 Task: Search one way flight ticket for 4 adults, 2 children, 2 infants in seat and 1 infant on lap in economy from Peoria: General Downing-peoria International Airport to Evansville: Evansville Regional Airport on 5-3-2023. Choice of flights is Royal air maroc. Number of bags: 1 carry on bag. Price is upto 109000. Outbound departure time preference is 20:15.
Action: Mouse moved to (349, 311)
Screenshot: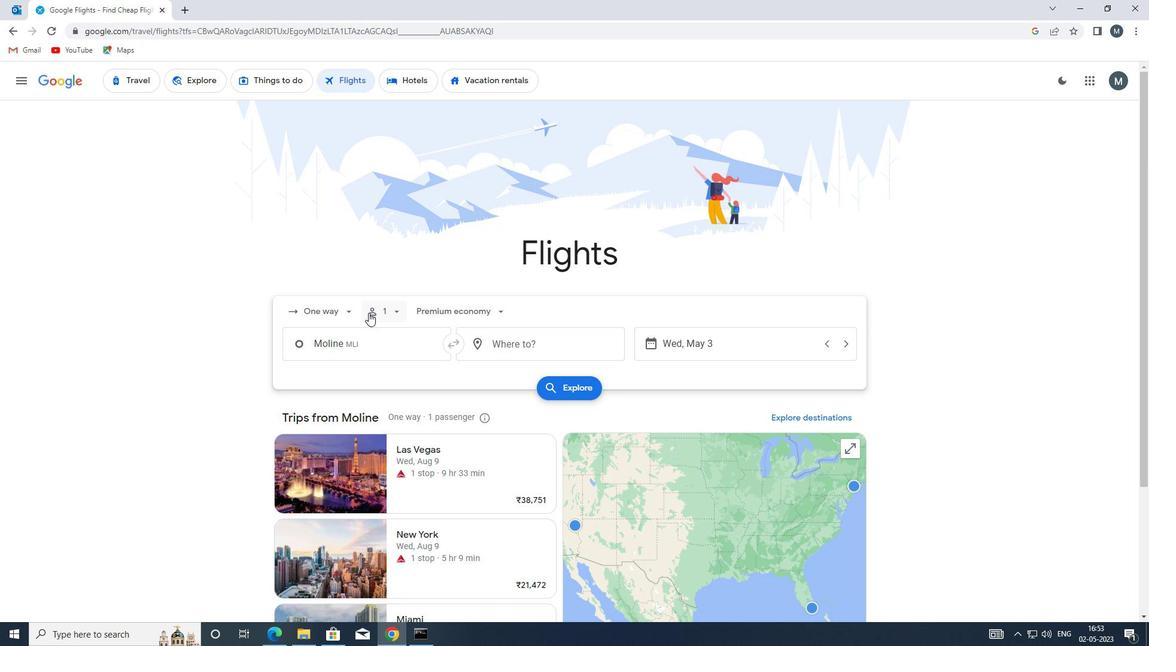 
Action: Mouse pressed left at (349, 311)
Screenshot: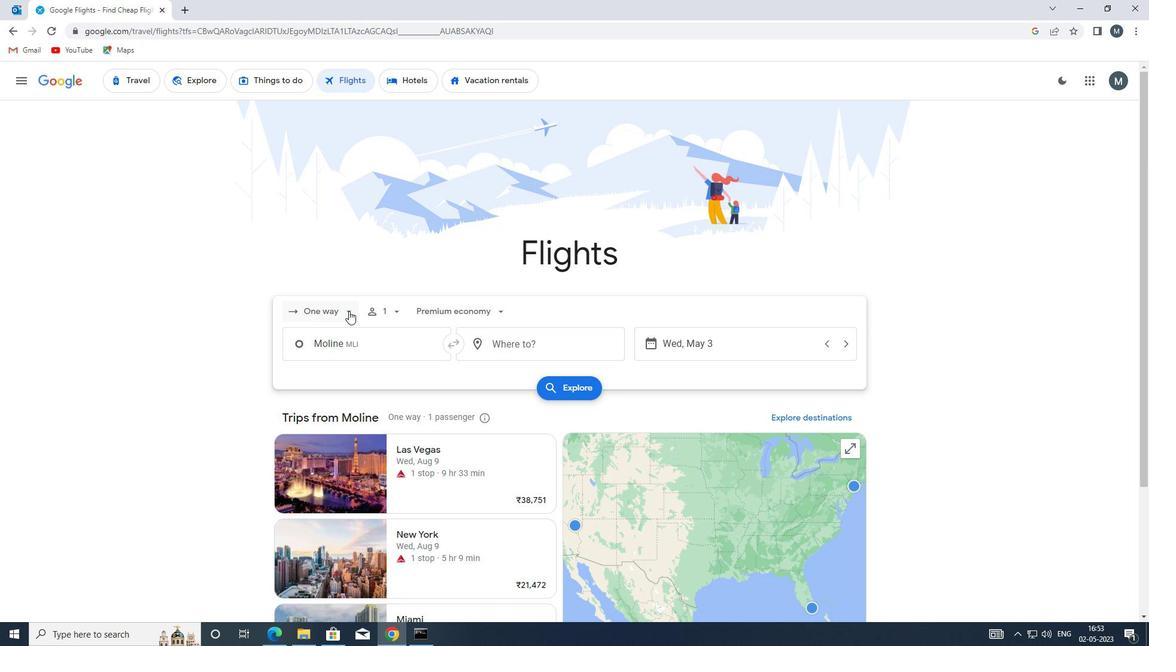 
Action: Mouse moved to (360, 371)
Screenshot: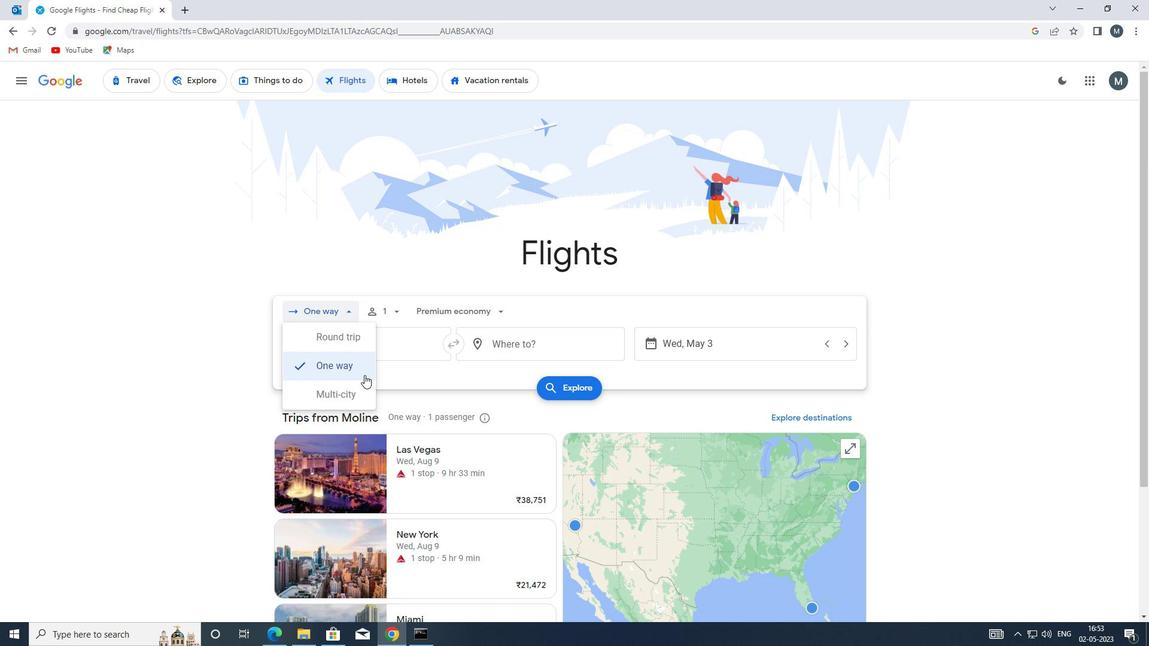 
Action: Mouse pressed left at (360, 371)
Screenshot: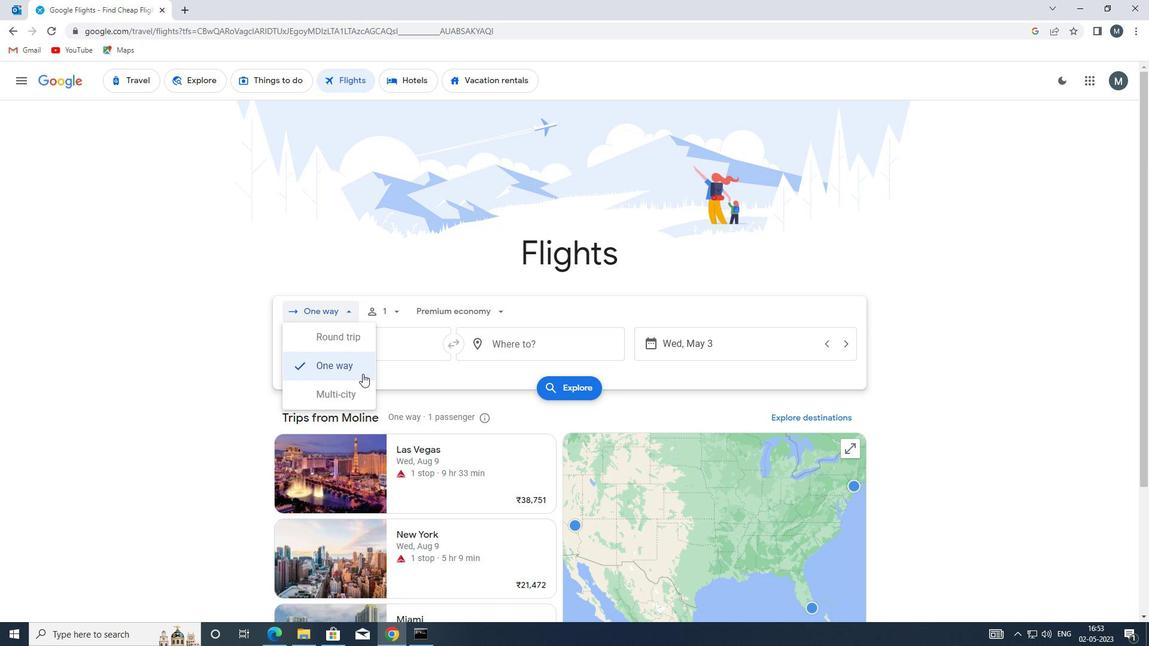 
Action: Mouse moved to (396, 316)
Screenshot: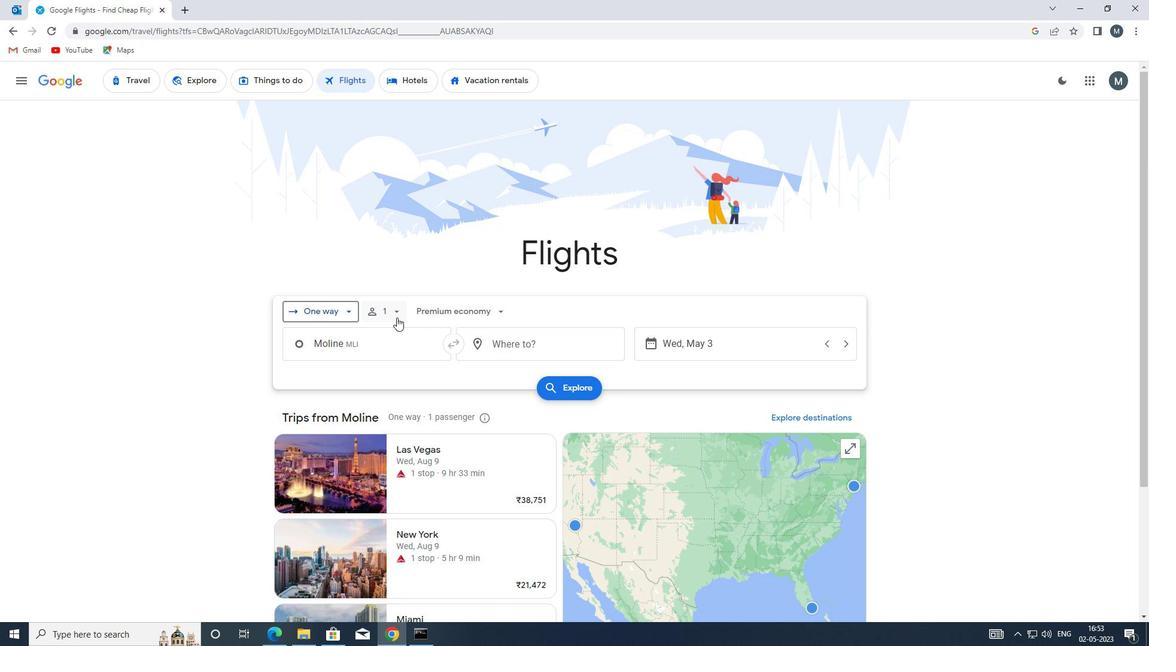 
Action: Mouse pressed left at (396, 316)
Screenshot: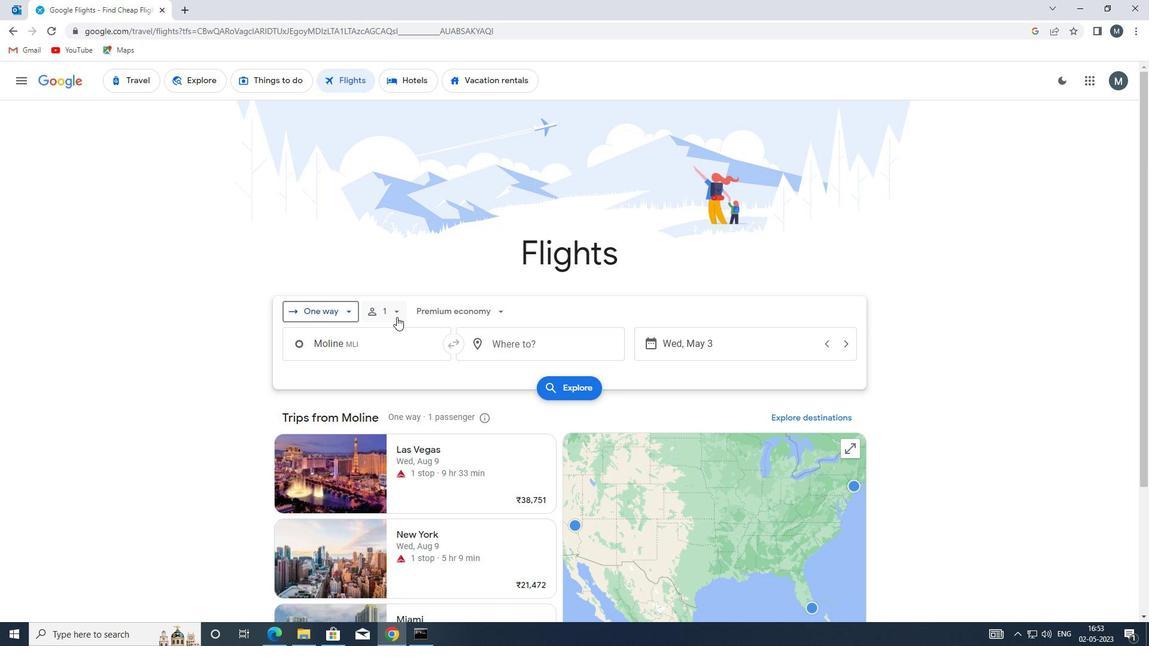 
Action: Mouse moved to (492, 338)
Screenshot: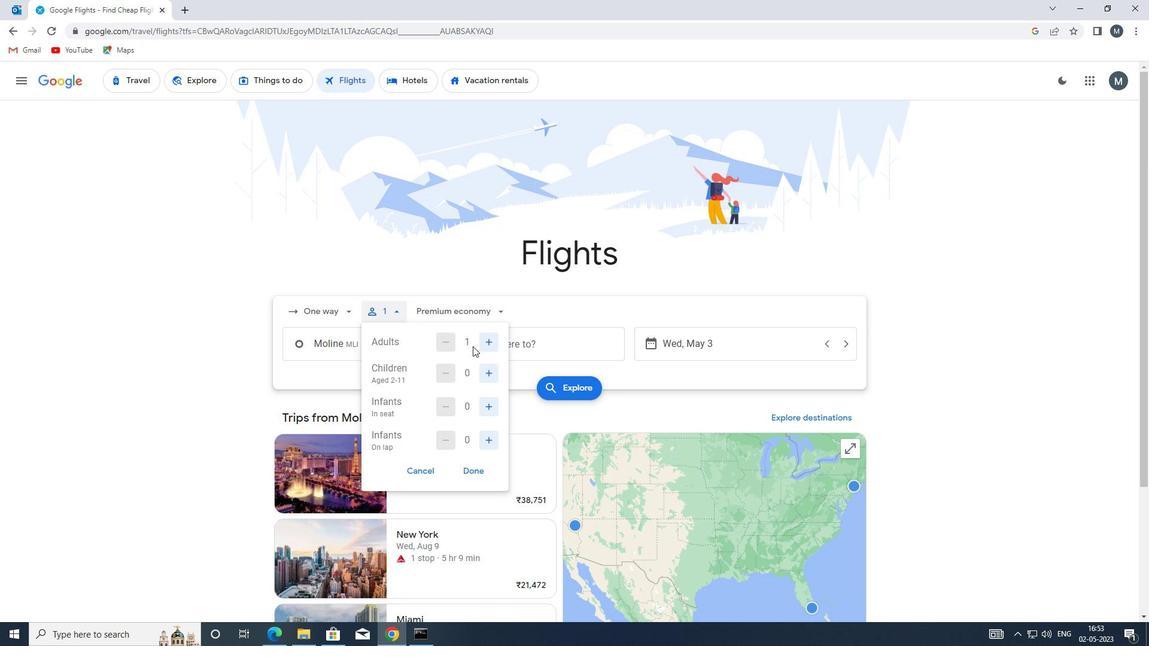 
Action: Mouse pressed left at (492, 338)
Screenshot: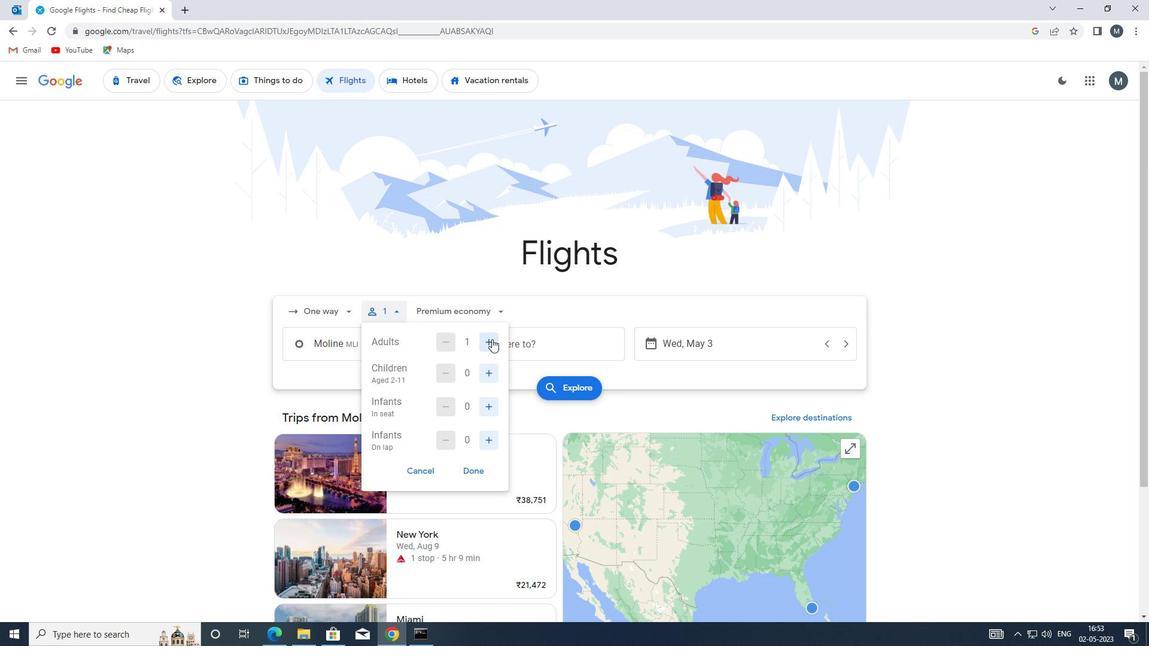 
Action: Mouse moved to (493, 338)
Screenshot: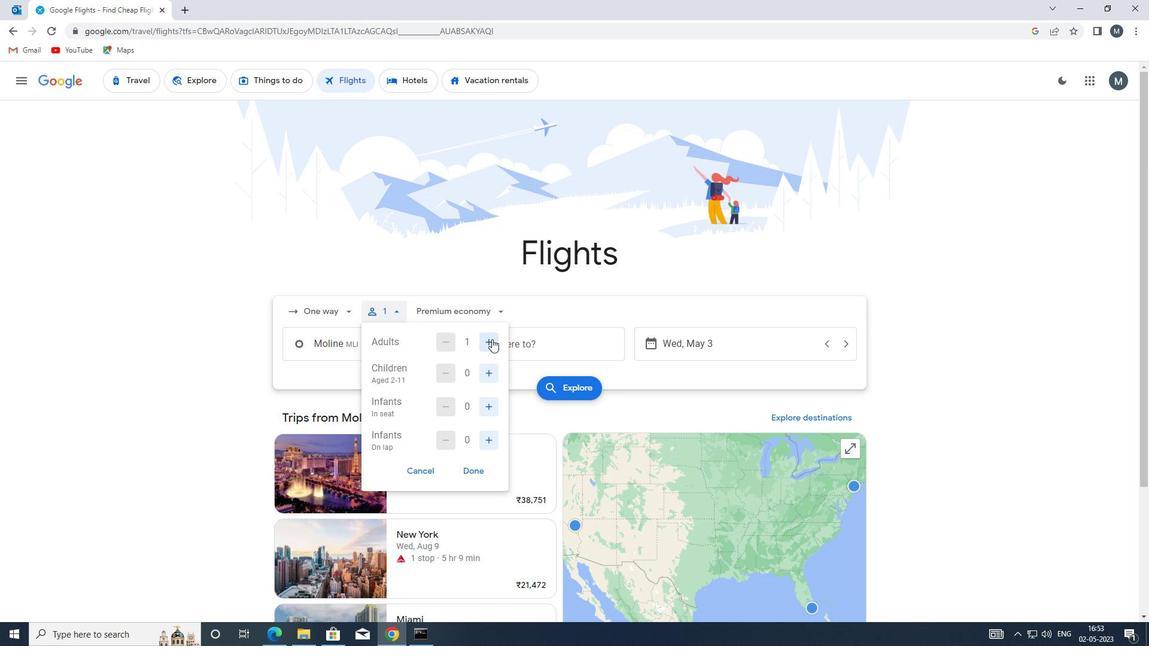 
Action: Mouse pressed left at (493, 338)
Screenshot: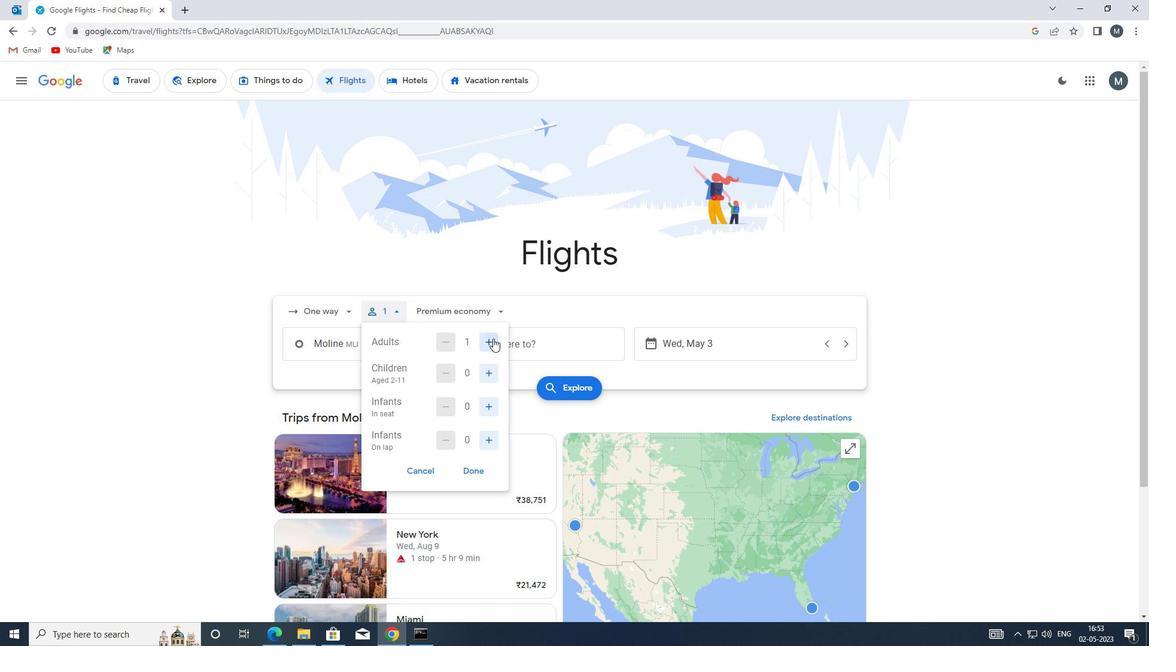 
Action: Mouse pressed left at (493, 338)
Screenshot: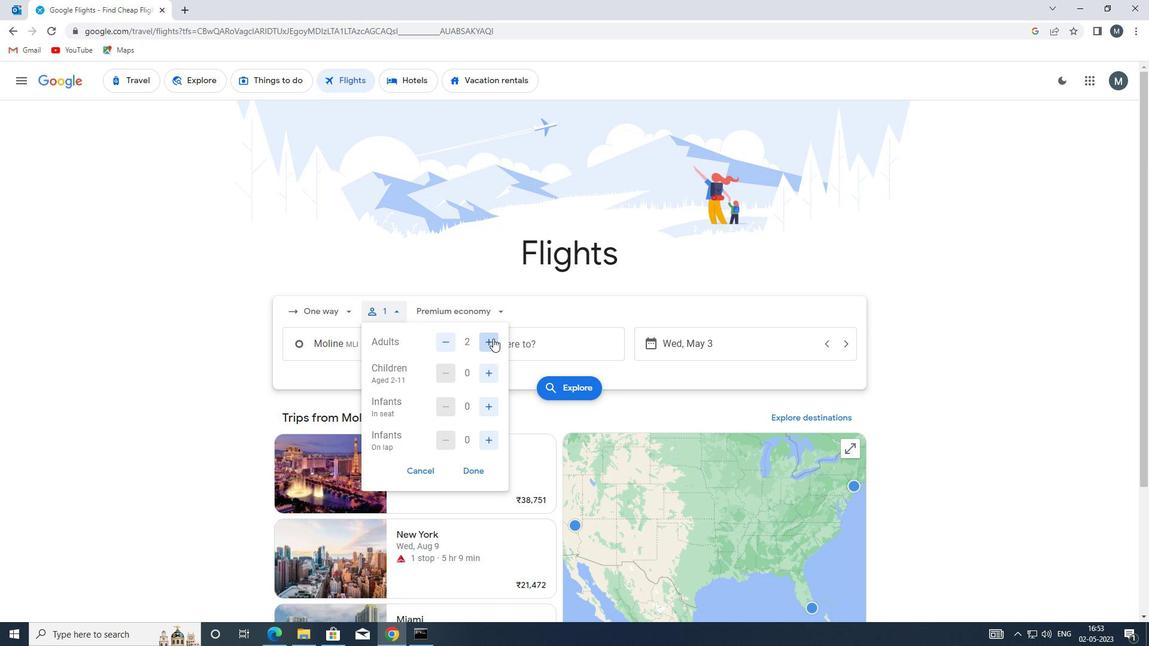 
Action: Mouse moved to (487, 372)
Screenshot: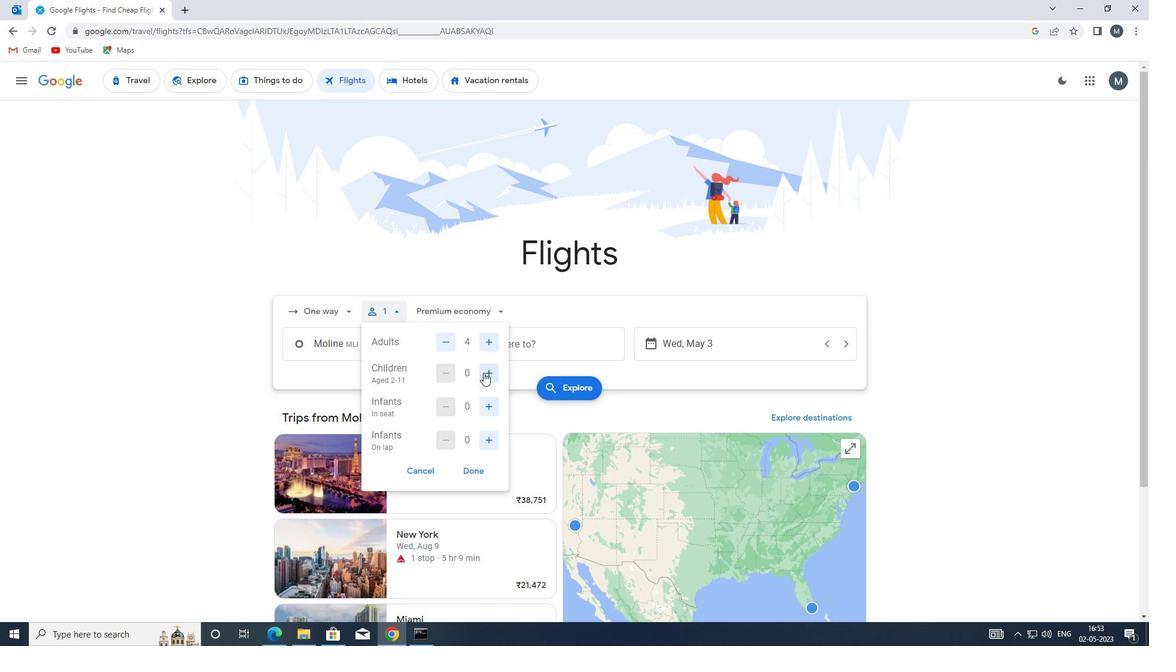 
Action: Mouse pressed left at (487, 372)
Screenshot: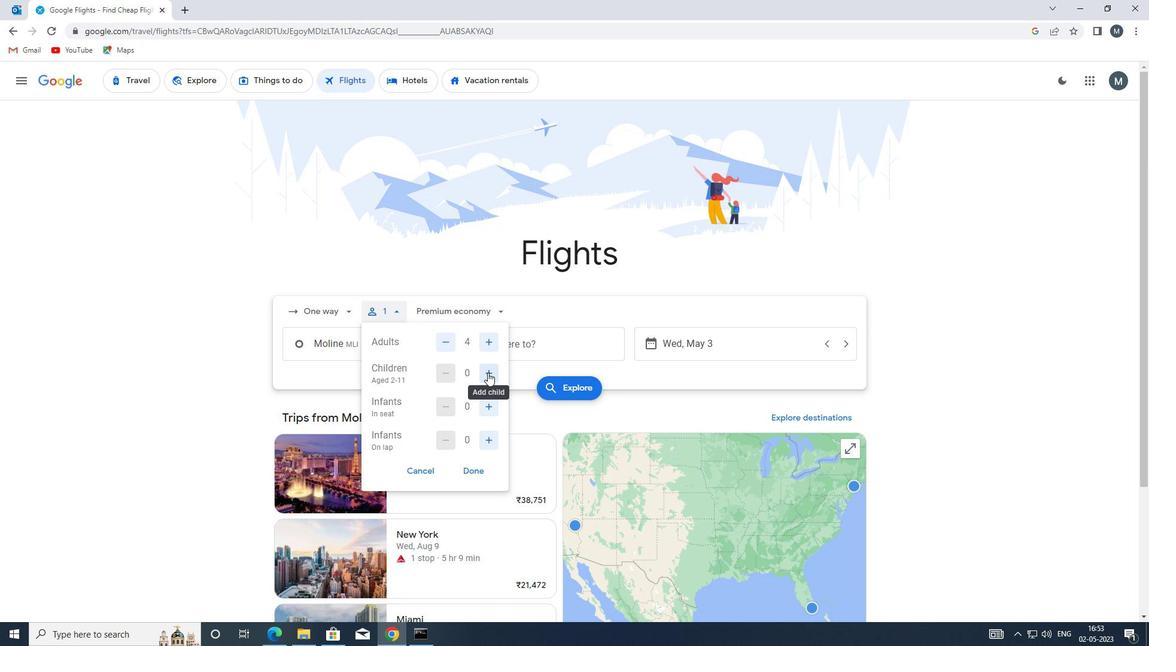 
Action: Mouse moved to (489, 372)
Screenshot: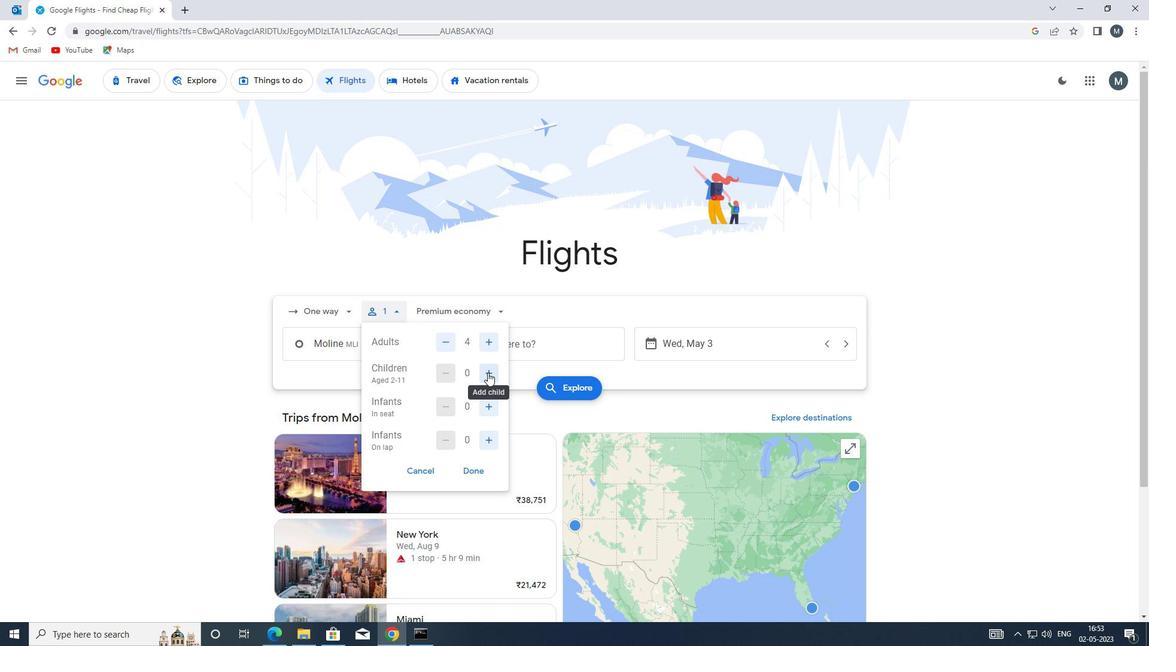 
Action: Mouse pressed left at (489, 372)
Screenshot: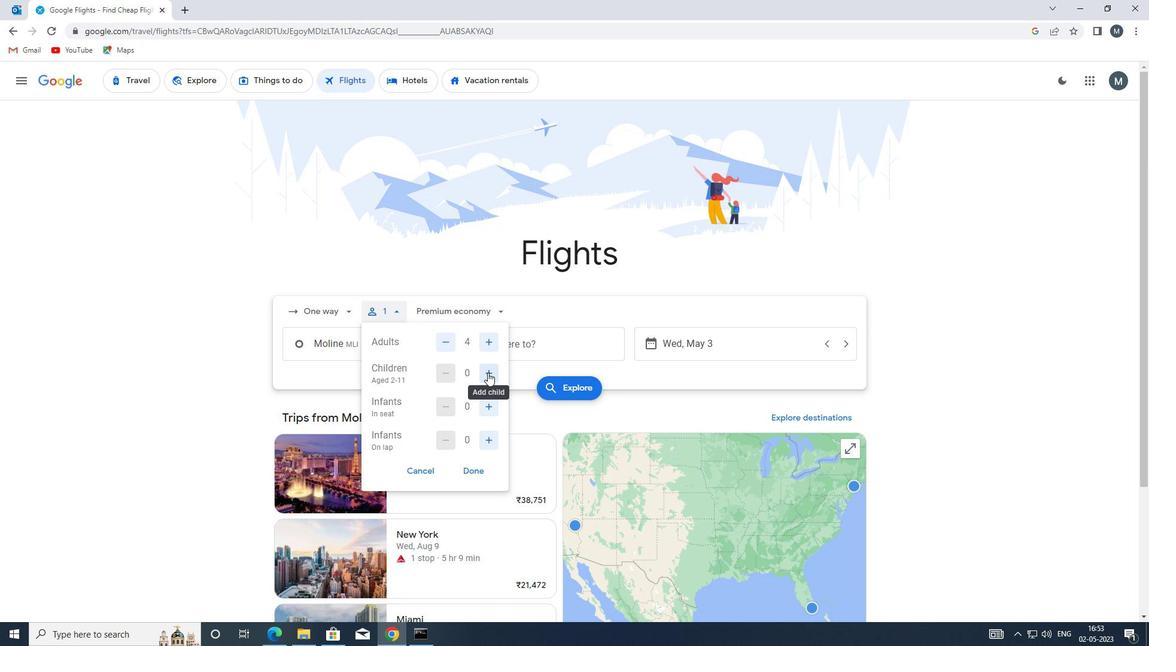 
Action: Mouse moved to (487, 405)
Screenshot: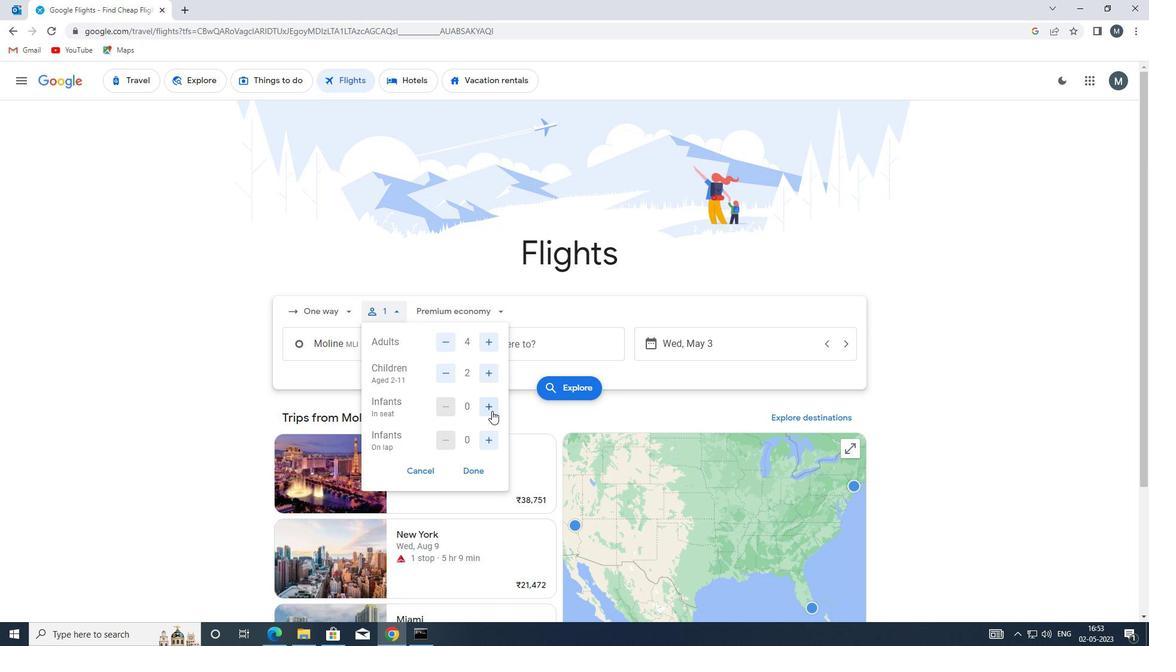 
Action: Mouse pressed left at (487, 405)
Screenshot: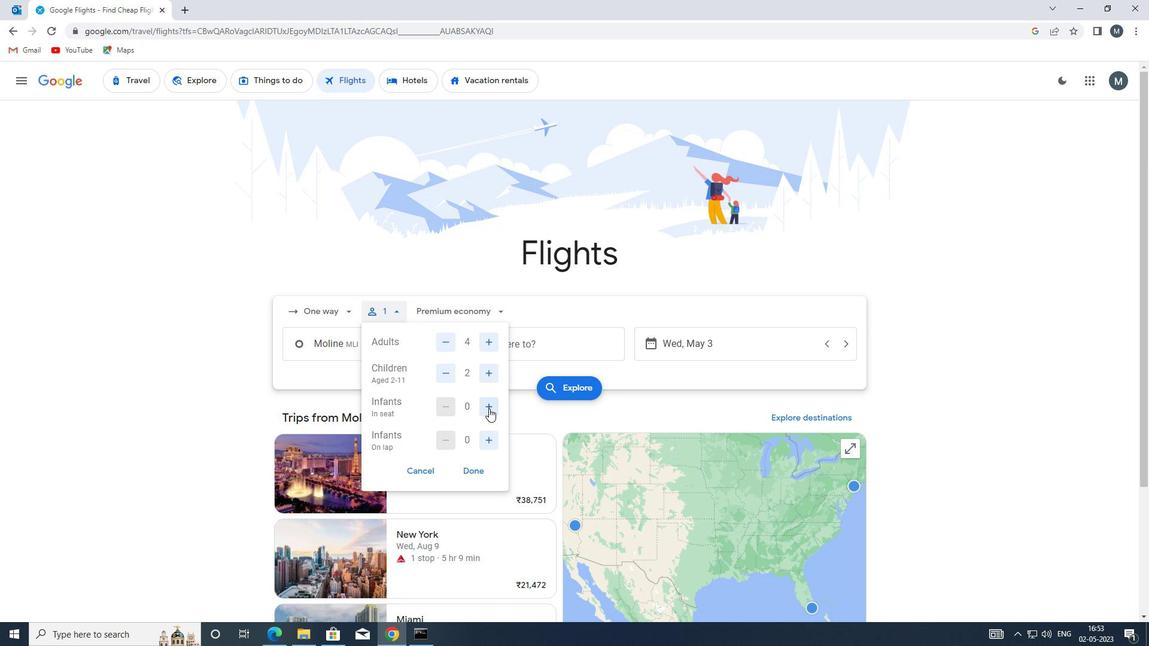 
Action: Mouse pressed left at (487, 405)
Screenshot: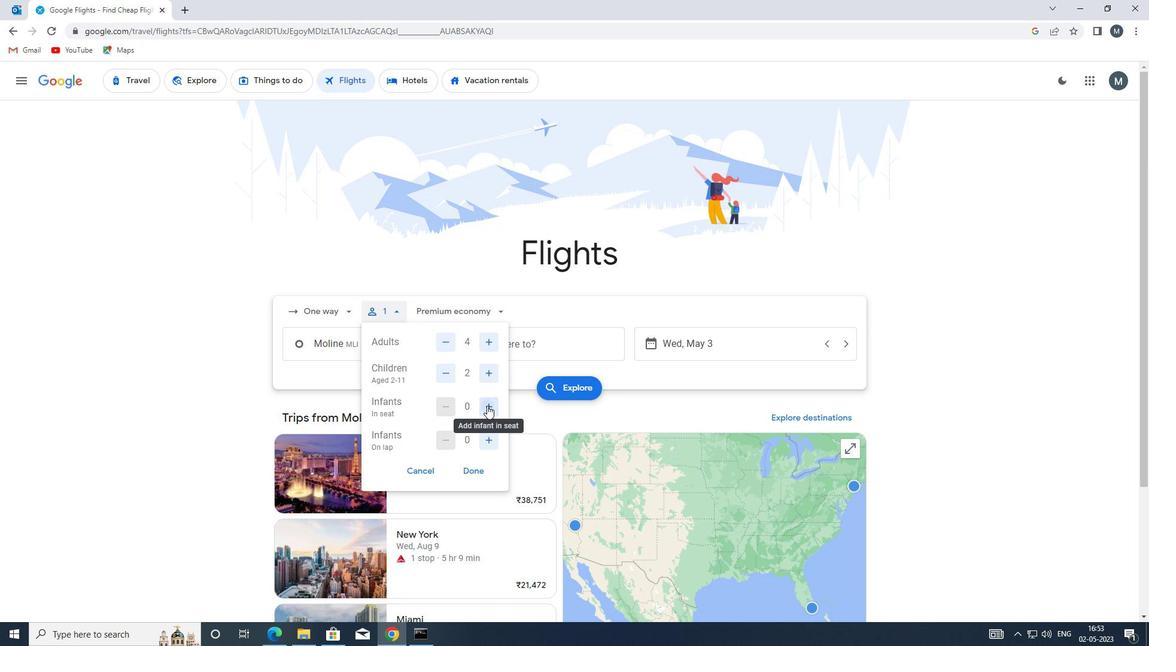 
Action: Mouse moved to (491, 440)
Screenshot: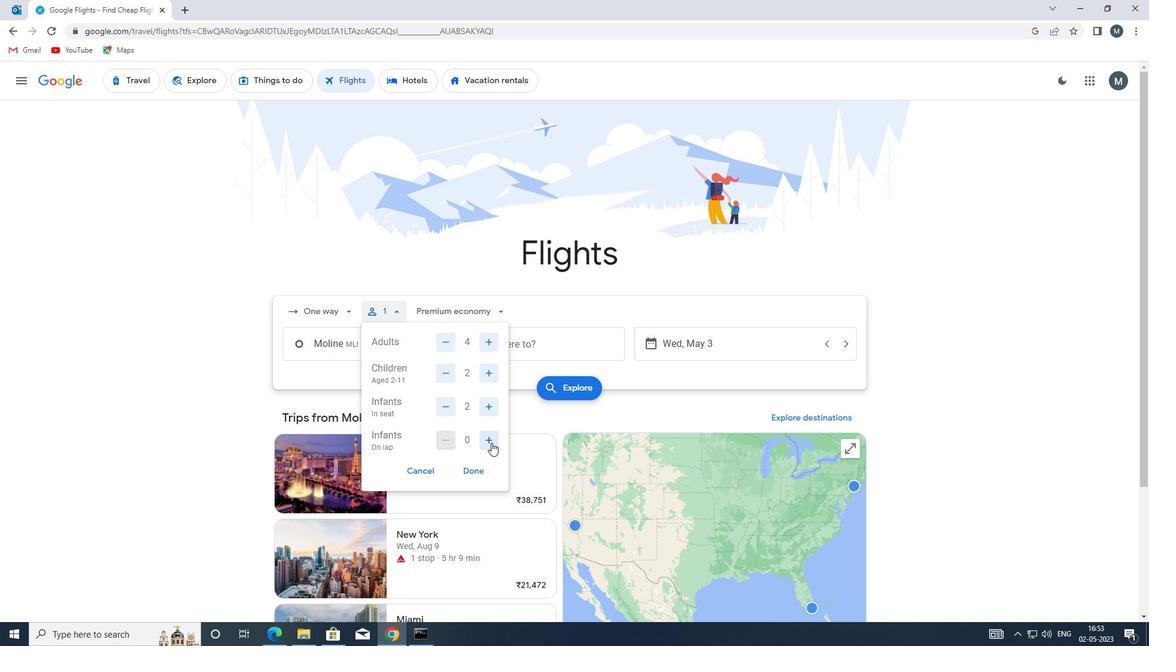 
Action: Mouse pressed left at (491, 440)
Screenshot: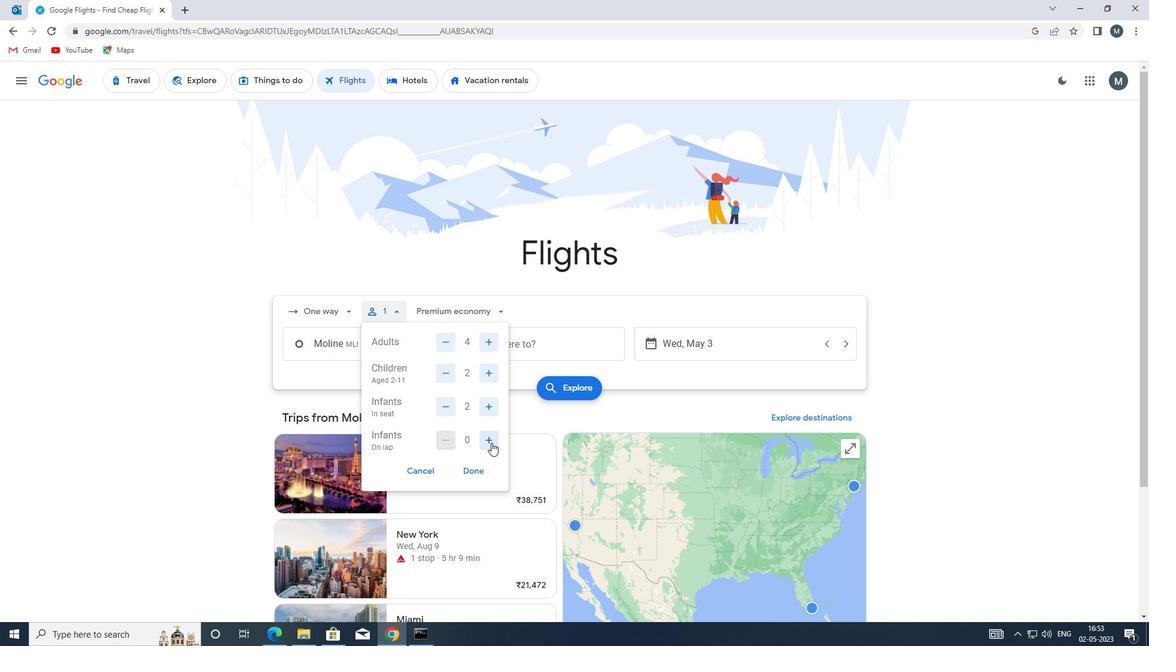 
Action: Mouse moved to (487, 464)
Screenshot: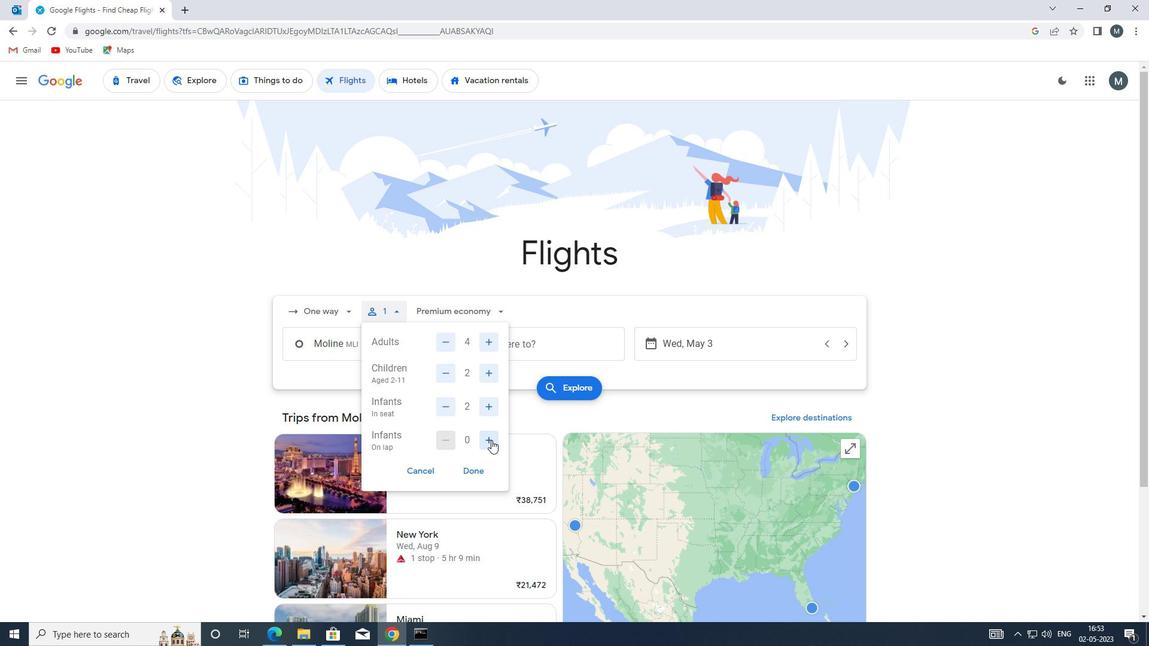 
Action: Mouse pressed left at (487, 464)
Screenshot: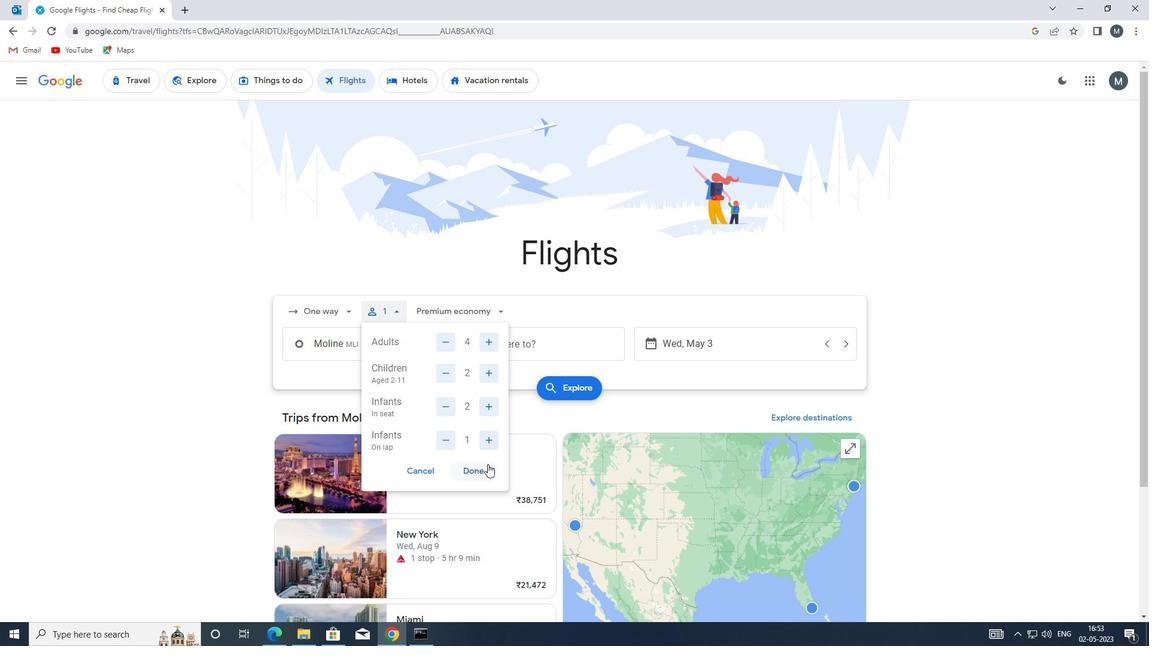 
Action: Mouse moved to (466, 316)
Screenshot: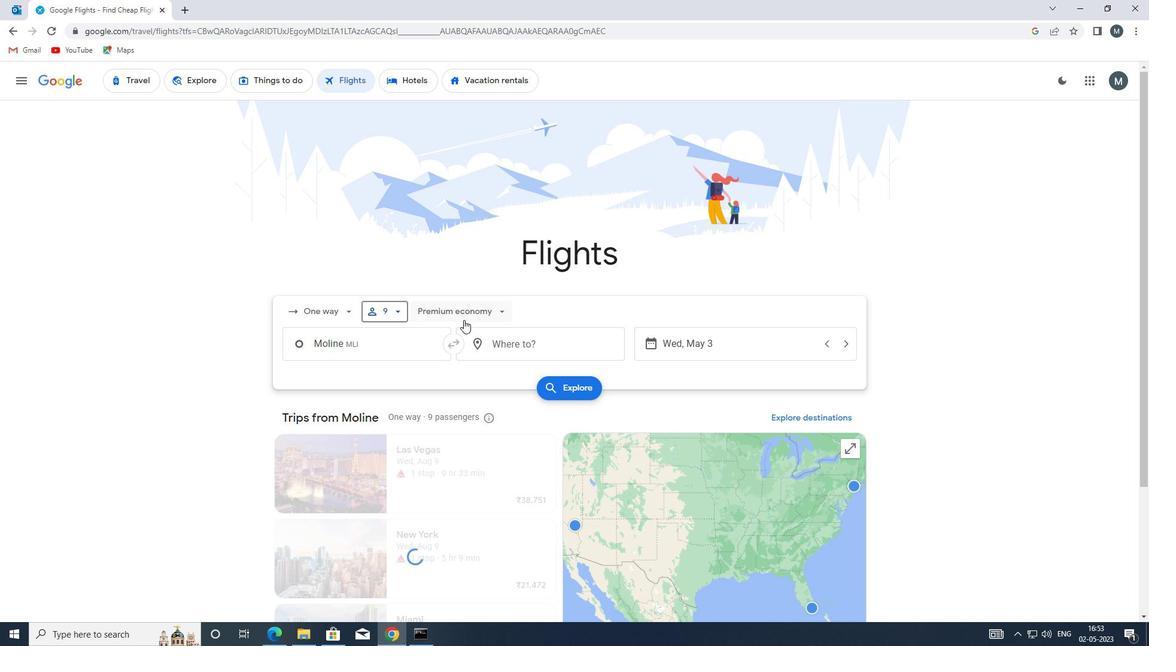 
Action: Mouse pressed left at (466, 316)
Screenshot: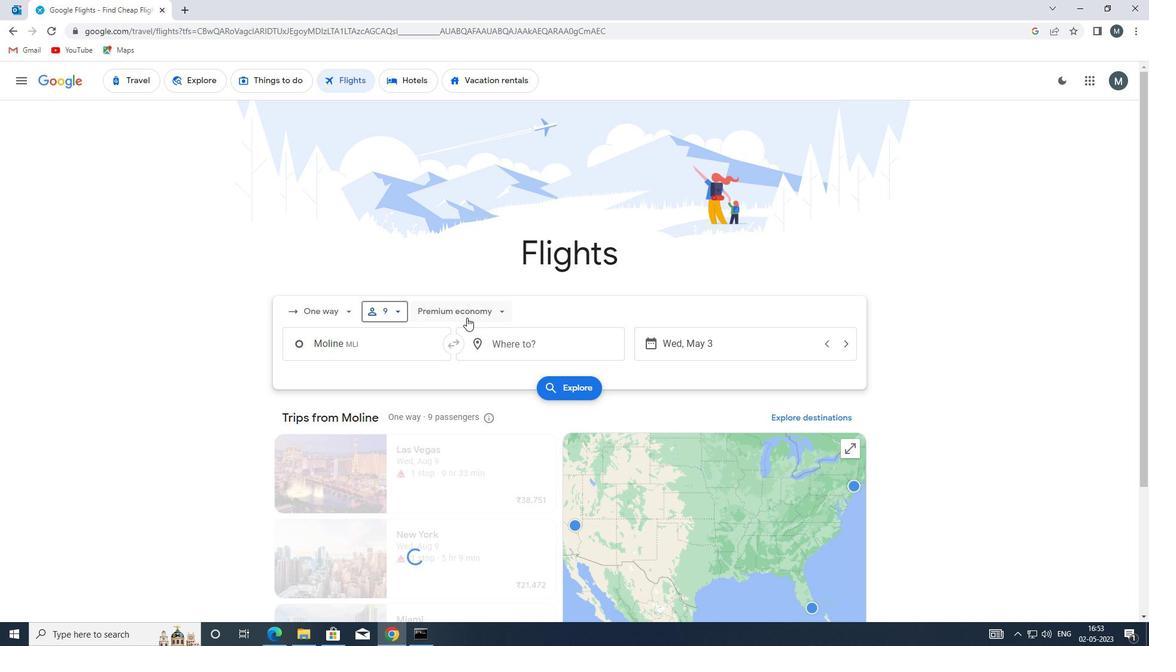 
Action: Mouse moved to (492, 342)
Screenshot: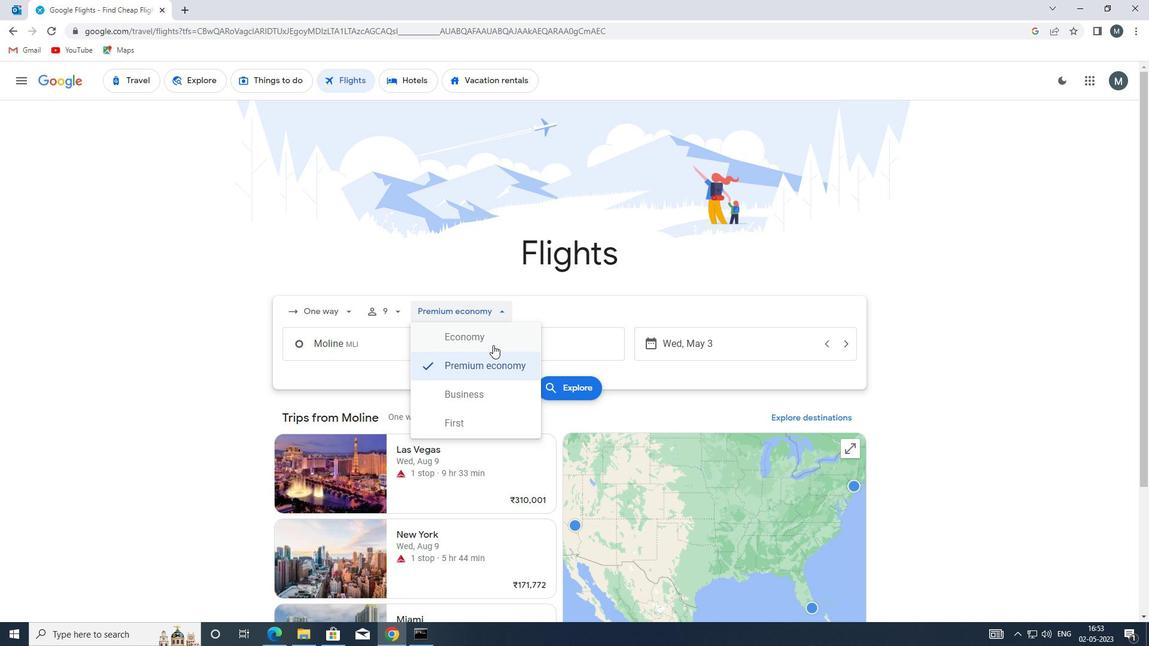 
Action: Mouse pressed left at (492, 342)
Screenshot: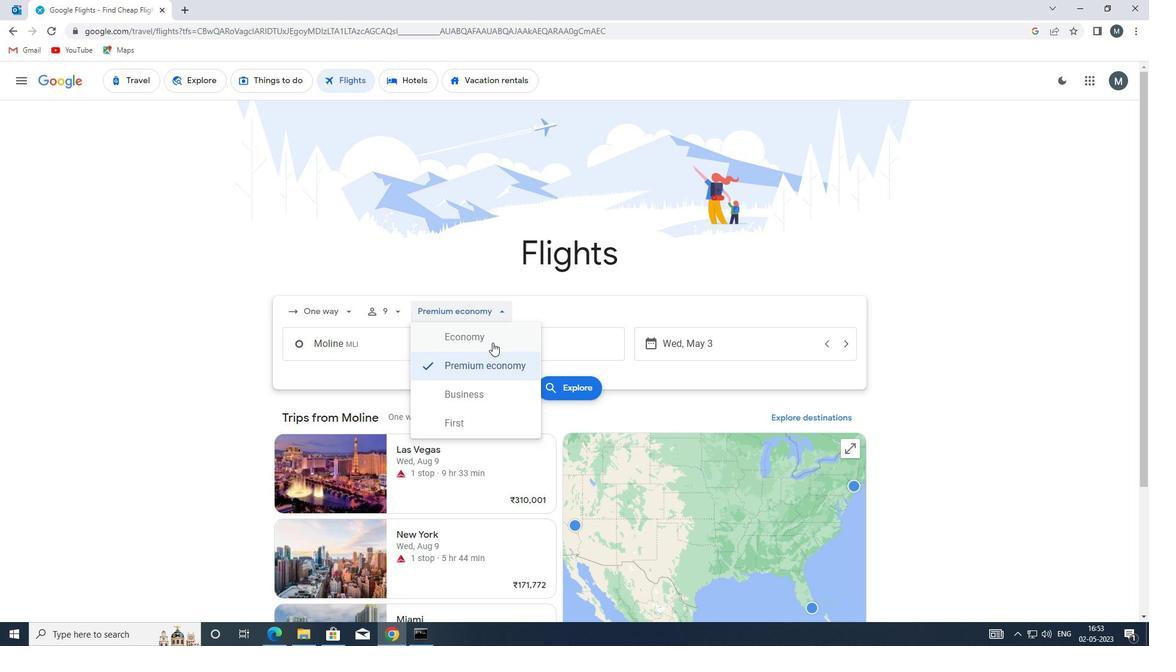
Action: Mouse moved to (372, 347)
Screenshot: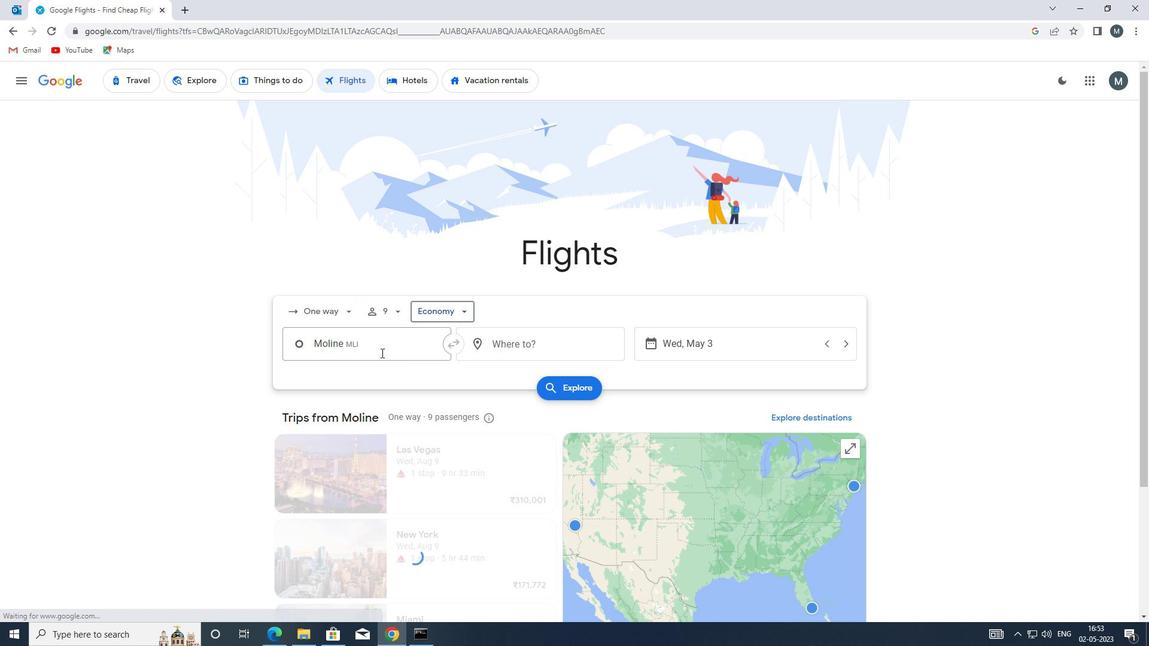 
Action: Mouse pressed left at (372, 347)
Screenshot: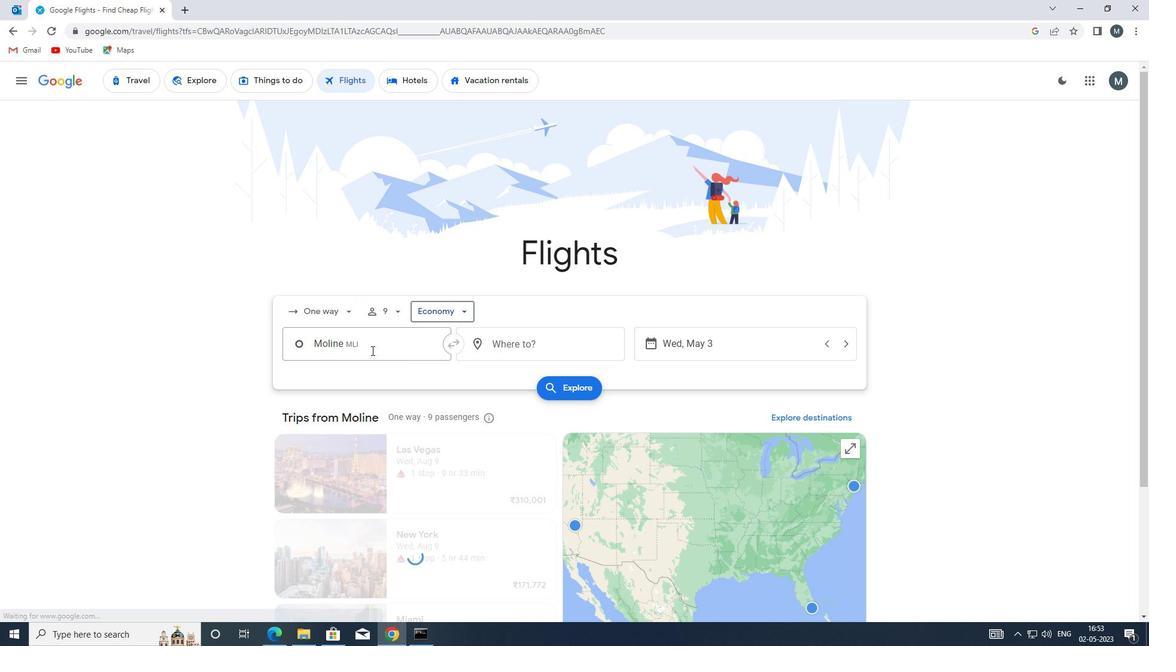 
Action: Mouse moved to (373, 347)
Screenshot: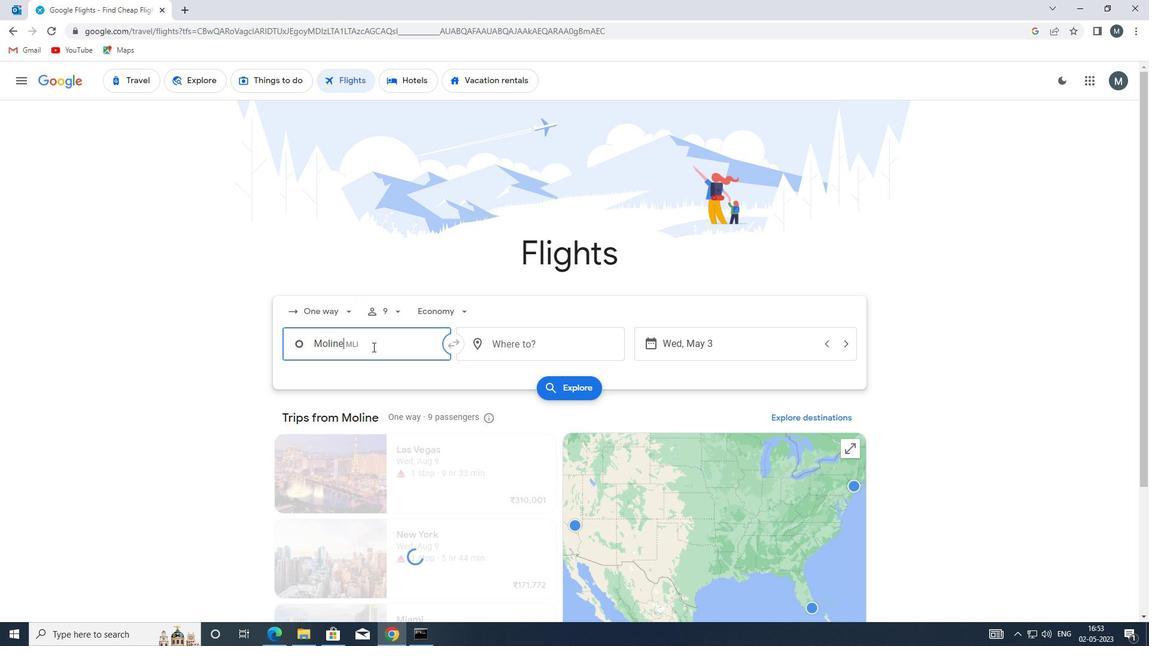
Action: Key pressed <Key.shift>PIA
Screenshot: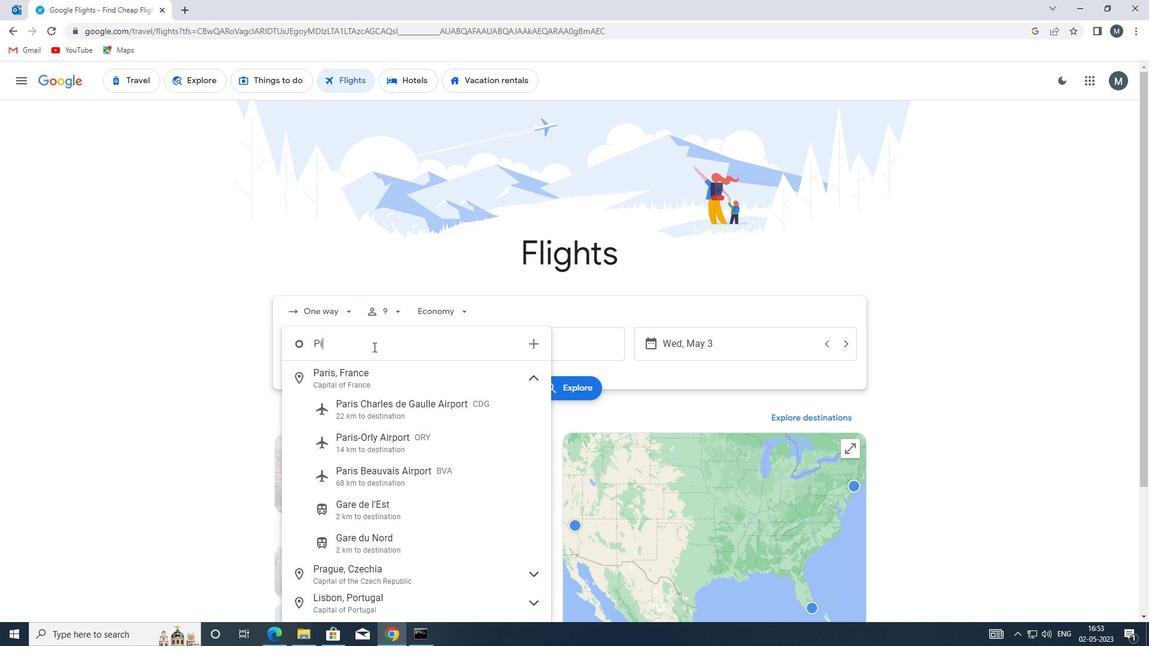 
Action: Mouse moved to (397, 380)
Screenshot: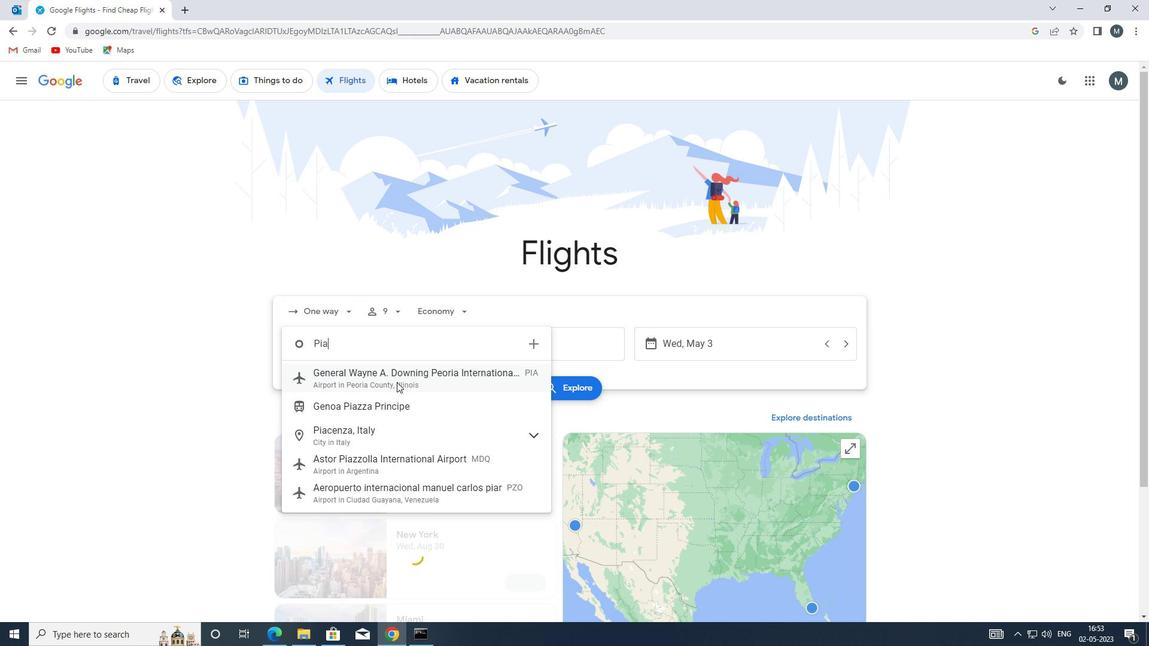 
Action: Mouse pressed left at (397, 380)
Screenshot: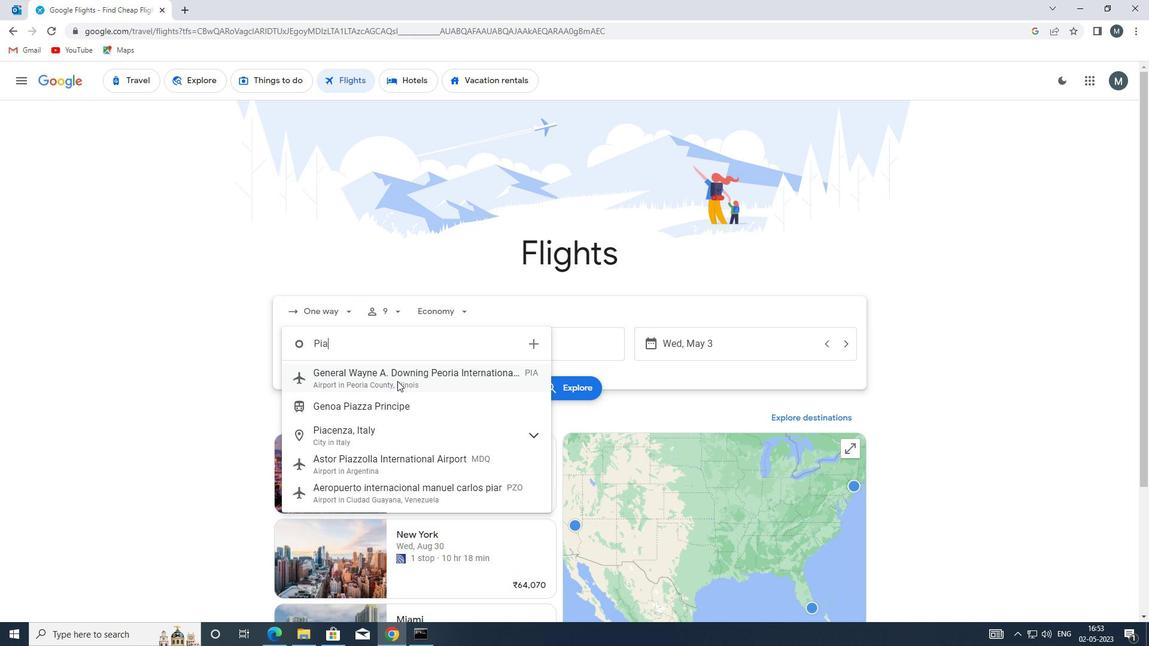 
Action: Mouse moved to (562, 348)
Screenshot: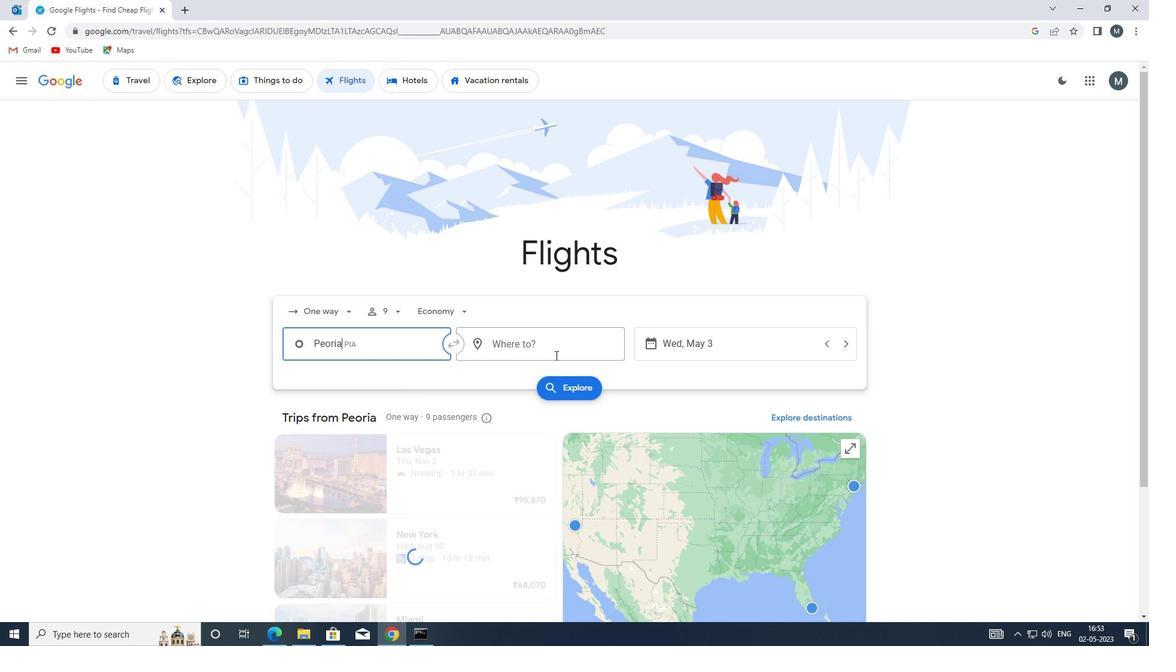 
Action: Mouse pressed left at (562, 348)
Screenshot: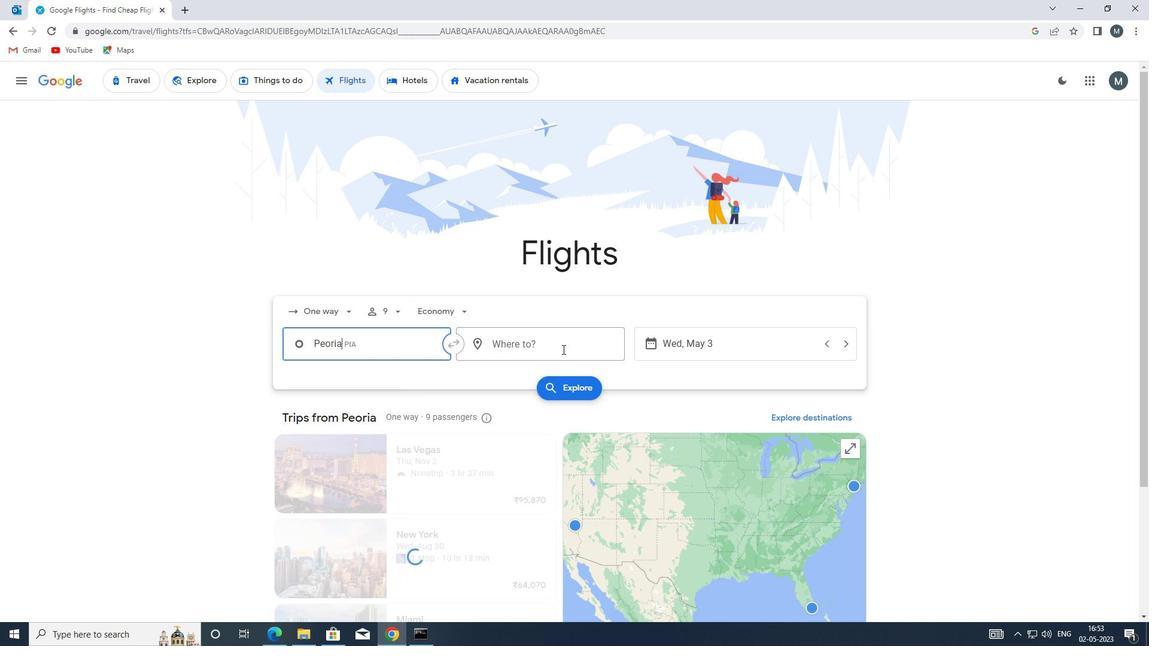 
Action: Mouse moved to (563, 346)
Screenshot: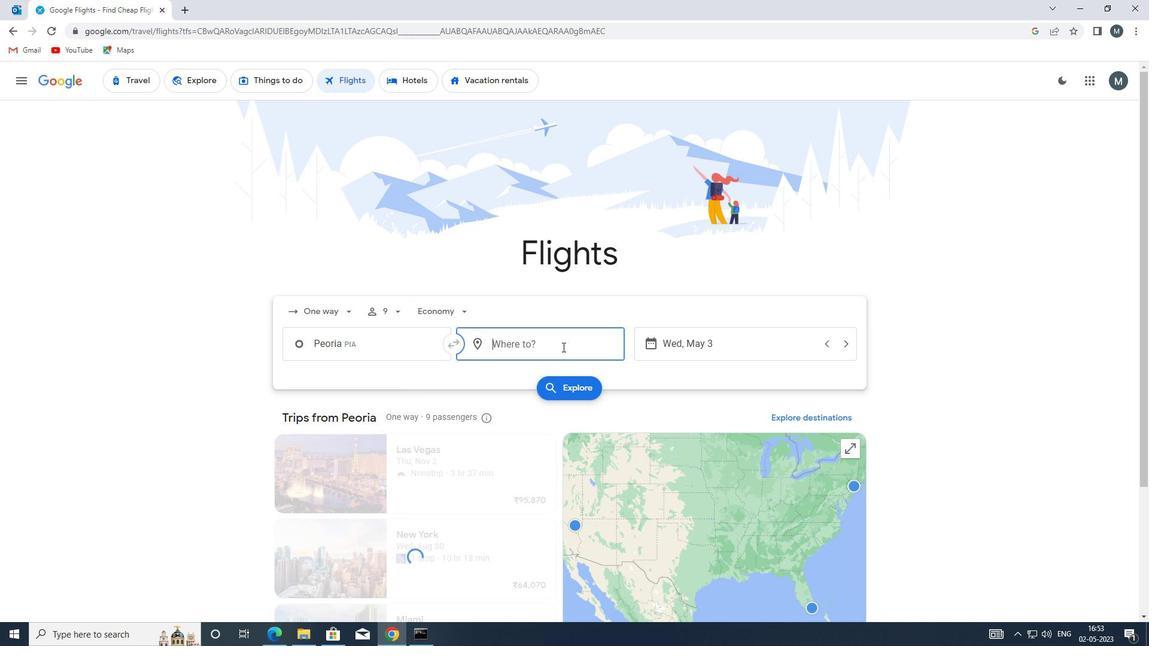
Action: Key pressed <Key.shift>EVV
Screenshot: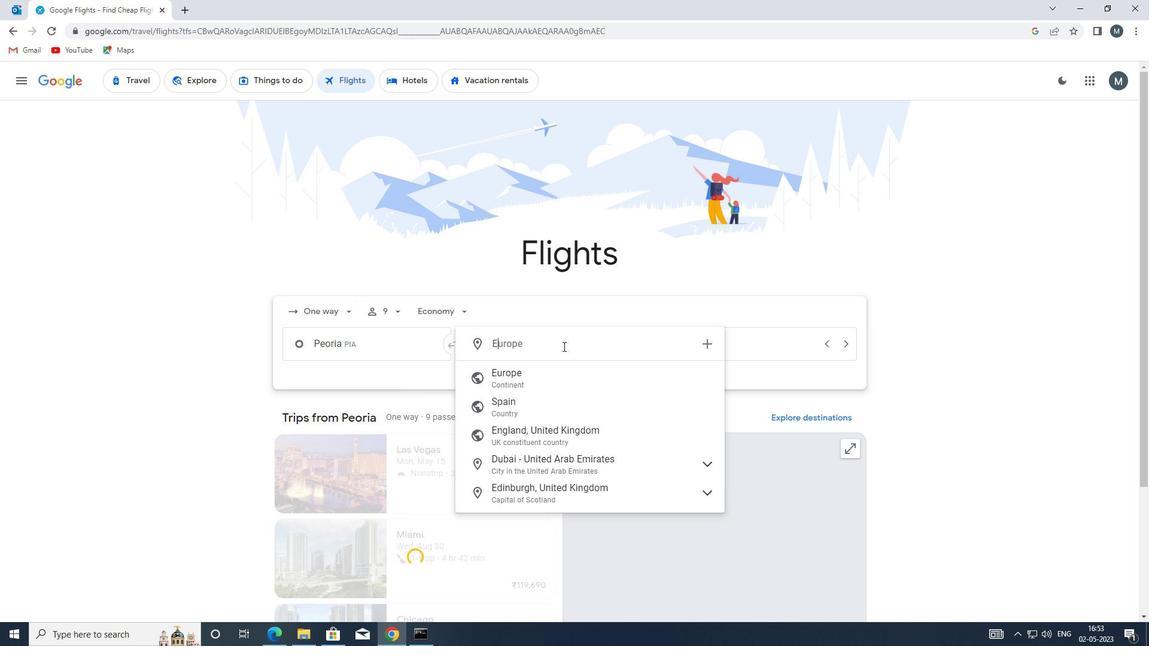 
Action: Mouse moved to (533, 383)
Screenshot: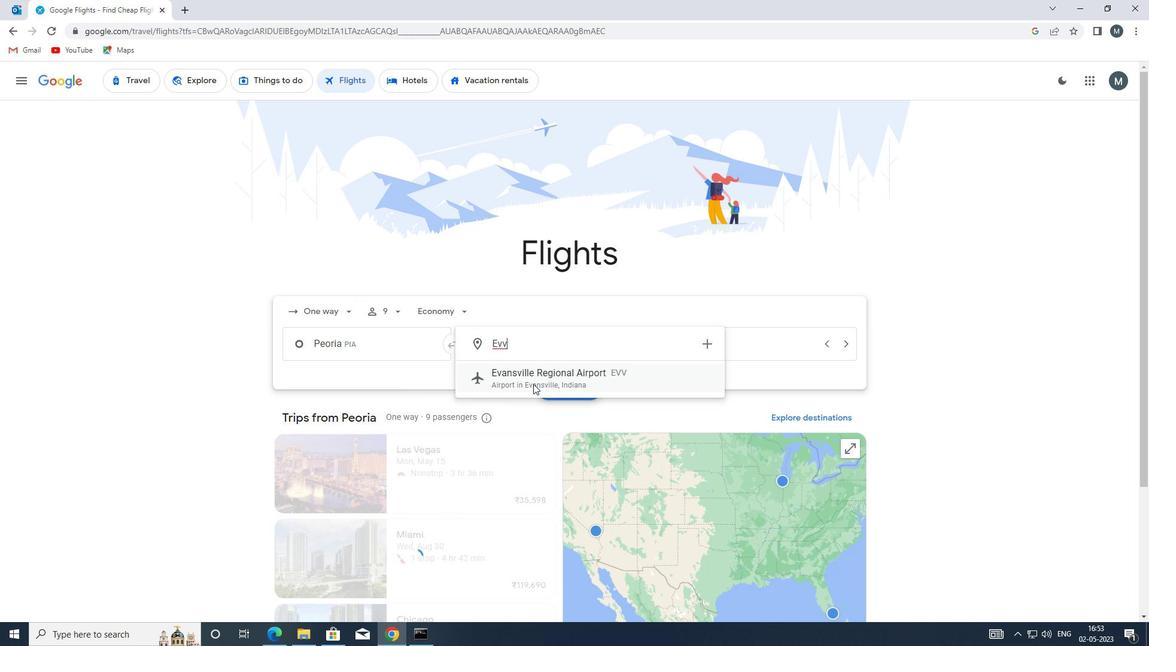 
Action: Mouse pressed left at (533, 383)
Screenshot: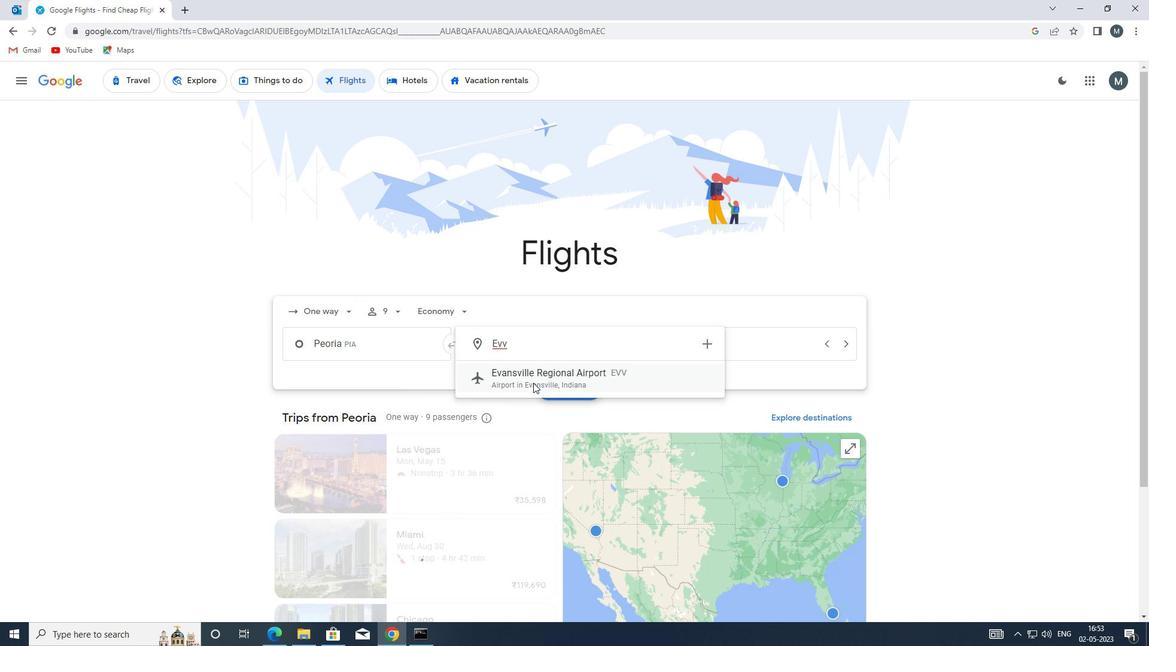 
Action: Mouse moved to (675, 346)
Screenshot: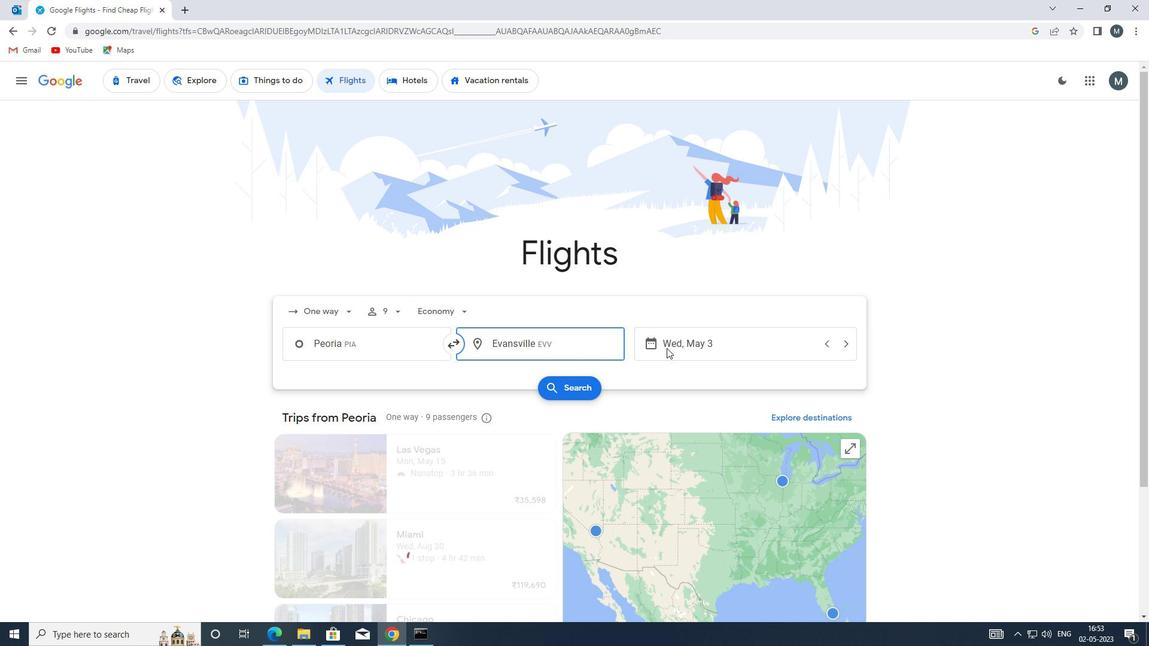 
Action: Mouse pressed left at (675, 346)
Screenshot: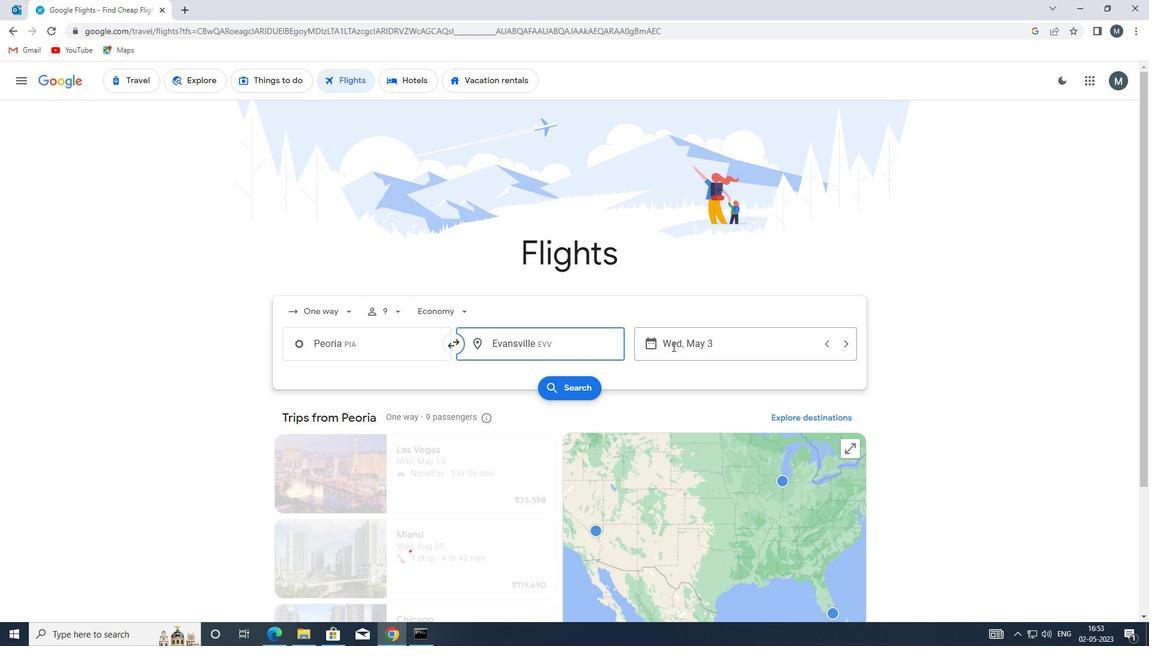 
Action: Mouse moved to (516, 402)
Screenshot: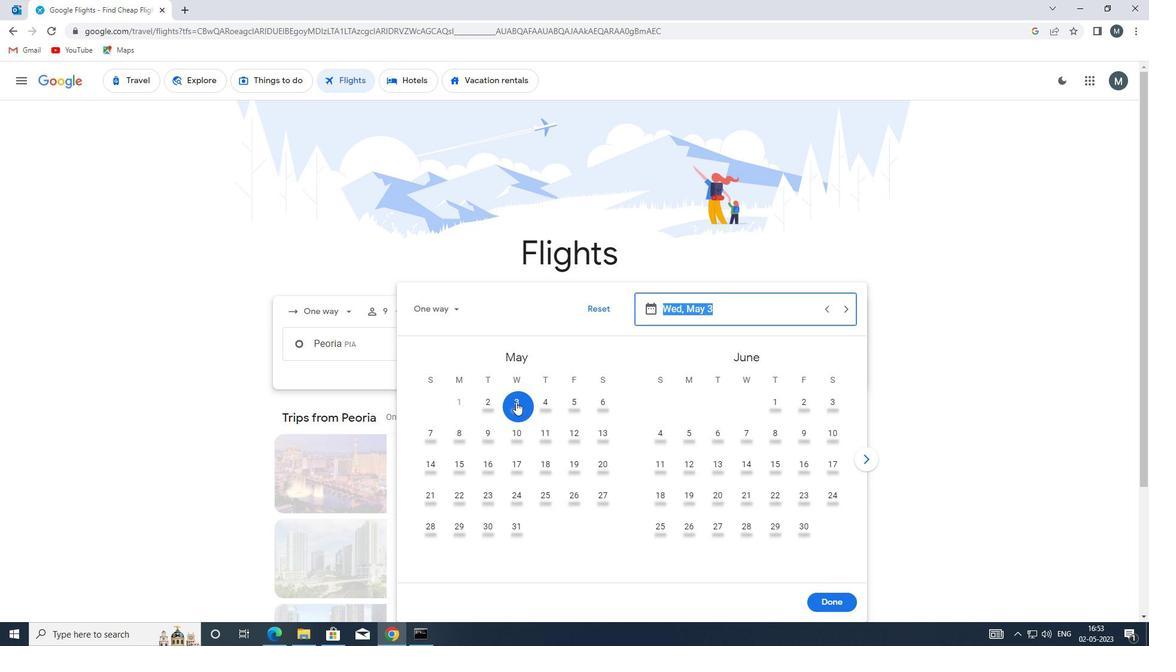 
Action: Mouse pressed left at (516, 402)
Screenshot: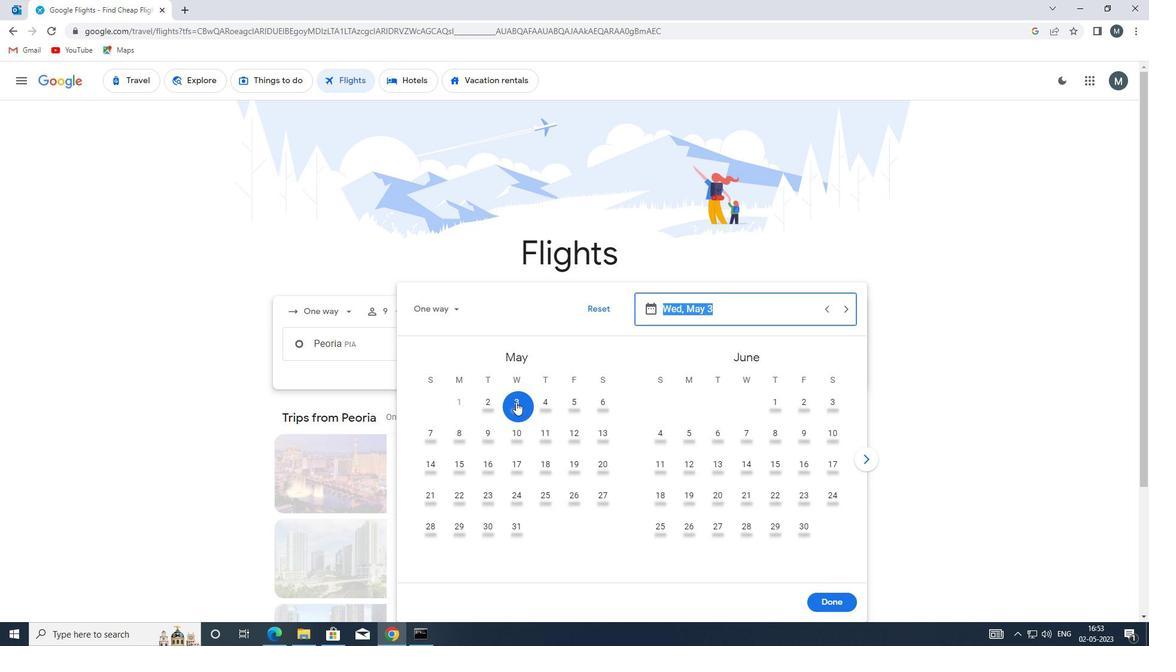 
Action: Mouse moved to (821, 602)
Screenshot: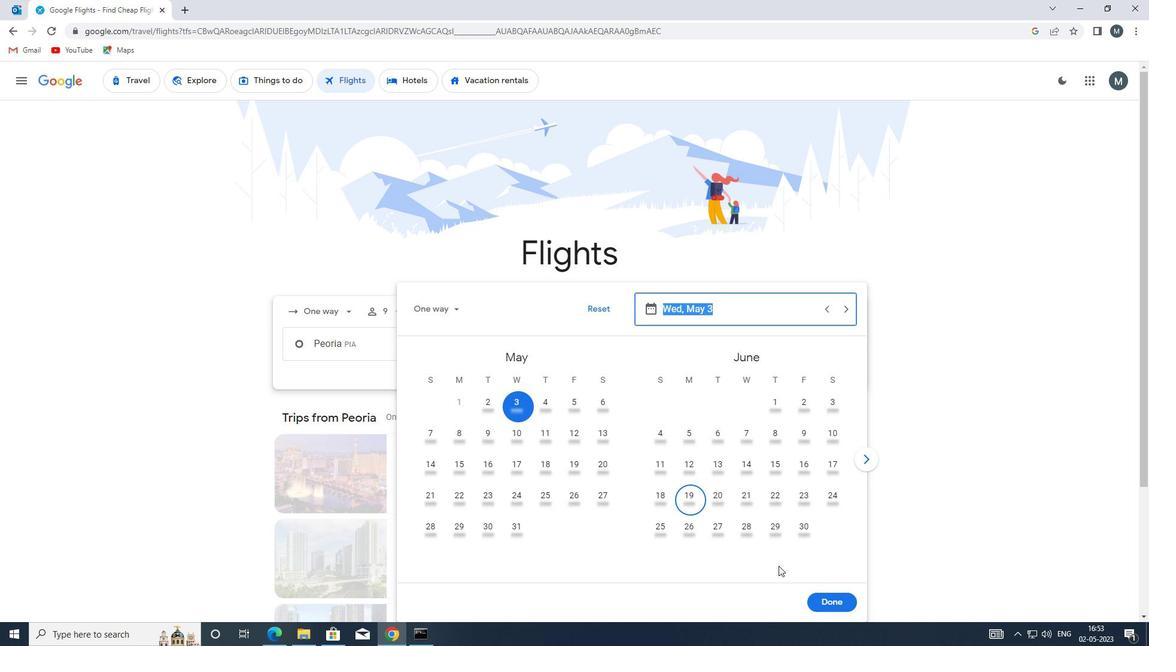 
Action: Mouse pressed left at (821, 602)
Screenshot: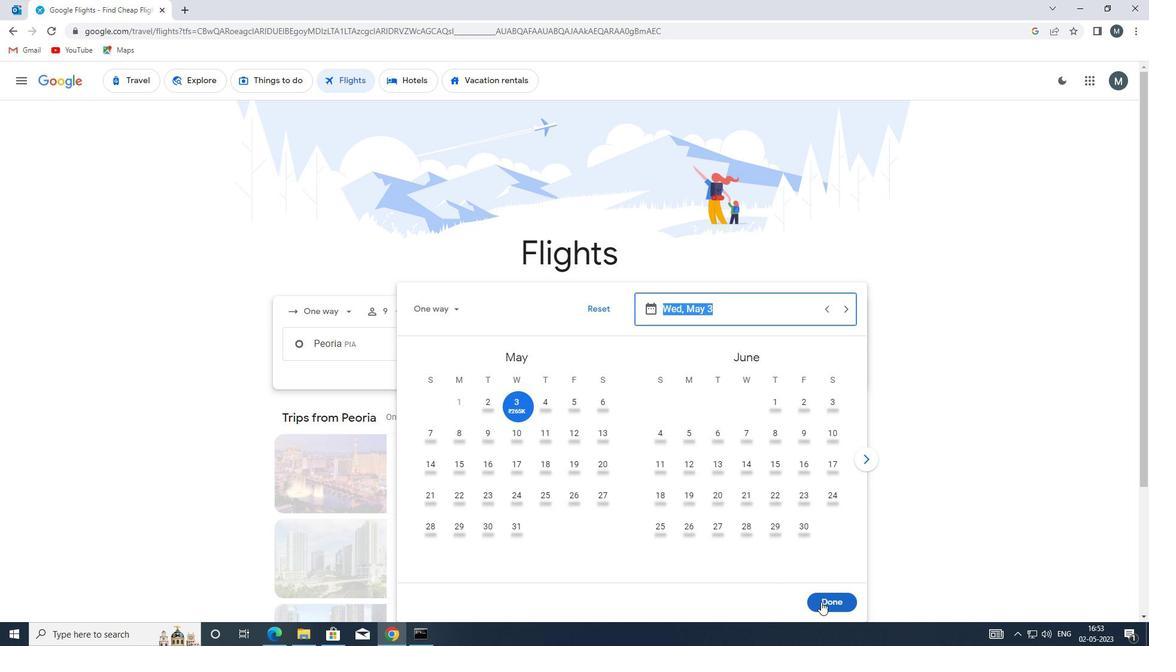 
Action: Mouse moved to (575, 386)
Screenshot: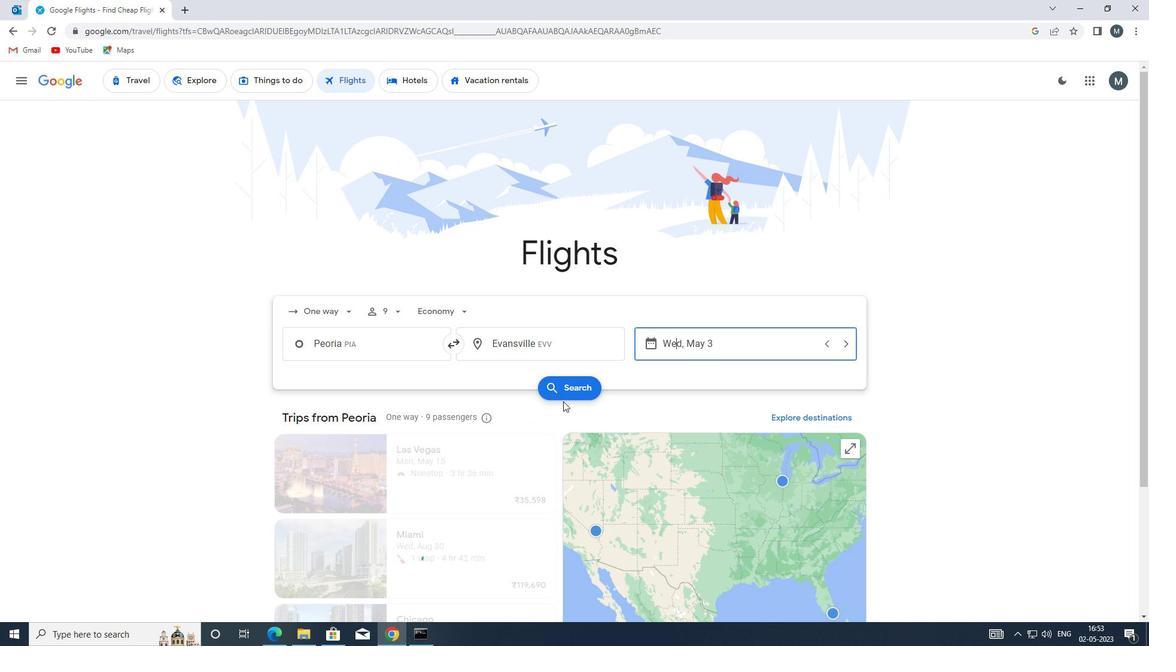 
Action: Mouse pressed left at (575, 386)
Screenshot: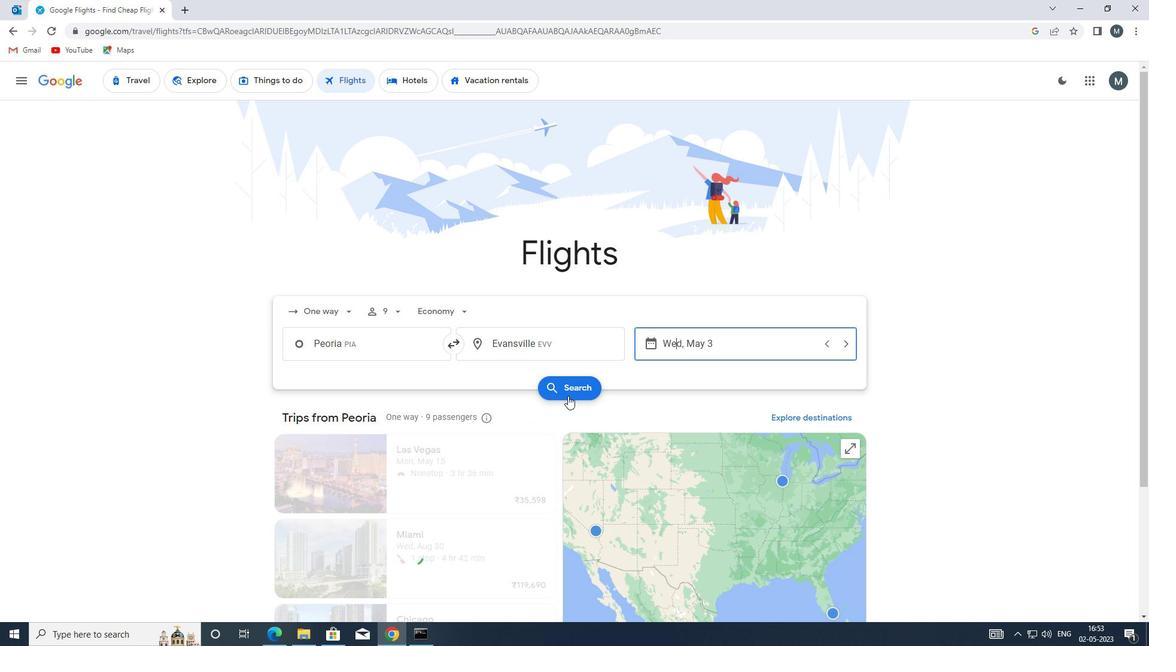 
Action: Mouse moved to (317, 185)
Screenshot: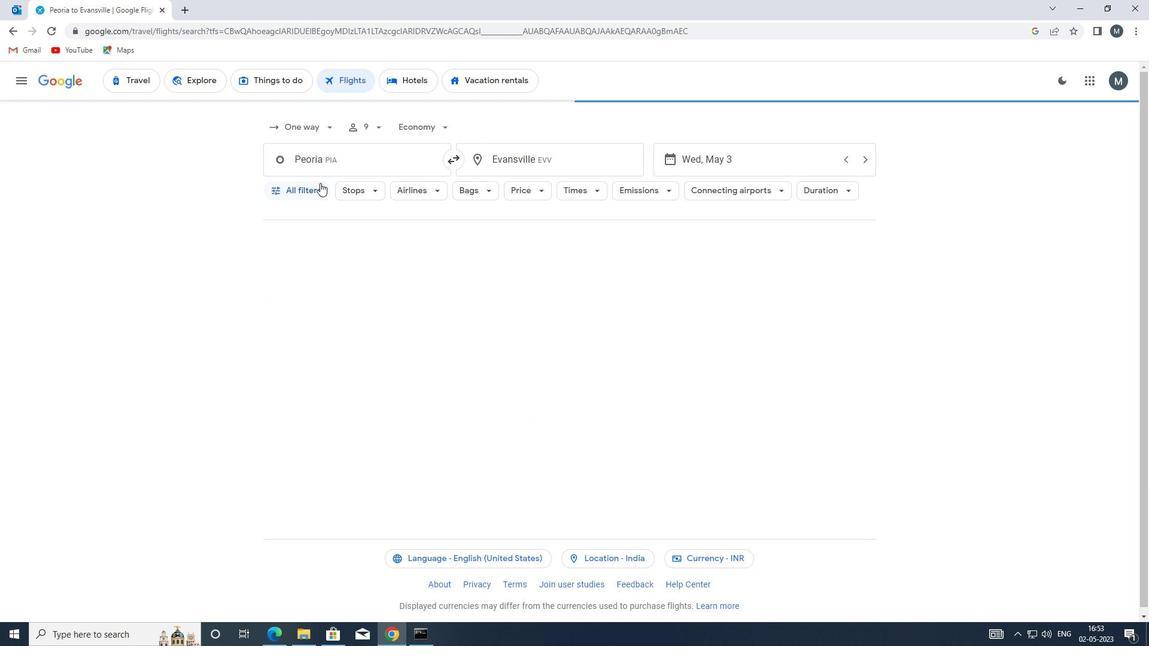 
Action: Mouse pressed left at (317, 185)
Screenshot: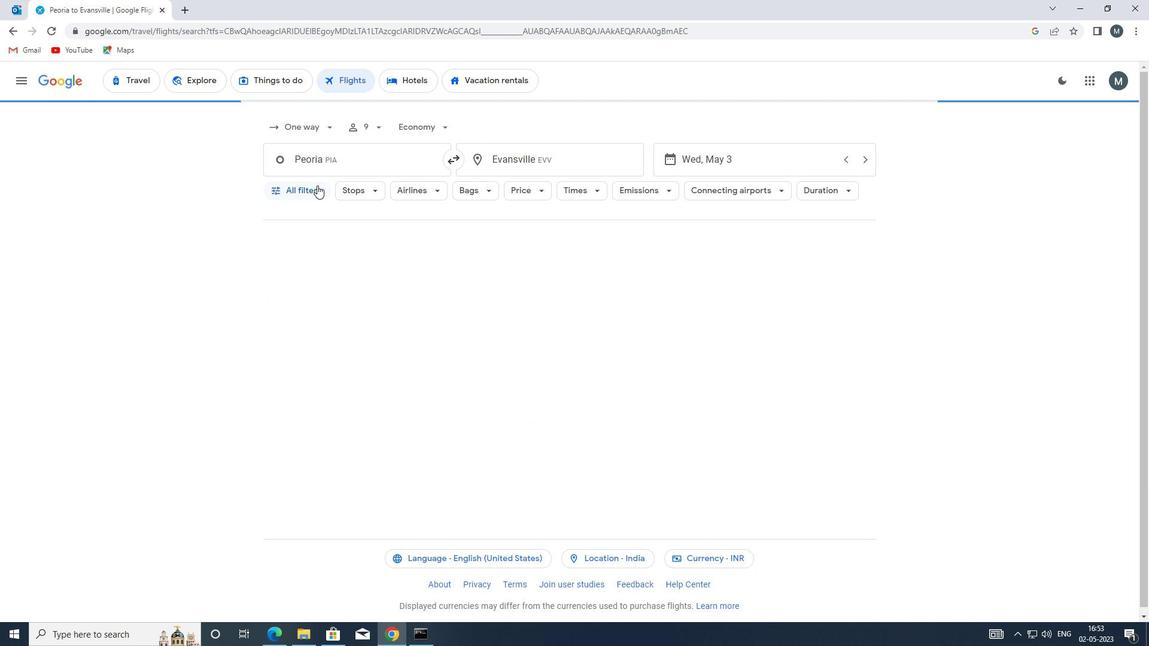 
Action: Mouse moved to (379, 310)
Screenshot: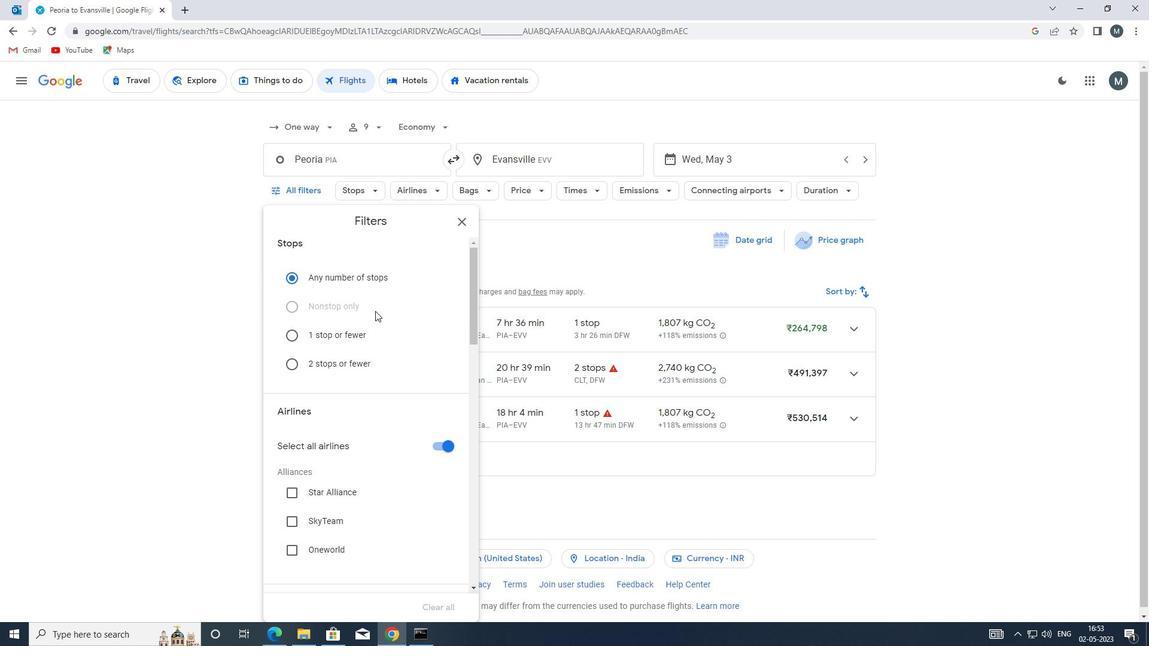 
Action: Mouse scrolled (379, 309) with delta (0, 0)
Screenshot: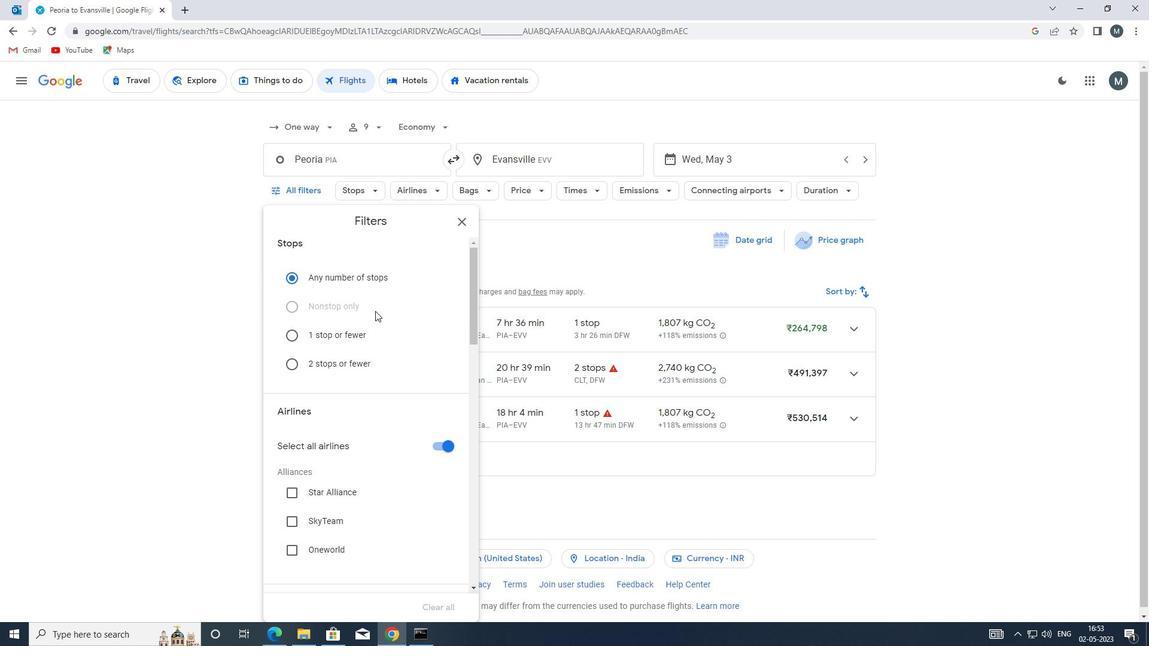 
Action: Mouse moved to (379, 311)
Screenshot: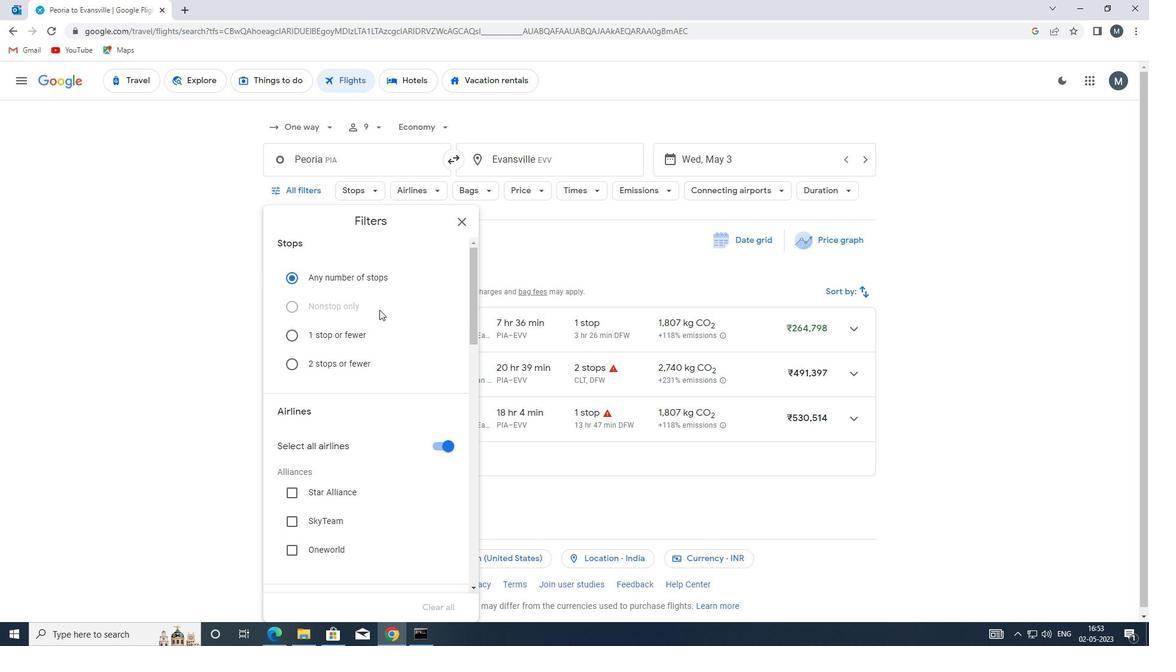 
Action: Mouse scrolled (379, 311) with delta (0, 0)
Screenshot: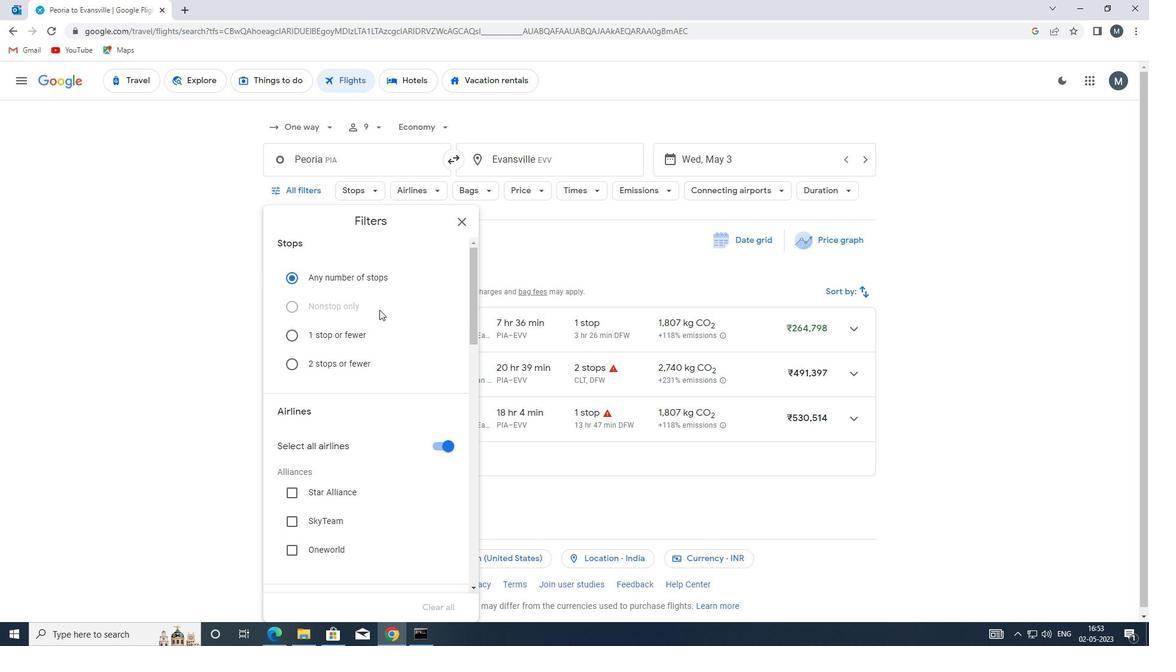
Action: Mouse moved to (437, 328)
Screenshot: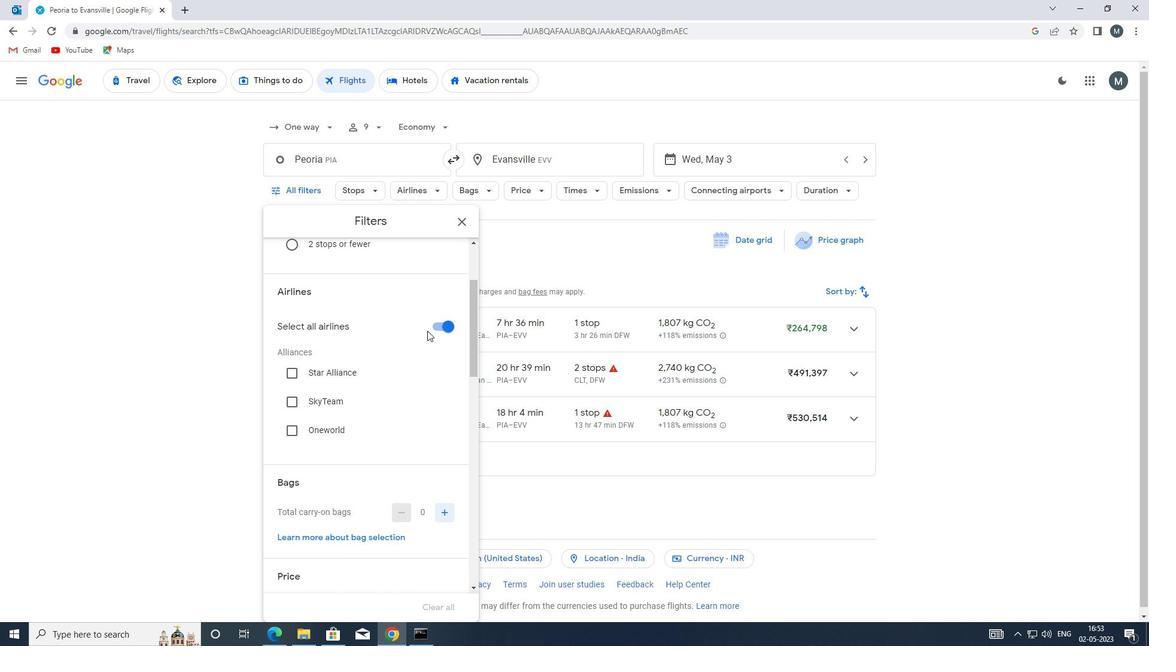 
Action: Mouse pressed left at (437, 328)
Screenshot: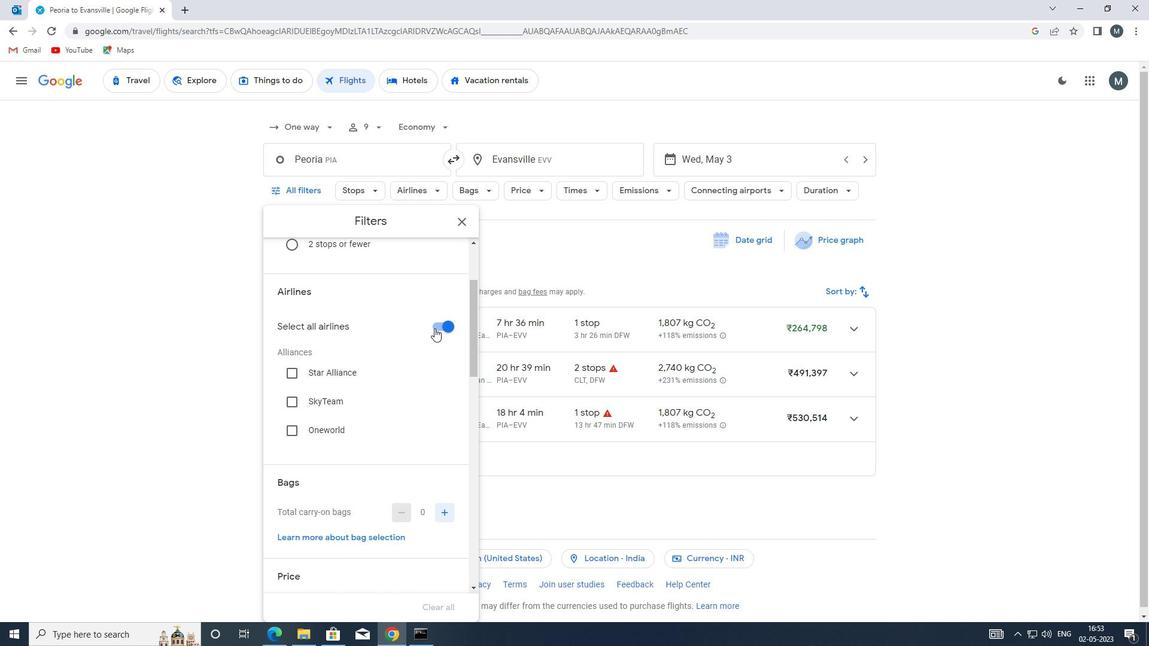 
Action: Mouse moved to (349, 374)
Screenshot: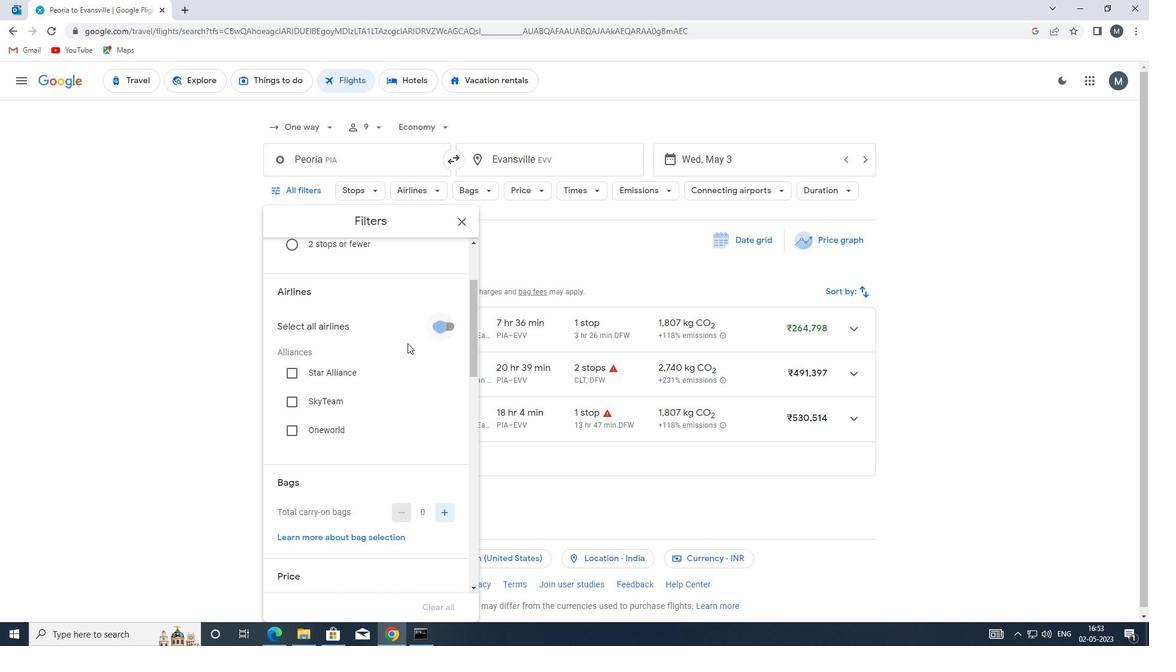 
Action: Mouse scrolled (349, 374) with delta (0, 0)
Screenshot: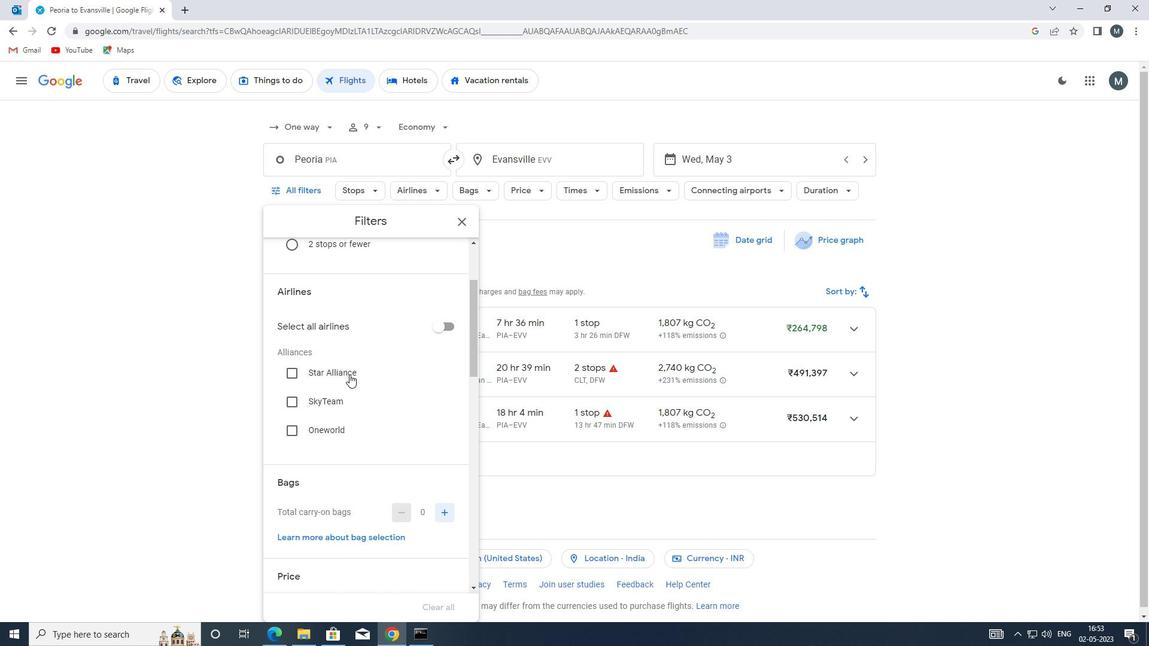 
Action: Mouse moved to (352, 373)
Screenshot: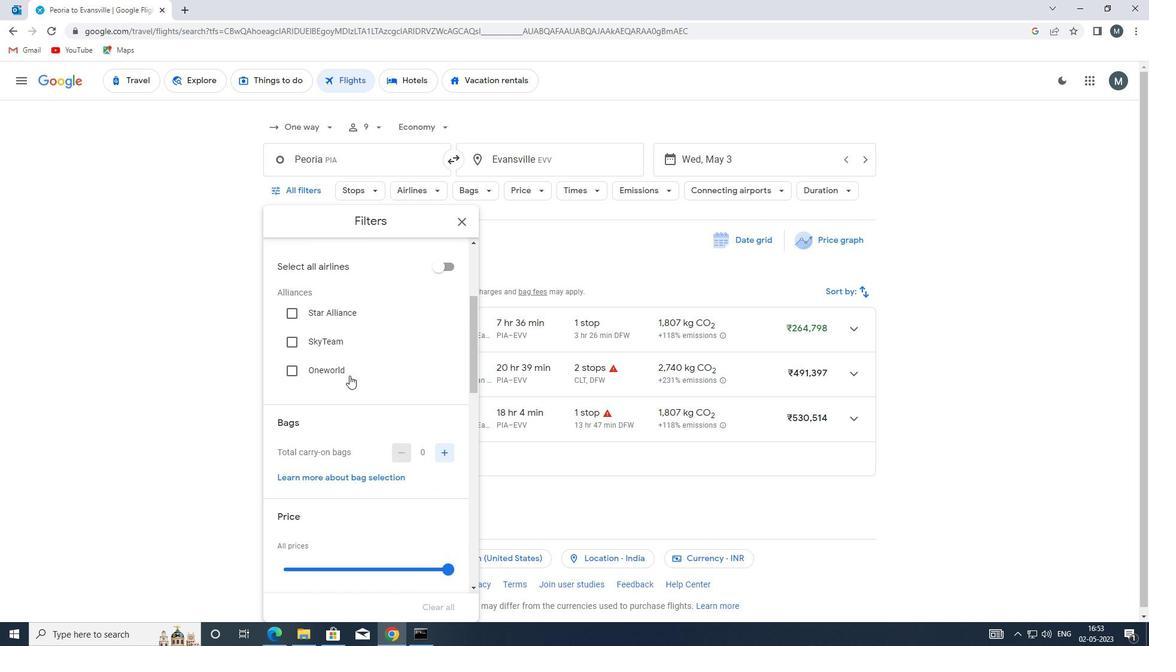 
Action: Mouse scrolled (352, 372) with delta (0, 0)
Screenshot: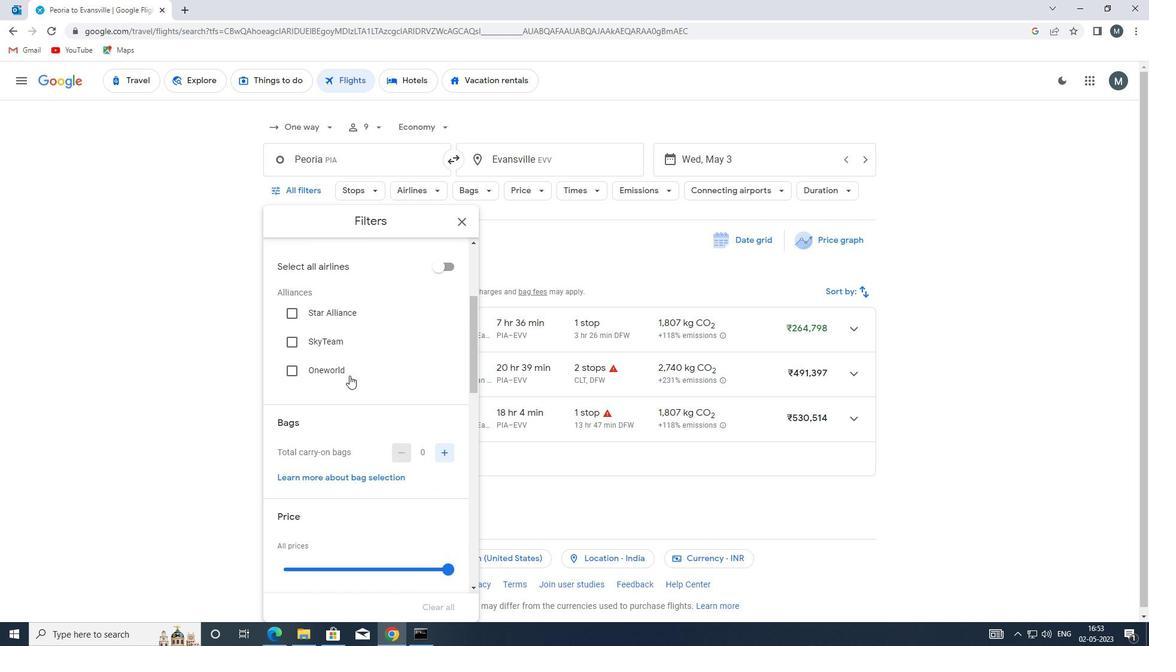
Action: Mouse moved to (443, 392)
Screenshot: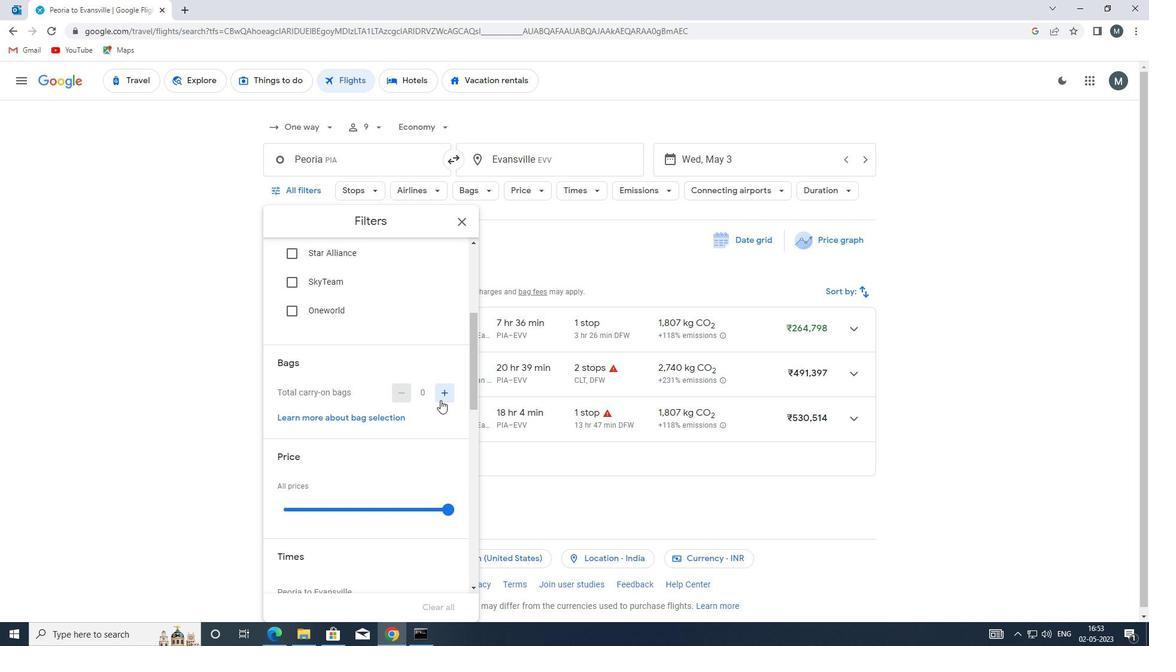 
Action: Mouse pressed left at (443, 392)
Screenshot: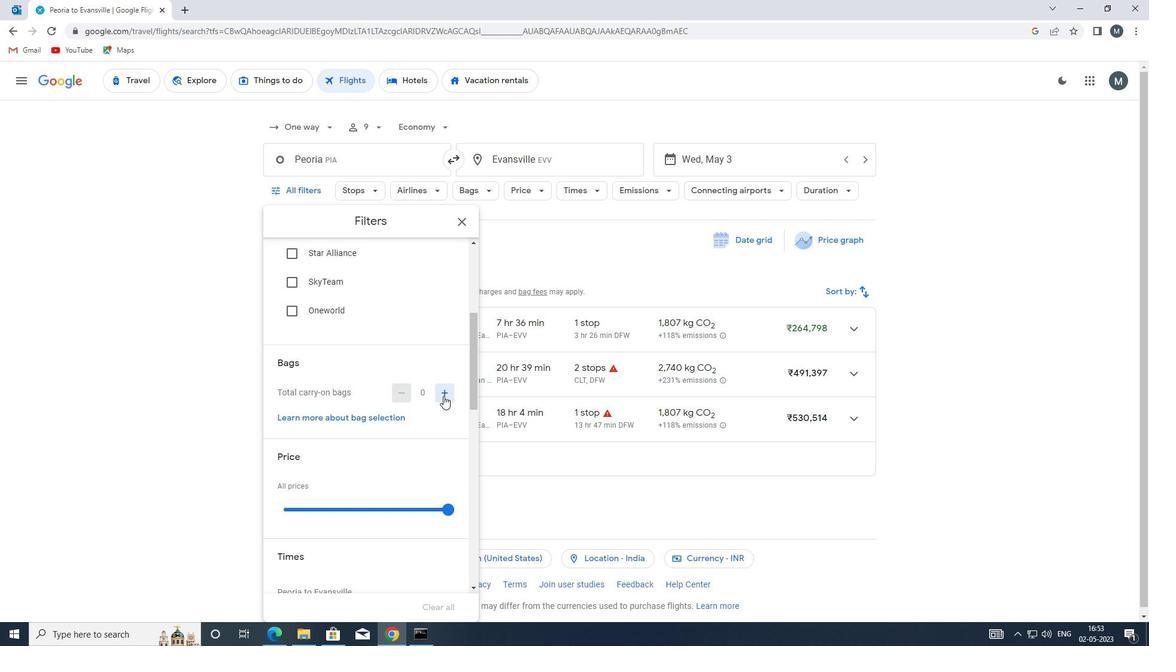 
Action: Mouse moved to (371, 431)
Screenshot: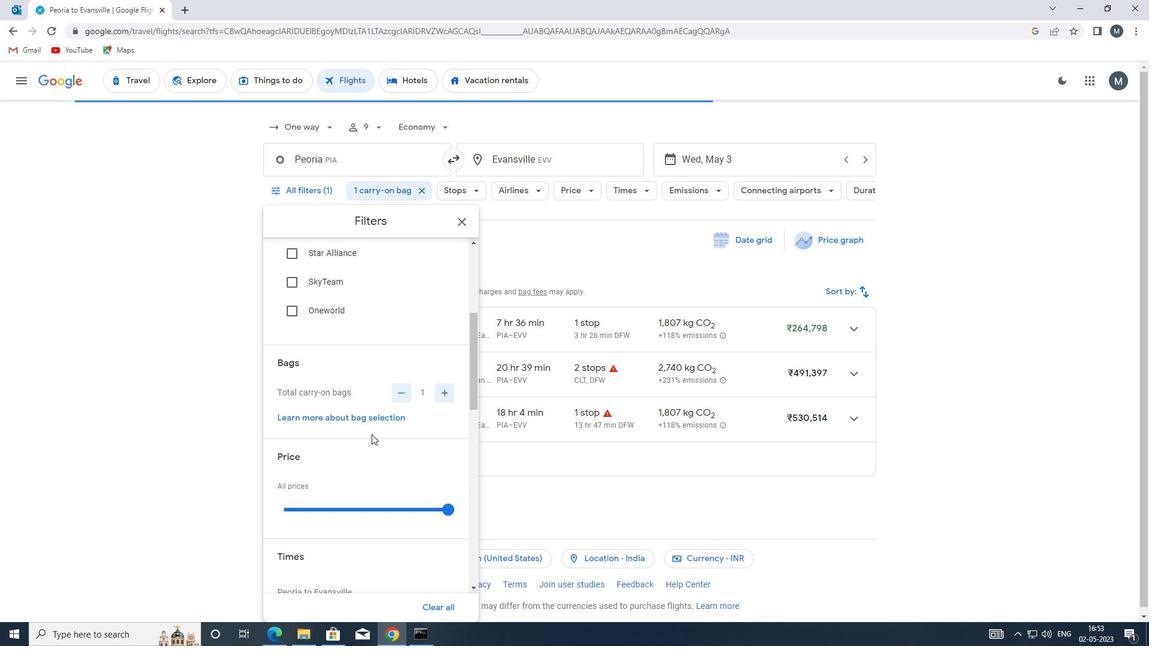 
Action: Mouse scrolled (371, 431) with delta (0, 0)
Screenshot: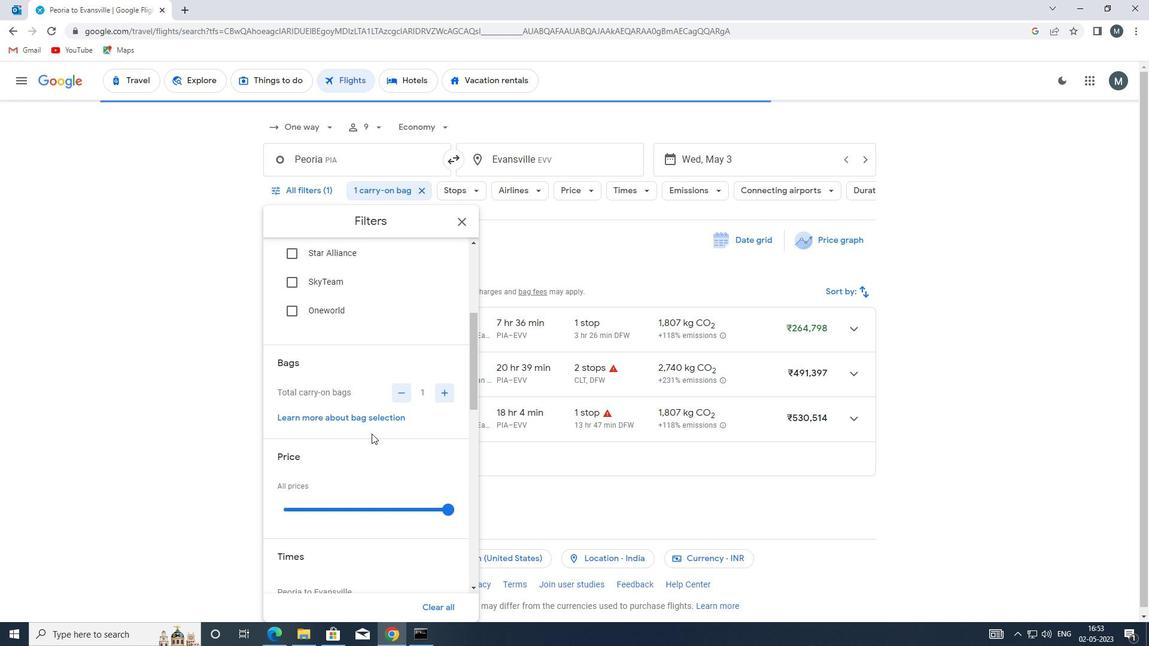 
Action: Mouse moved to (357, 444)
Screenshot: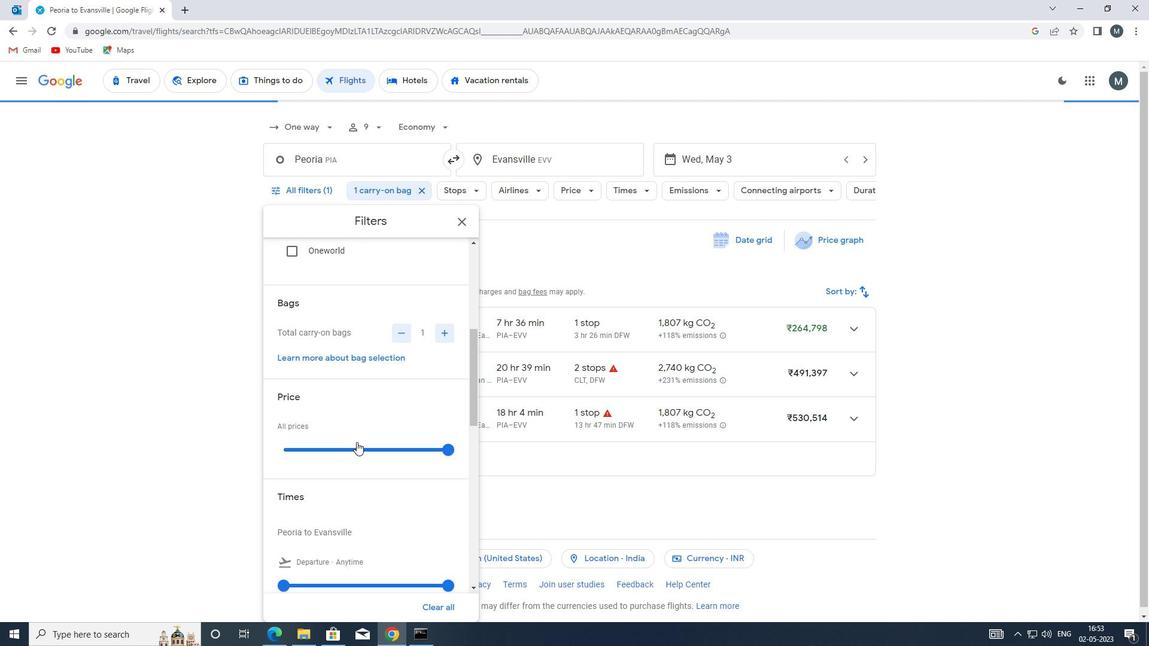 
Action: Mouse pressed left at (357, 444)
Screenshot: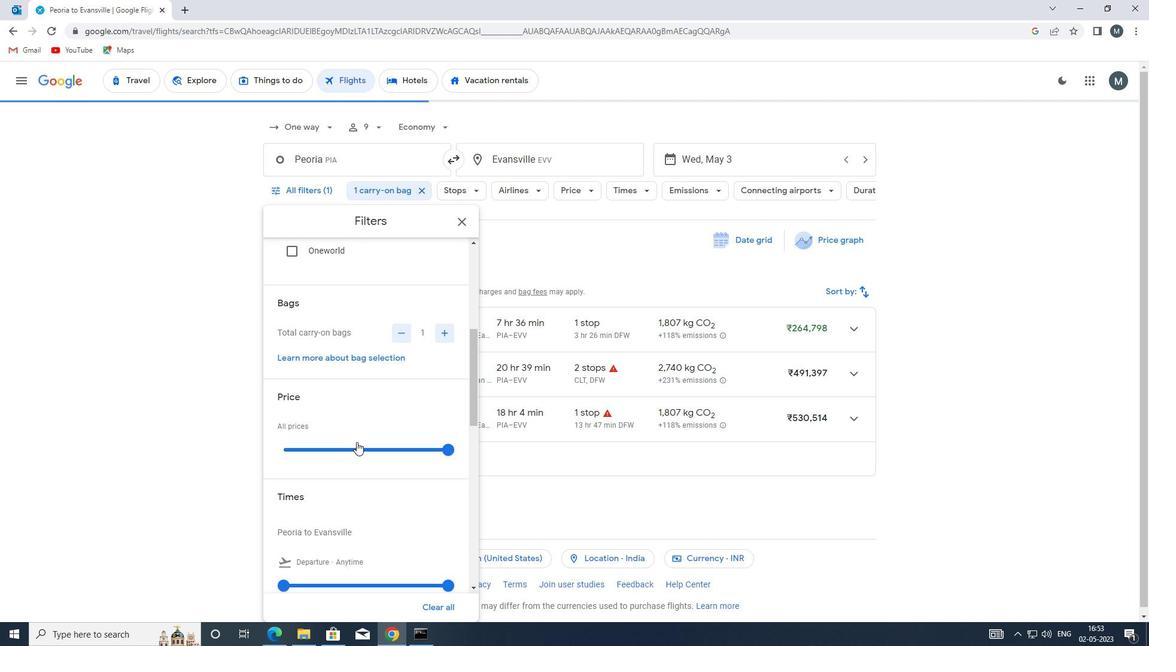 
Action: Mouse moved to (376, 413)
Screenshot: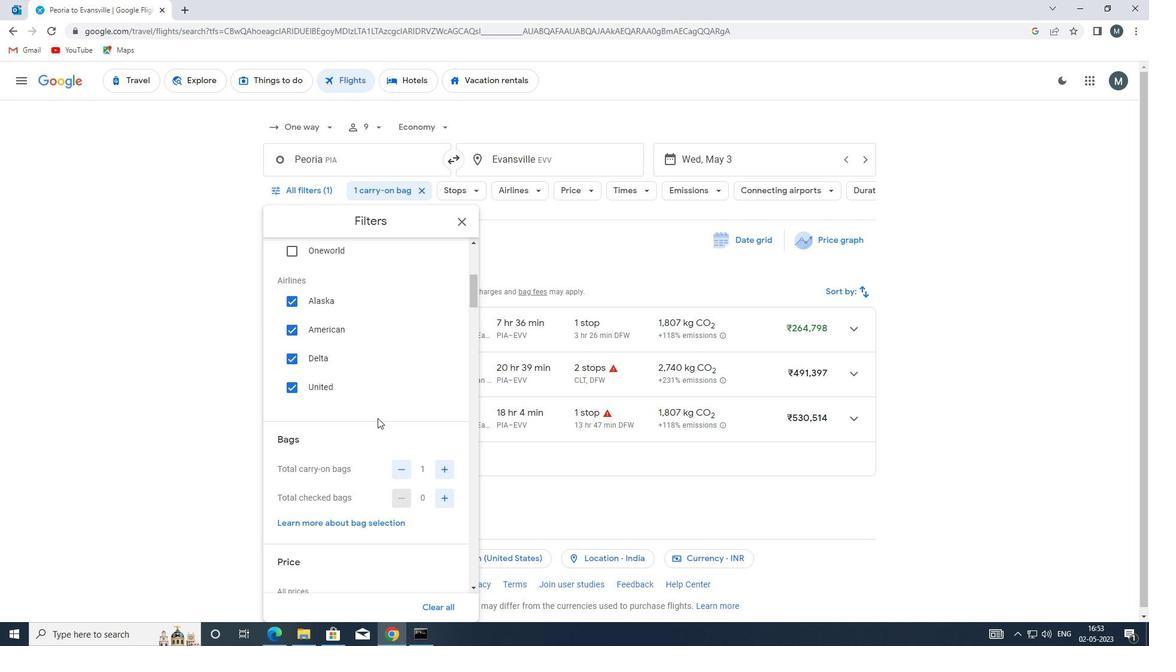 
Action: Mouse scrolled (376, 412) with delta (0, 0)
Screenshot: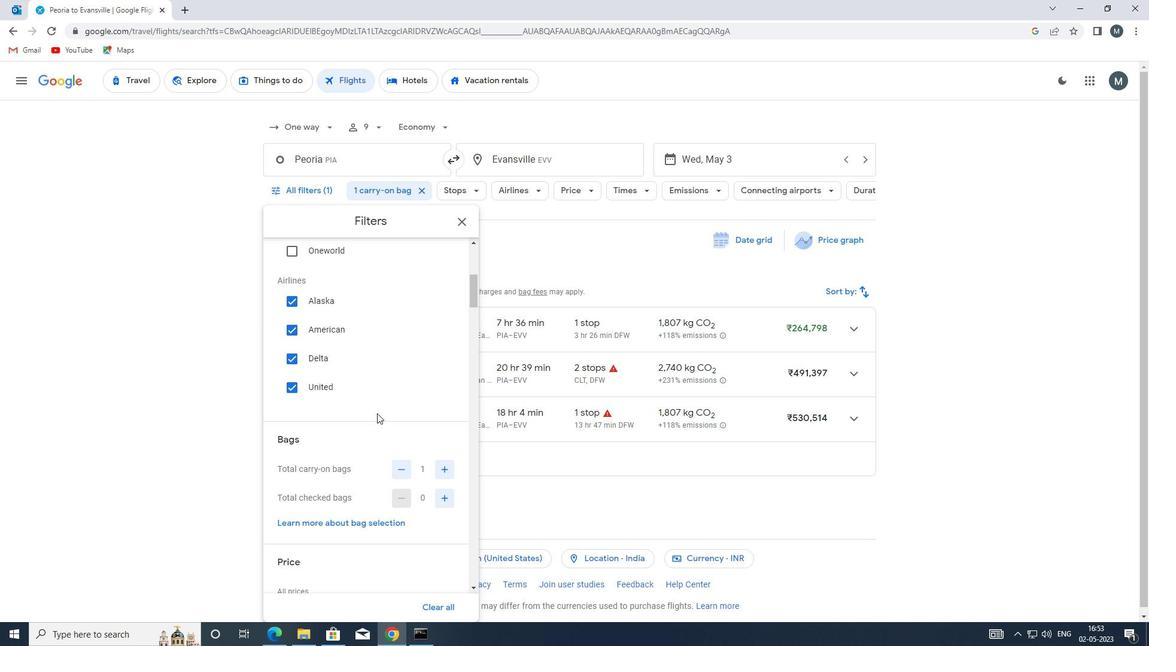 
Action: Mouse moved to (375, 414)
Screenshot: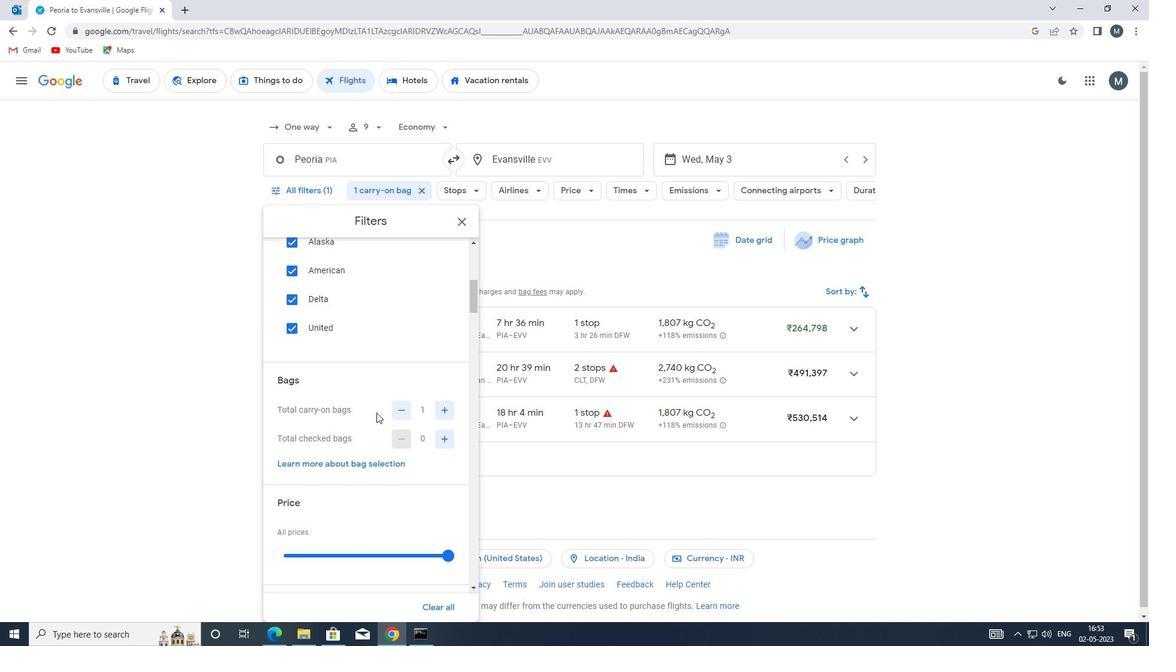 
Action: Mouse scrolled (375, 414) with delta (0, 0)
Screenshot: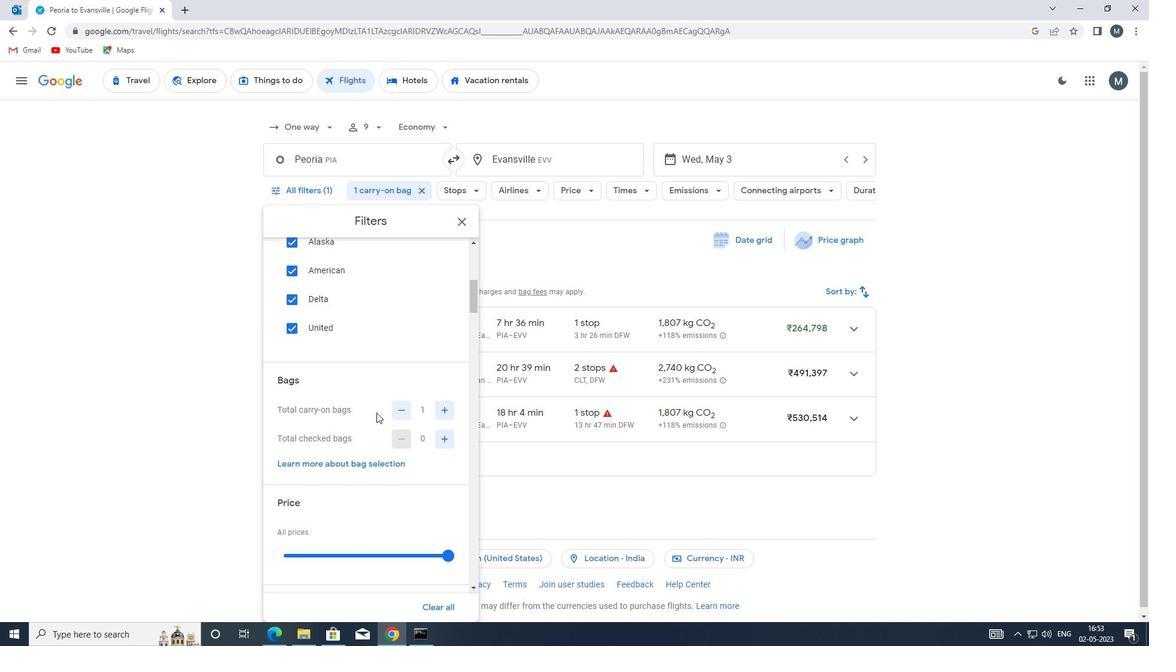
Action: Mouse moved to (374, 416)
Screenshot: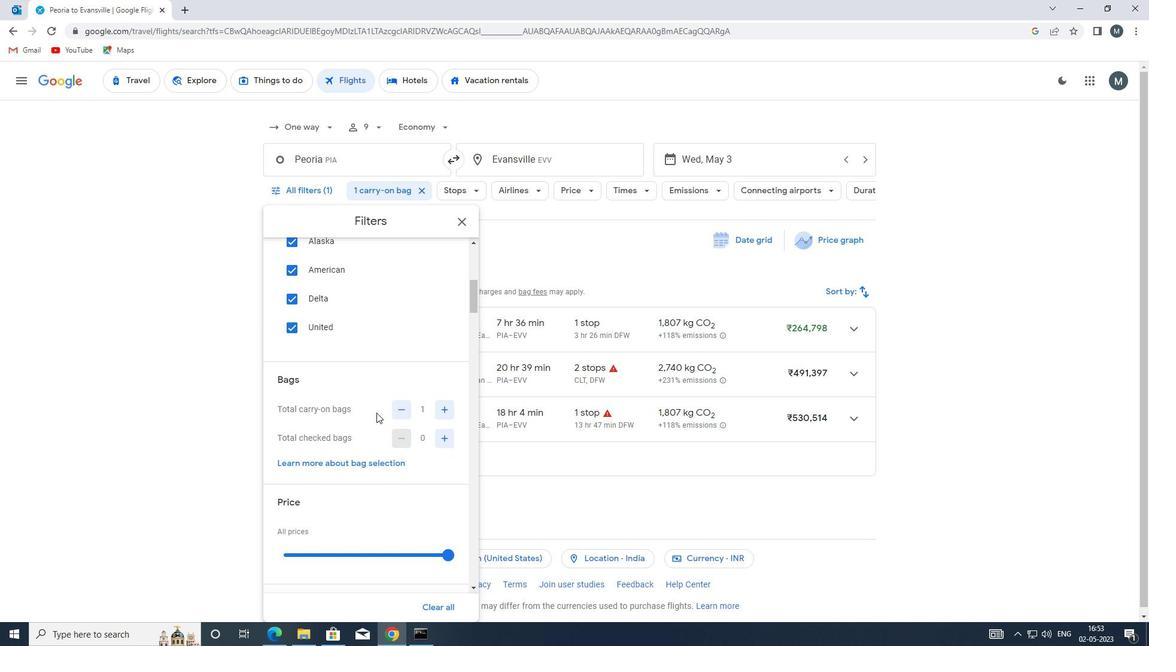 
Action: Mouse scrolled (374, 415) with delta (0, 0)
Screenshot: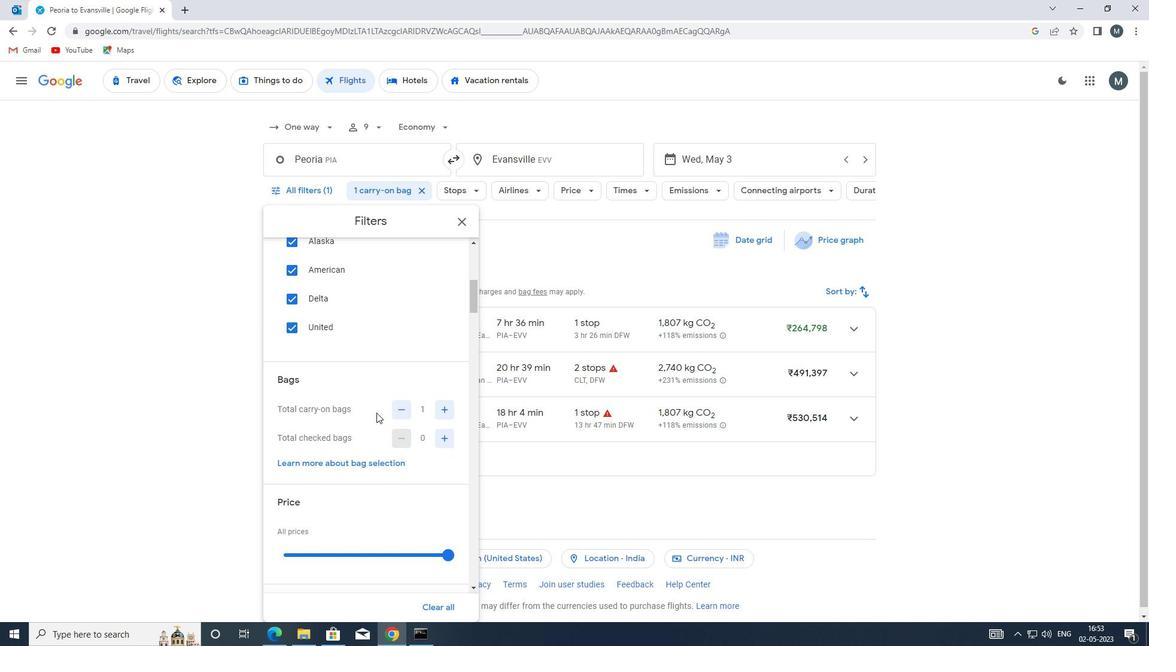 
Action: Mouse moved to (357, 433)
Screenshot: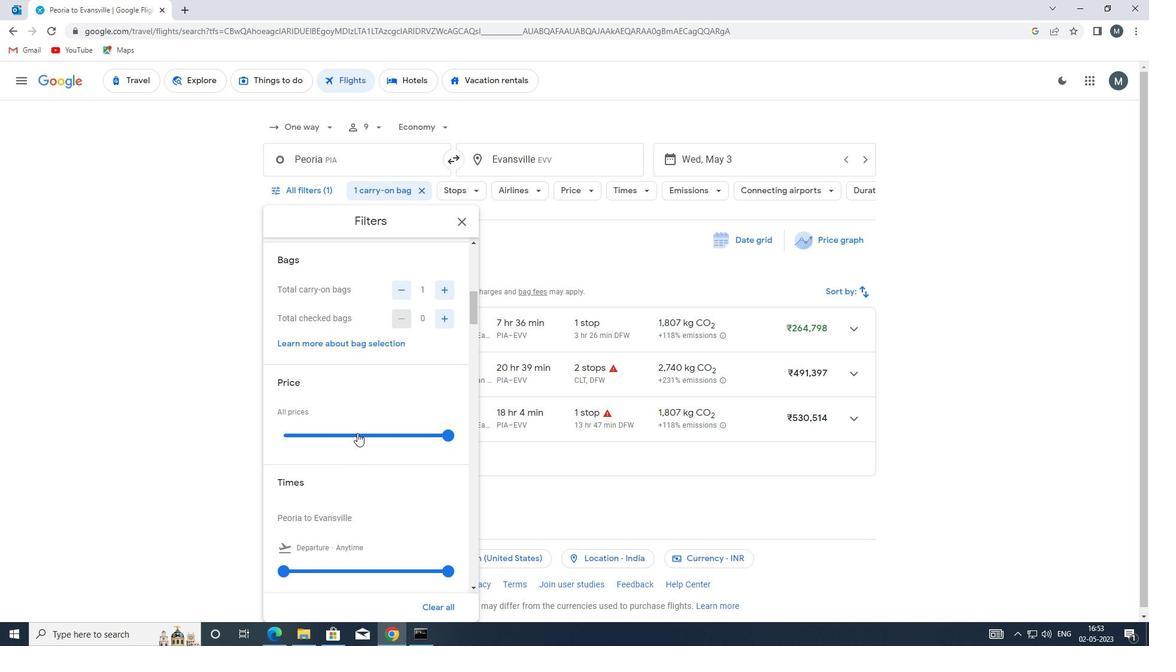 
Action: Mouse pressed left at (357, 433)
Screenshot: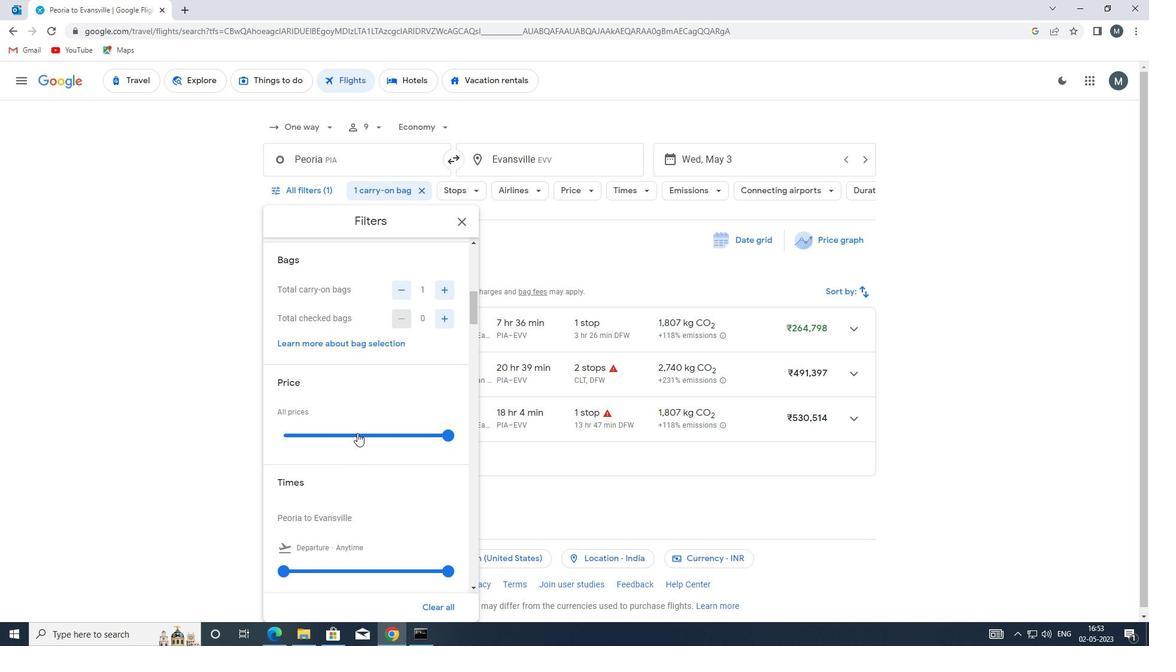 
Action: Mouse moved to (358, 432)
Screenshot: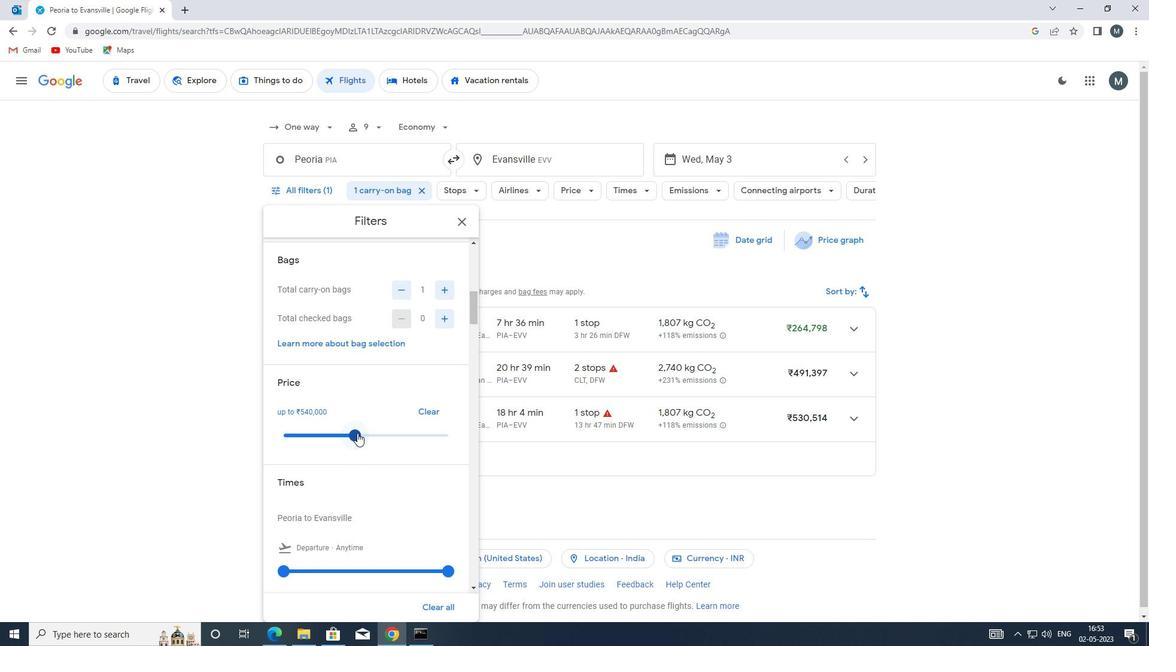
Action: Mouse pressed left at (358, 432)
Screenshot: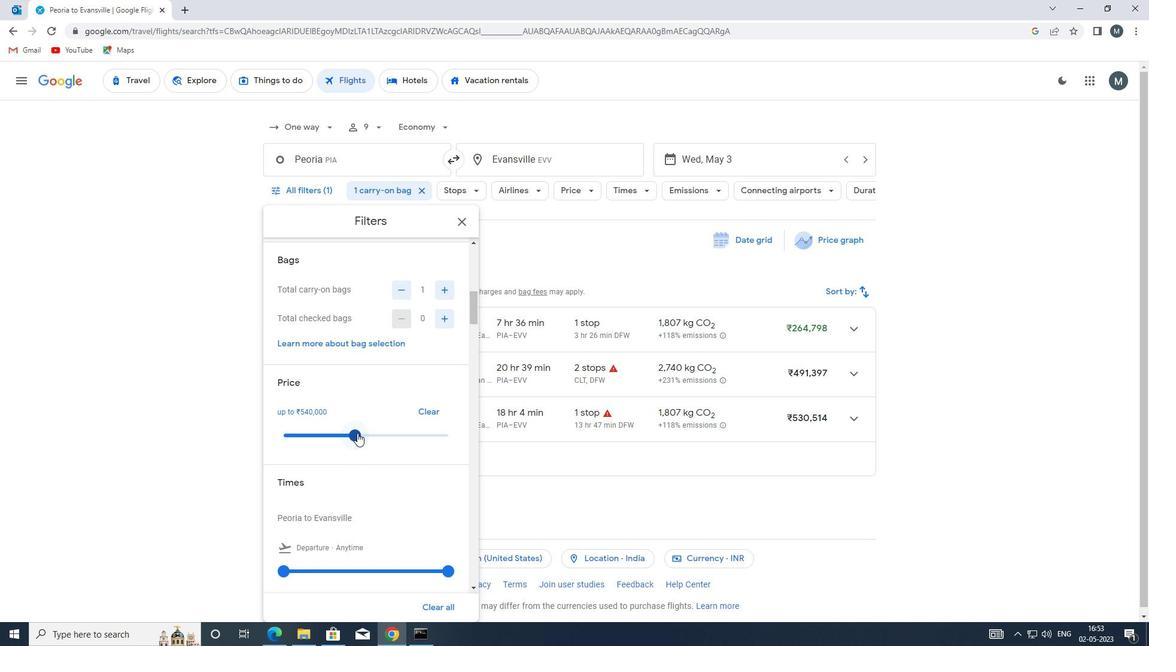 
Action: Mouse moved to (347, 402)
Screenshot: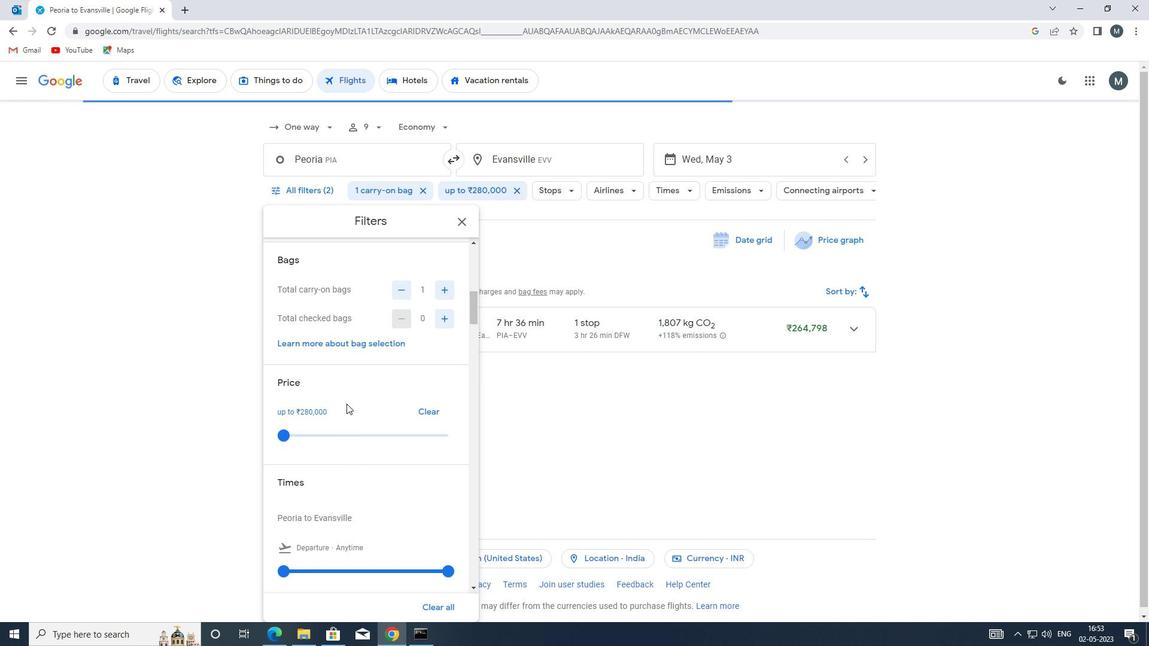 
Action: Mouse scrolled (347, 401) with delta (0, 0)
Screenshot: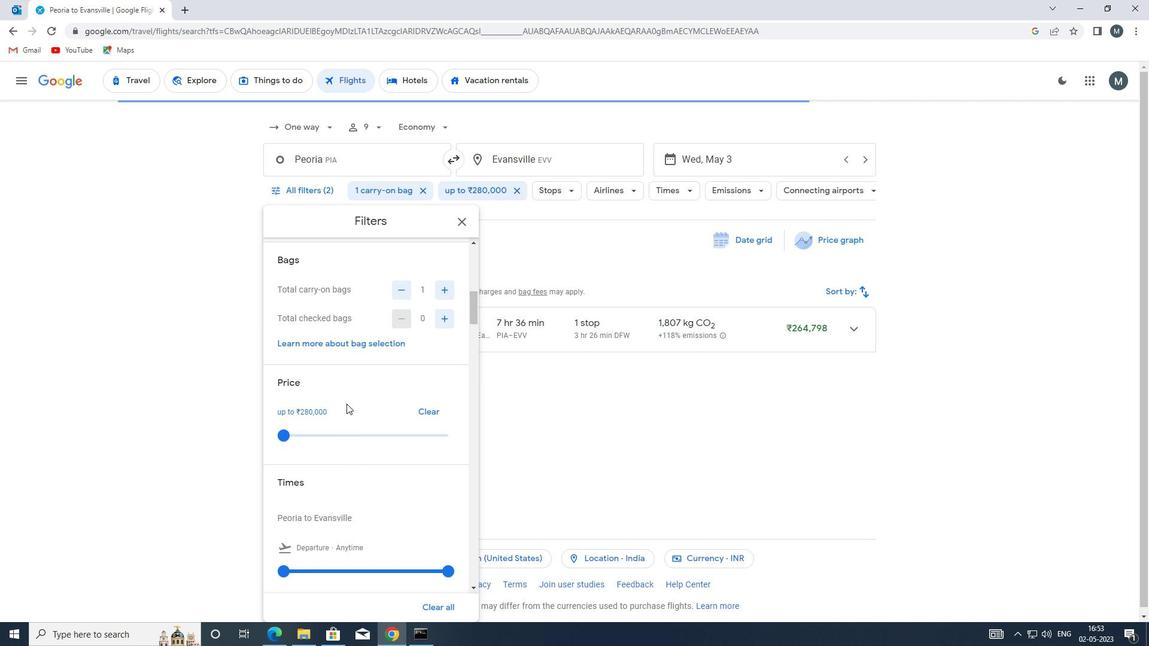 
Action: Mouse scrolled (347, 401) with delta (0, 0)
Screenshot: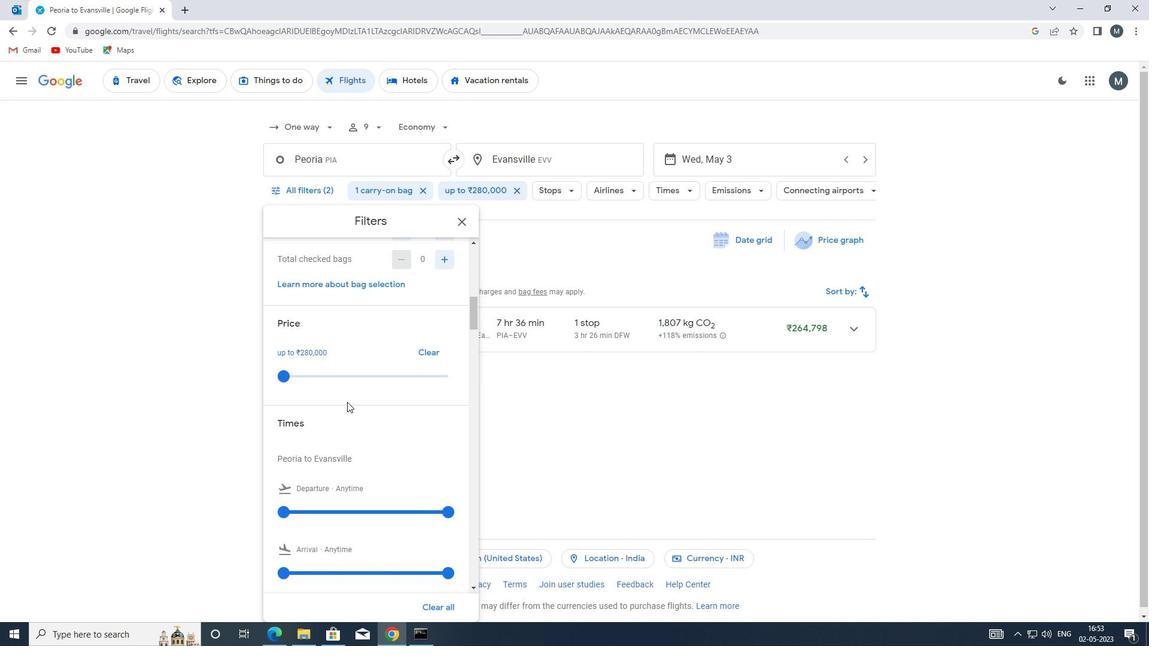 
Action: Mouse moved to (347, 404)
Screenshot: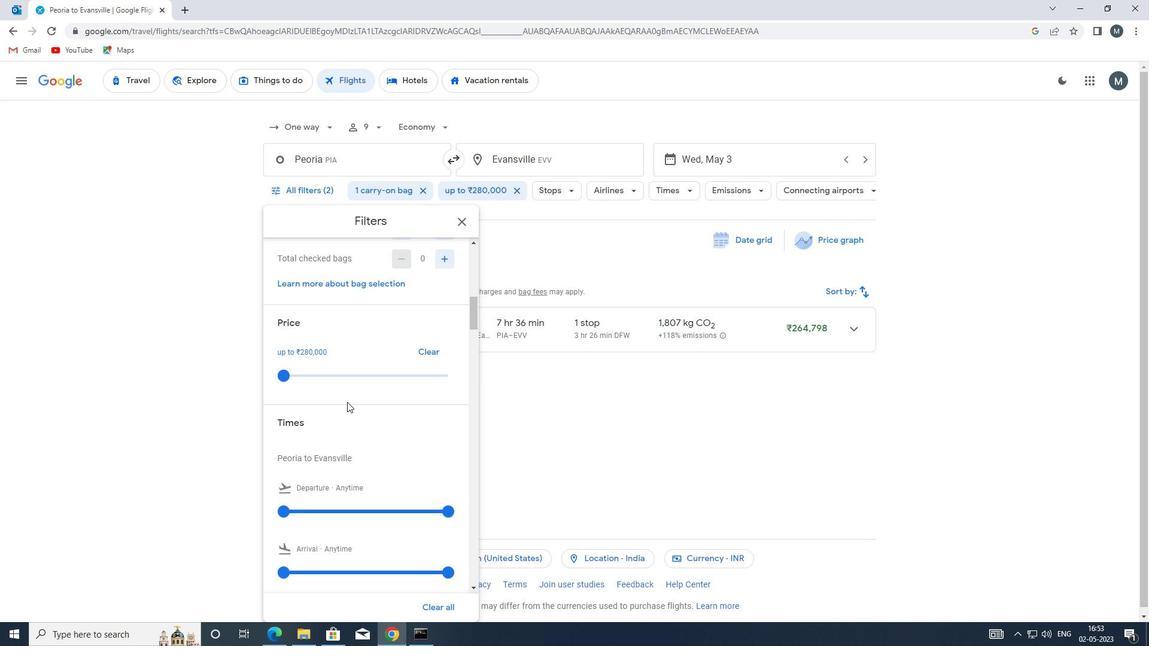 
Action: Mouse scrolled (347, 404) with delta (0, 0)
Screenshot: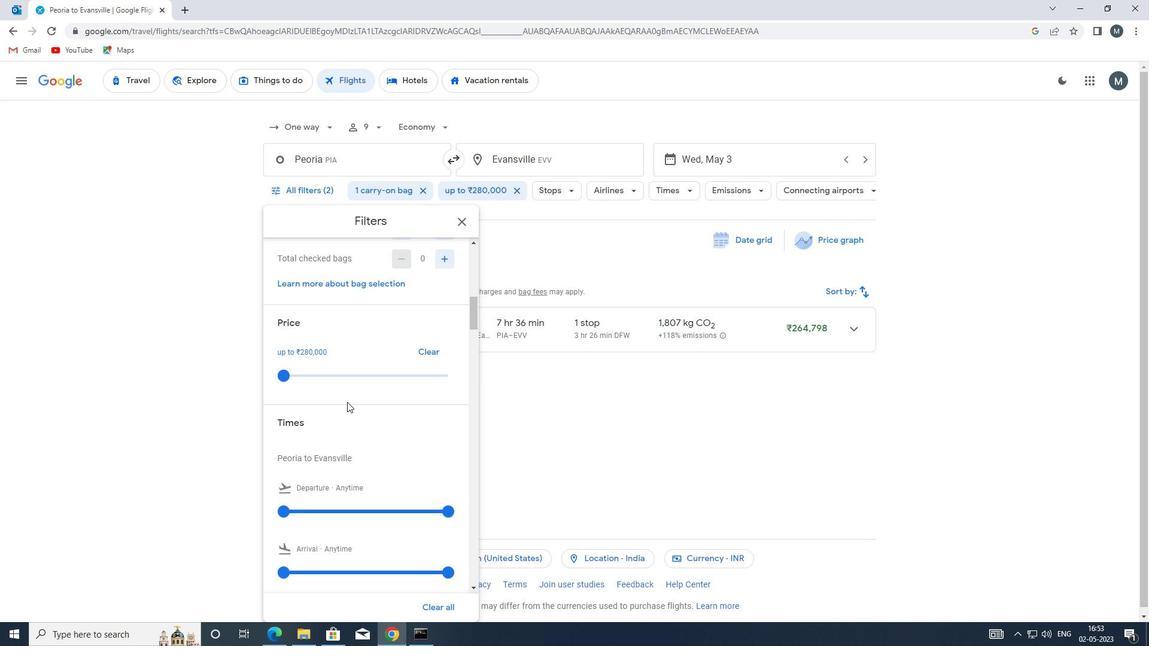 
Action: Mouse moved to (288, 395)
Screenshot: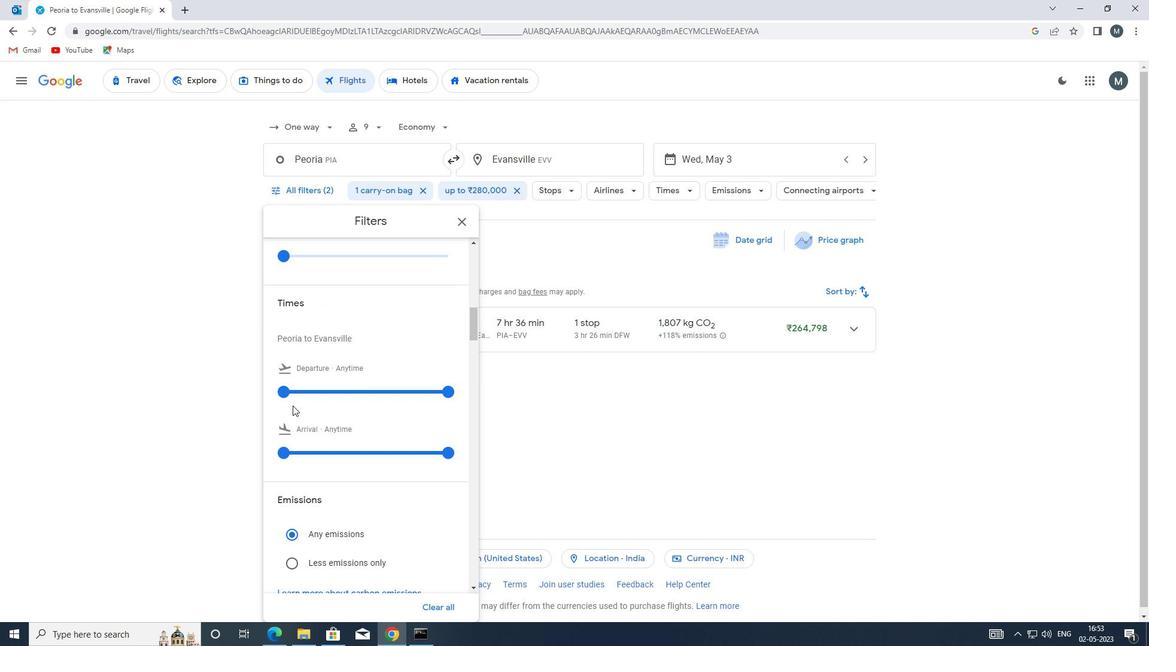 
Action: Mouse pressed left at (288, 395)
Screenshot: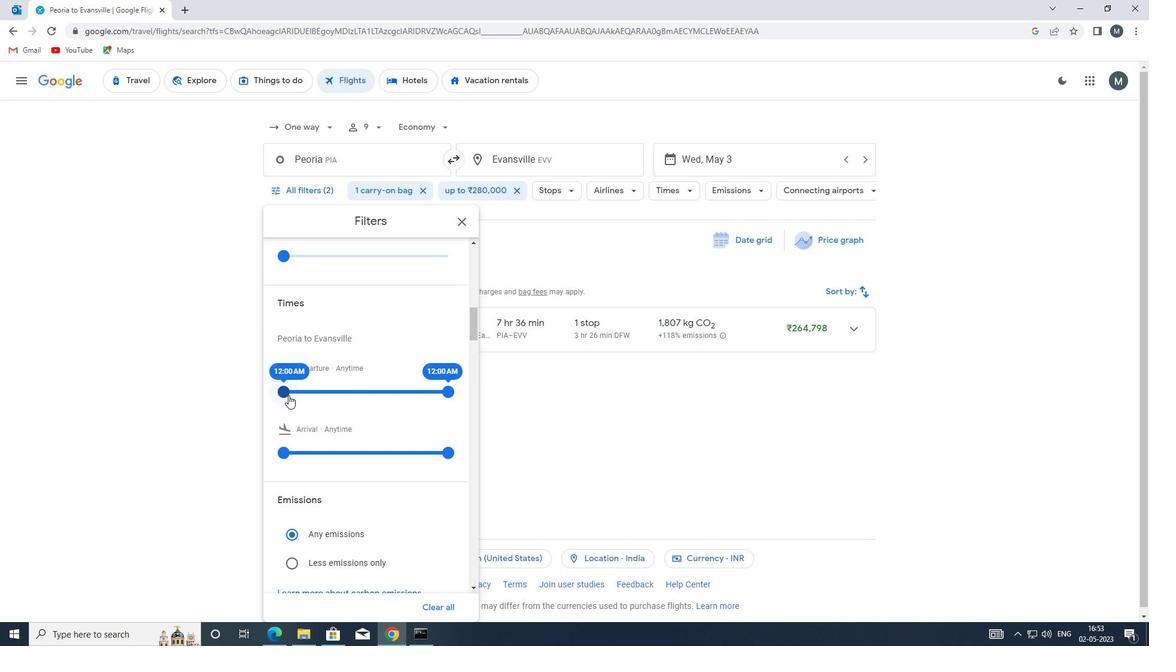 
Action: Mouse moved to (447, 392)
Screenshot: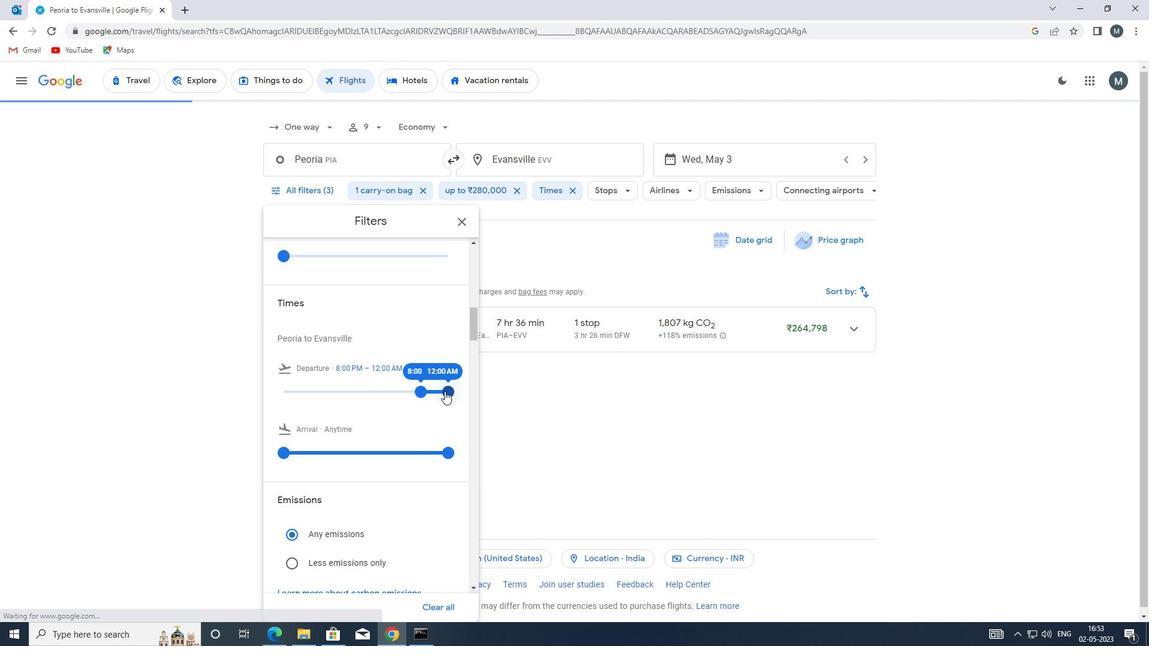 
Action: Mouse pressed left at (447, 392)
Screenshot: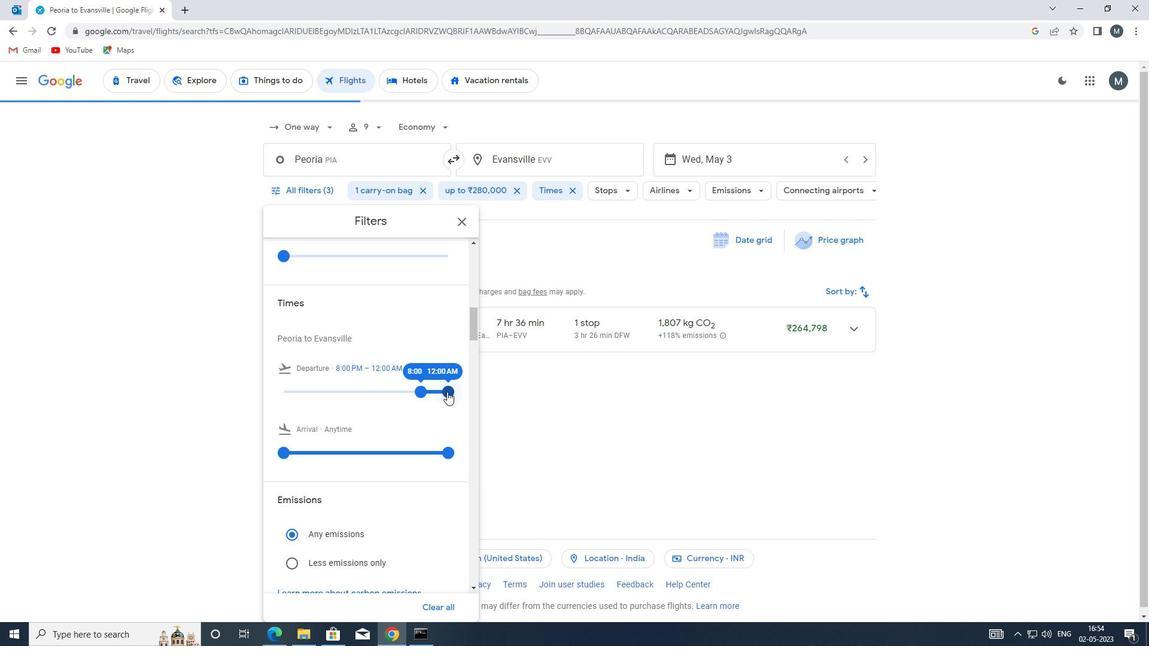 
Action: Mouse moved to (414, 389)
Screenshot: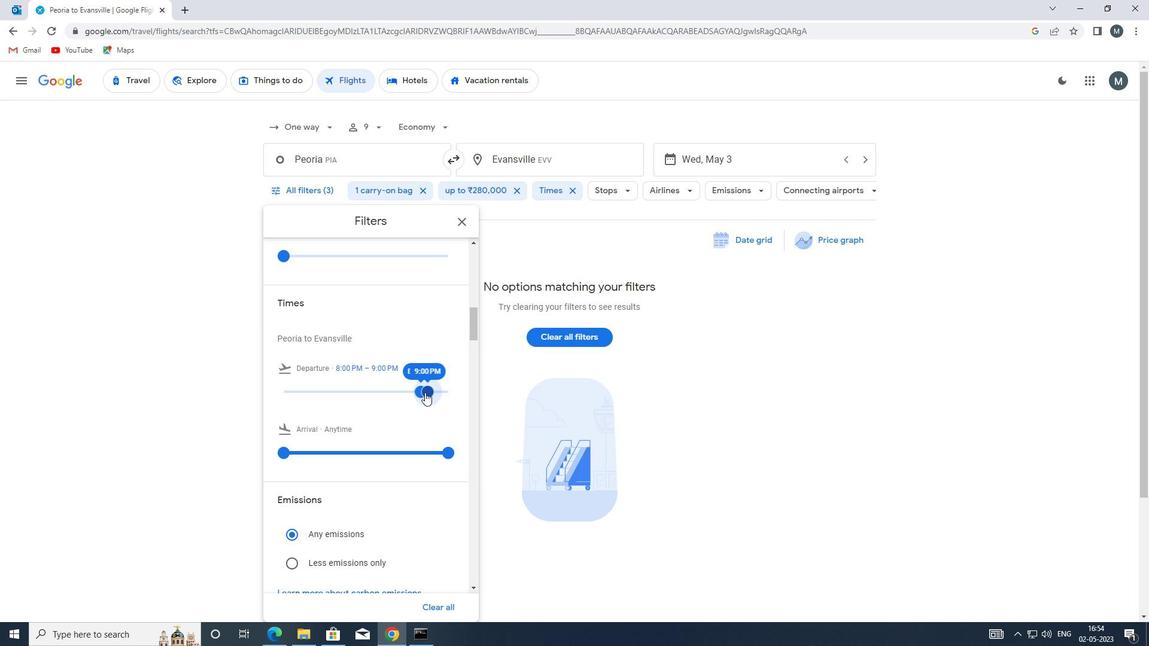 
Action: Mouse scrolled (414, 389) with delta (0, 0)
Screenshot: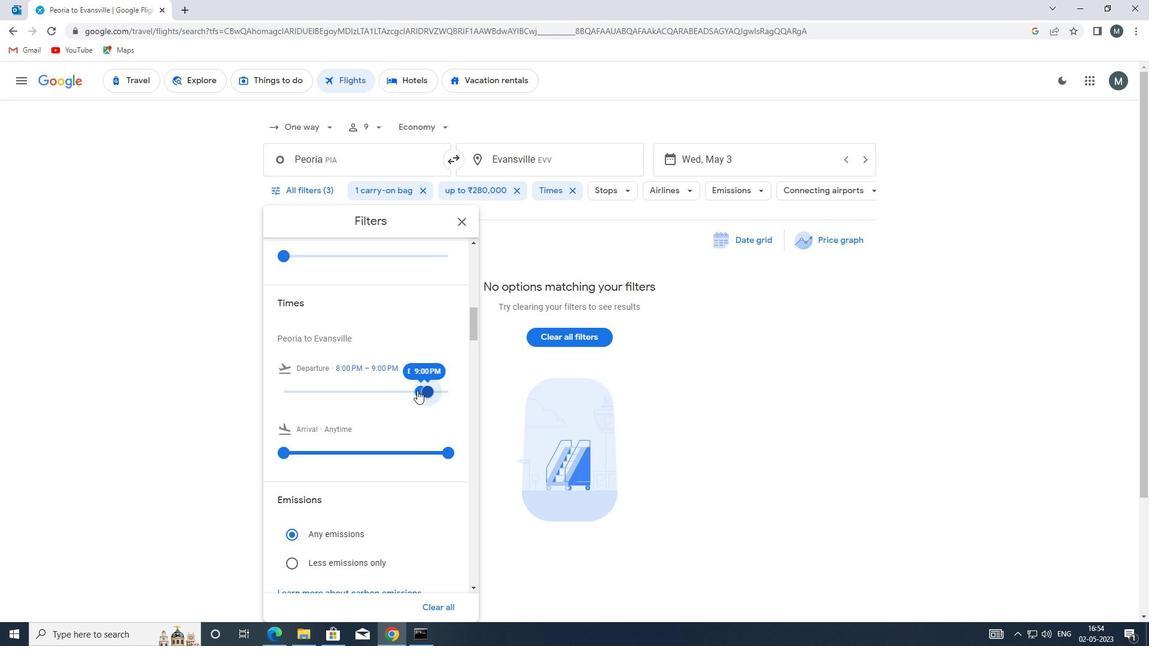 
Action: Mouse moved to (413, 389)
Screenshot: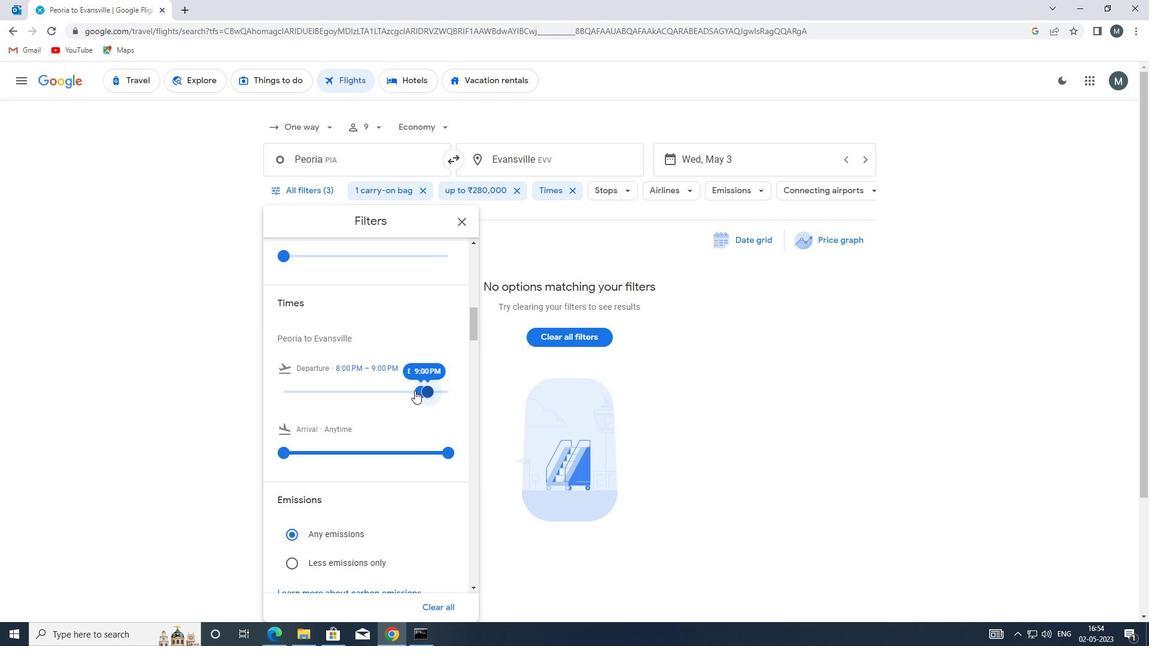 
Action: Mouse scrolled (413, 389) with delta (0, 0)
Screenshot: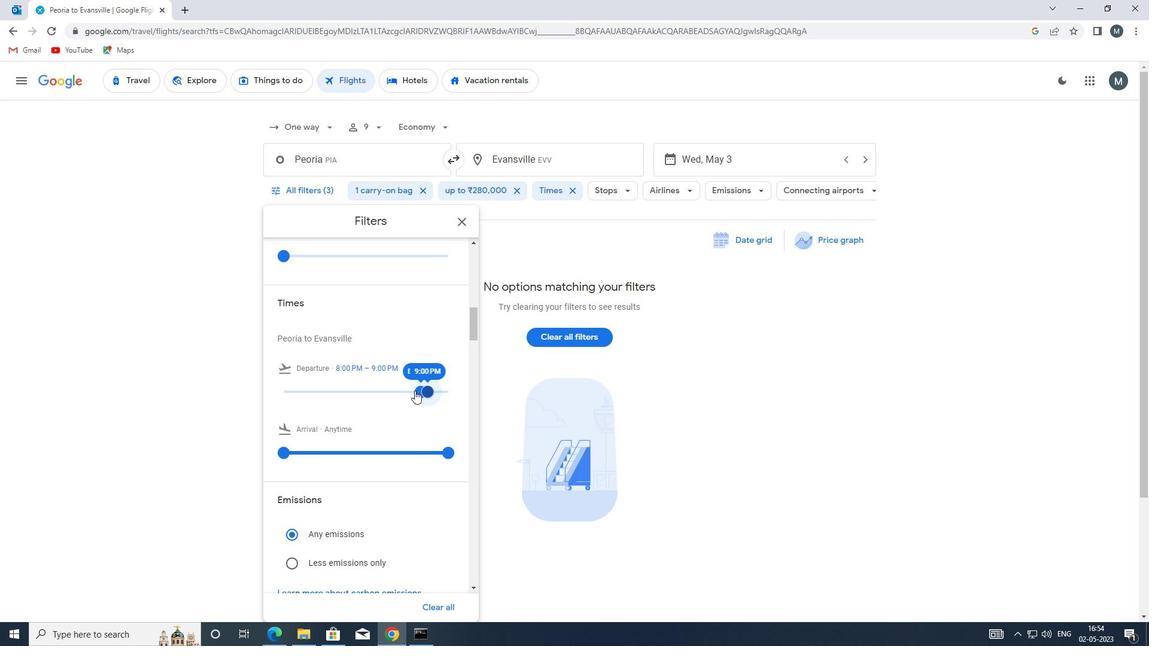 
Action: Mouse moved to (462, 222)
Screenshot: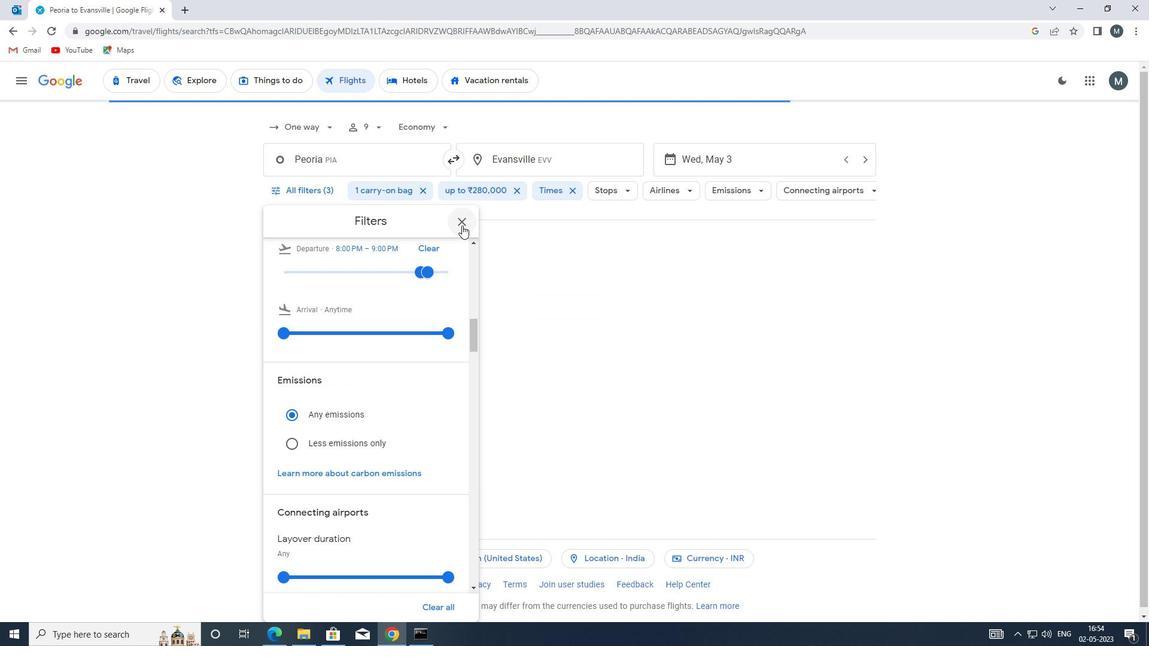 
Action: Mouse pressed left at (462, 222)
Screenshot: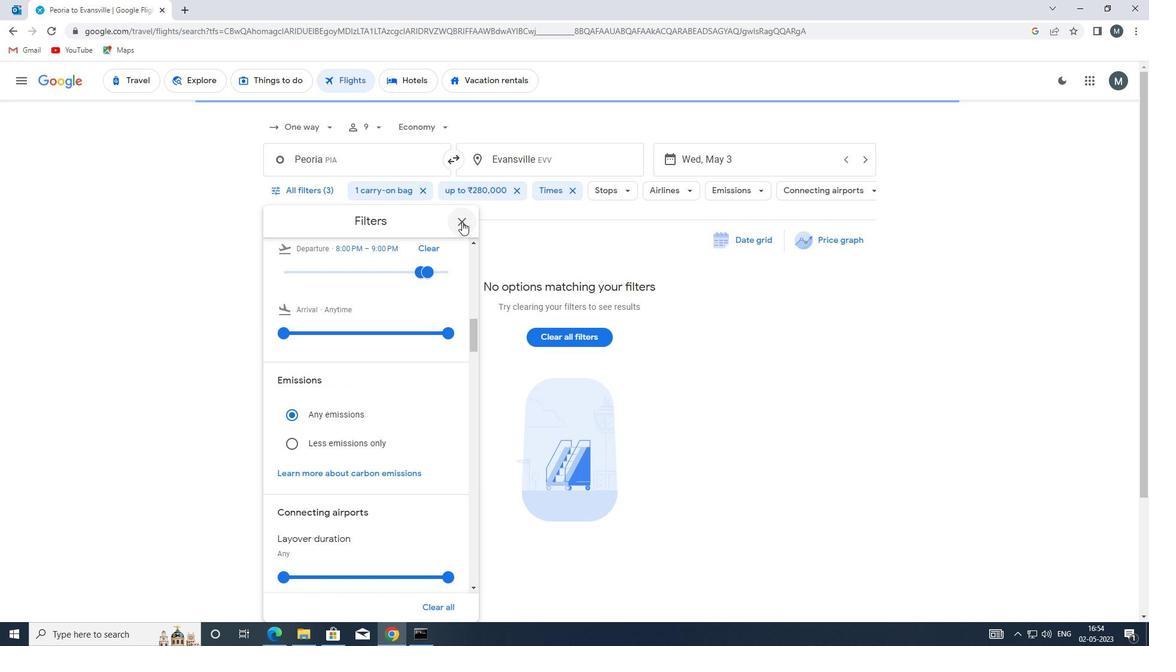 
Action: Mouse moved to (459, 222)
Screenshot: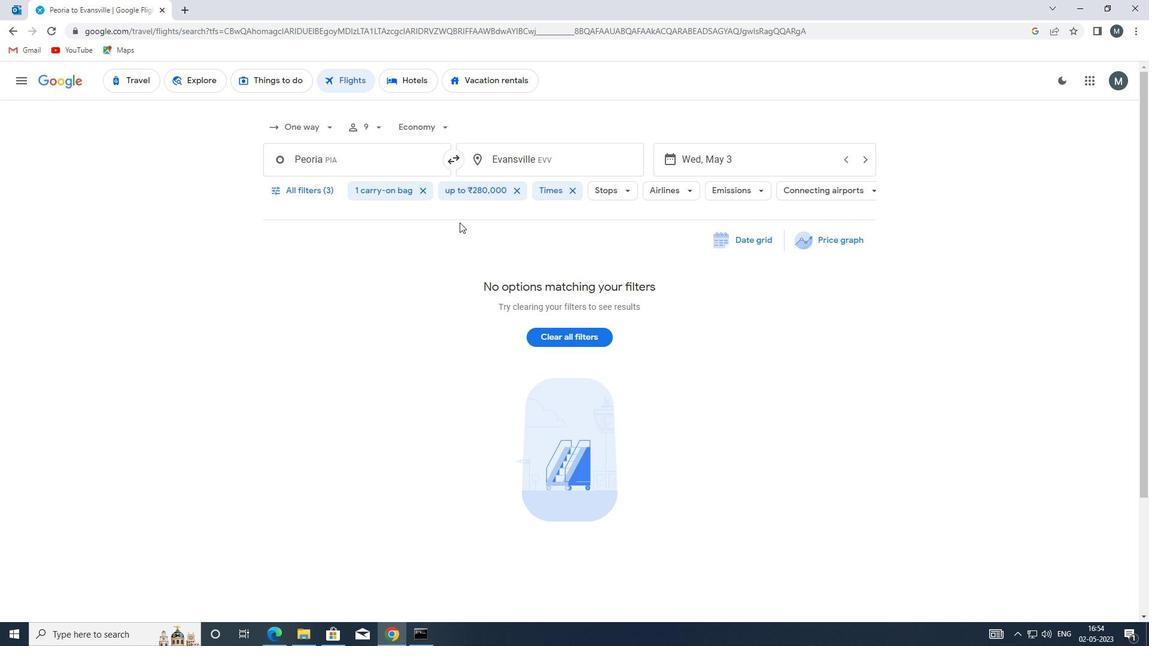 
